 Task: Find connections with filter location Medianeira with filter topic #Websitewith filter profile language English with filter current company Software Testing and QA Company | Testbytes with filter school Poornima University with filter industry Higher Education with filter service category Headshot Photography with filter keywords title Personal Assistant
Action: Mouse moved to (443, 166)
Screenshot: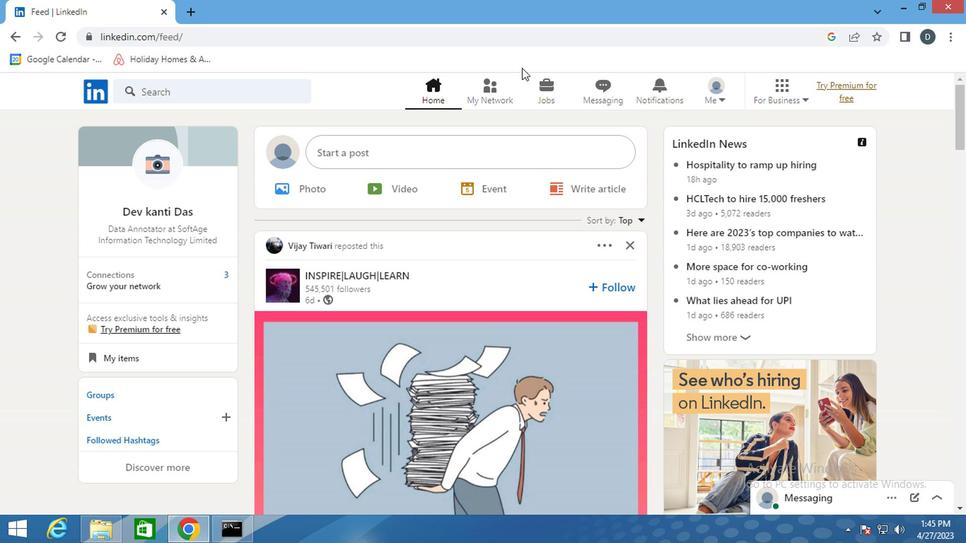 
Action: Mouse pressed left at (443, 166)
Screenshot: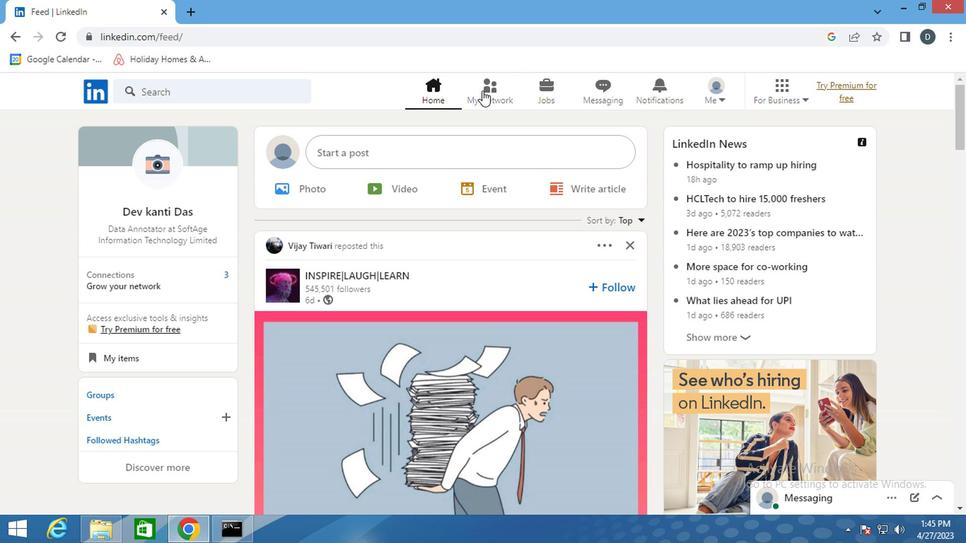 
Action: Mouse moved to (263, 215)
Screenshot: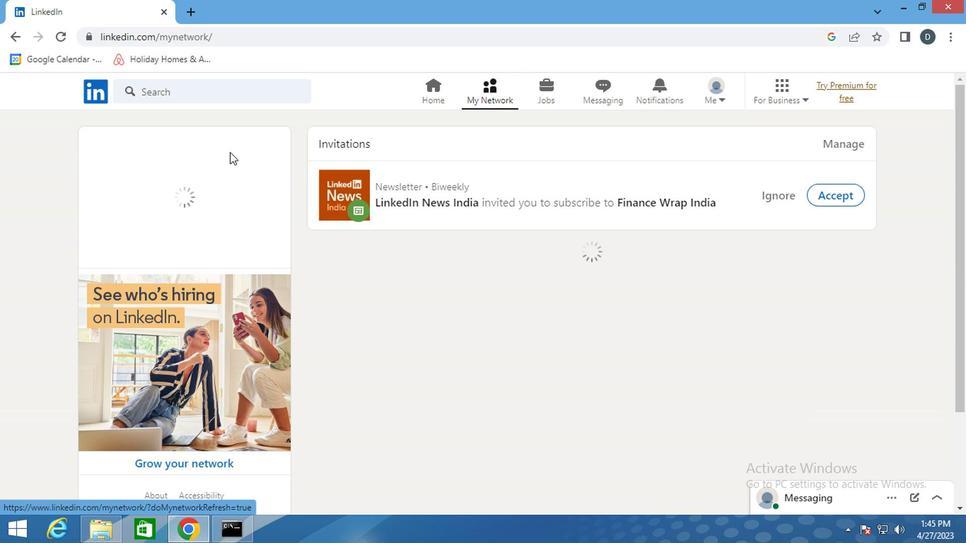 
Action: Mouse pressed left at (263, 215)
Screenshot: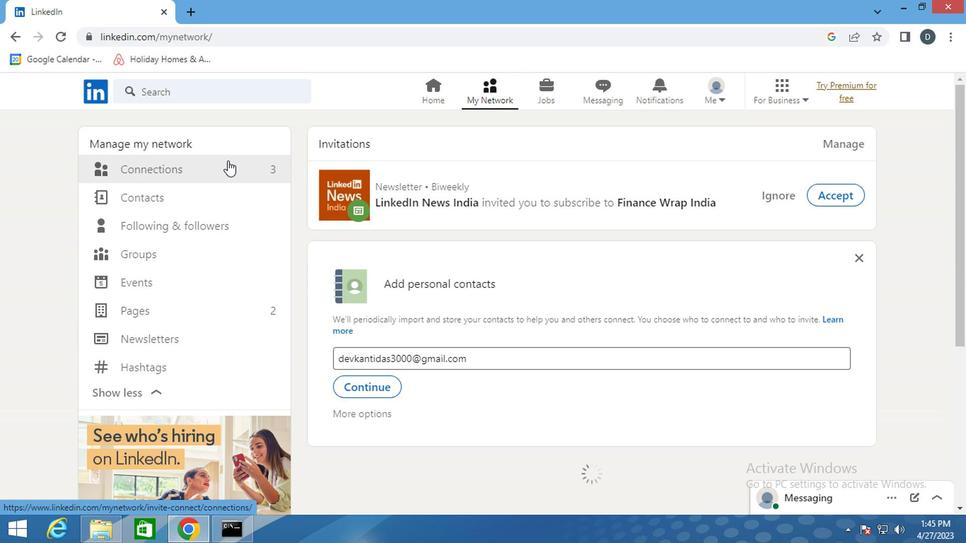 
Action: Mouse pressed left at (263, 215)
Screenshot: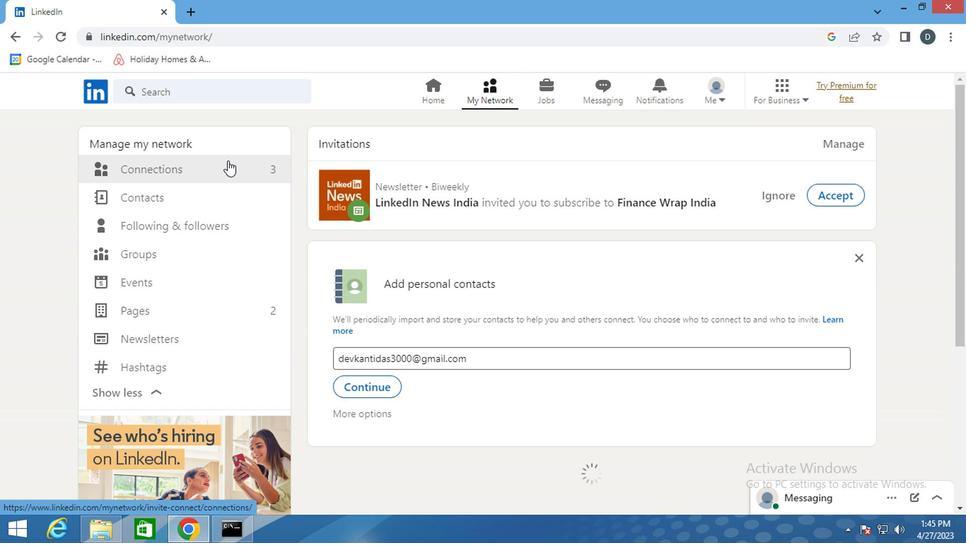 
Action: Mouse pressed left at (263, 215)
Screenshot: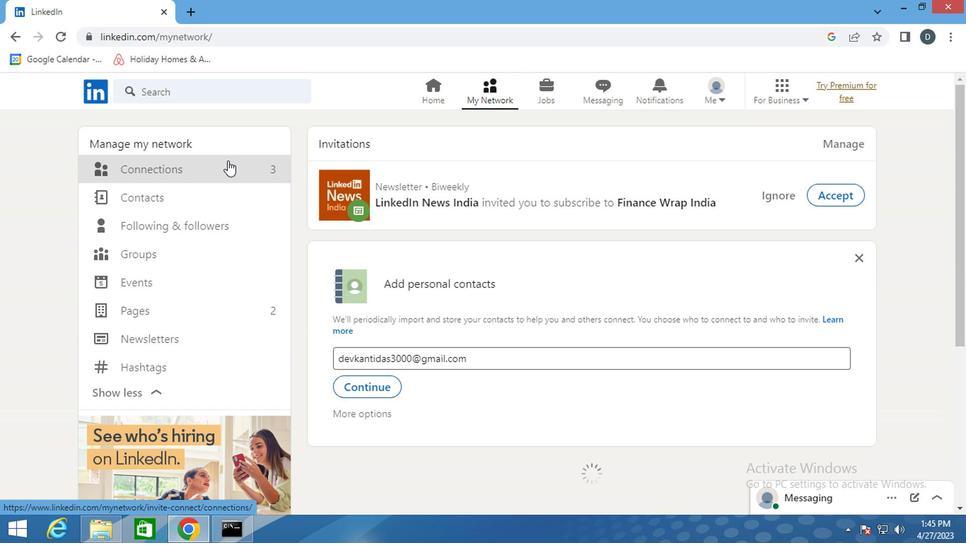 
Action: Mouse moved to (515, 218)
Screenshot: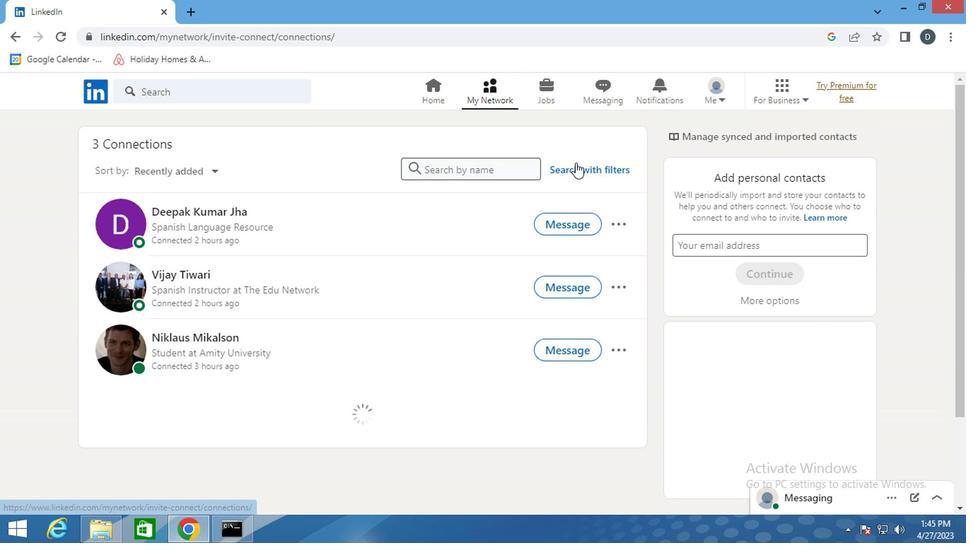 
Action: Mouse pressed left at (515, 218)
Screenshot: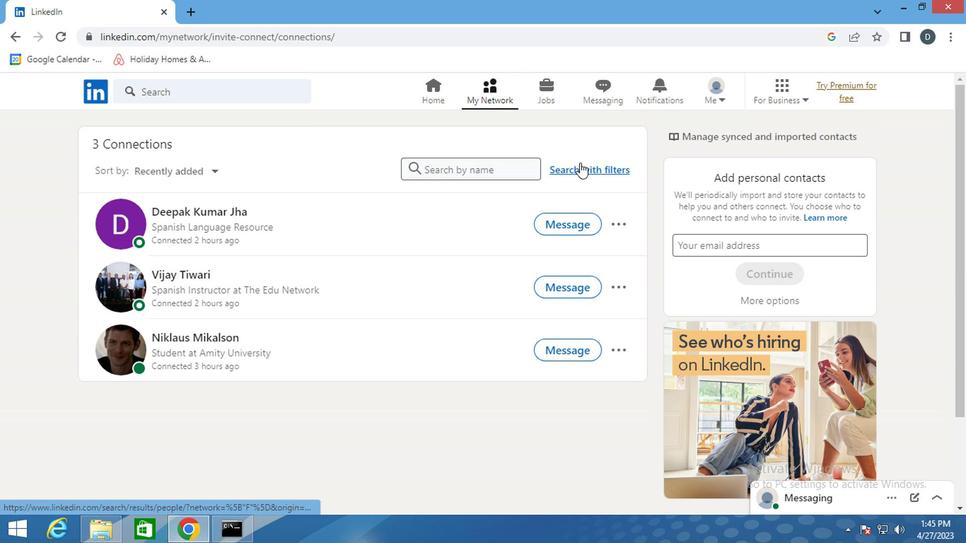 
Action: Mouse moved to (466, 196)
Screenshot: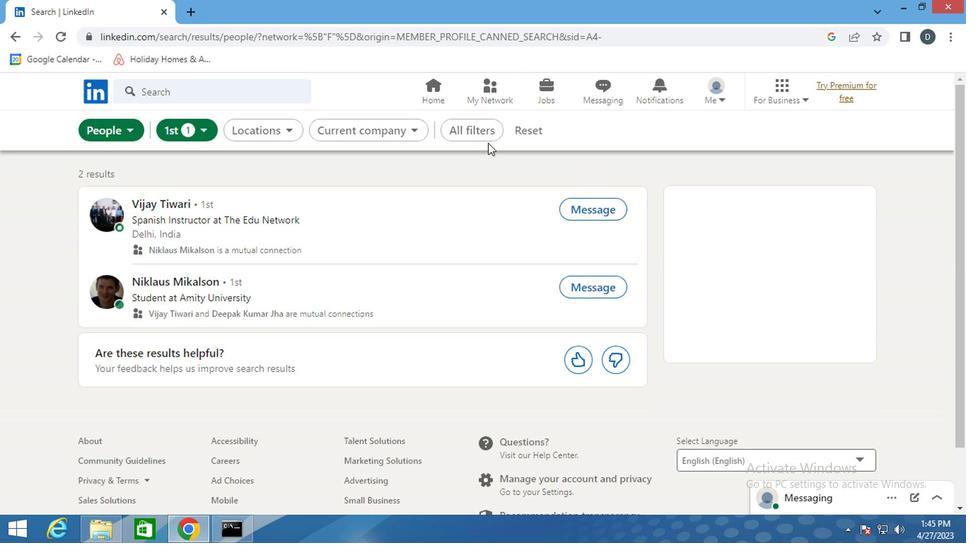 
Action: Mouse pressed left at (466, 196)
Screenshot: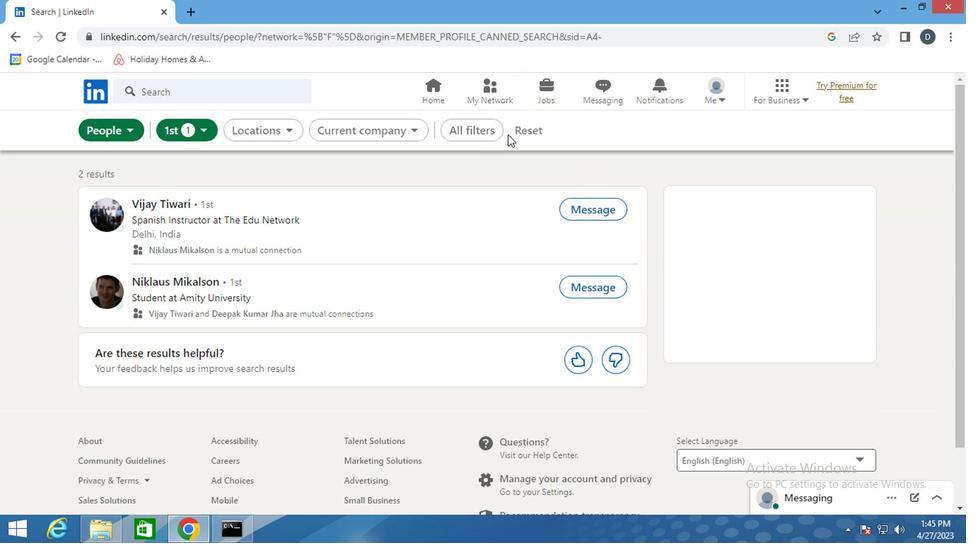 
Action: Mouse moved to (460, 193)
Screenshot: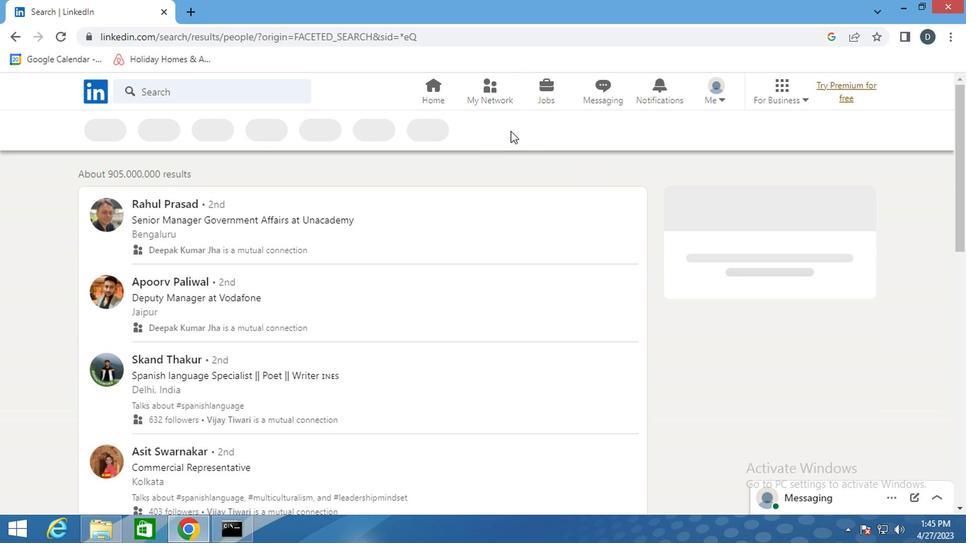 
Action: Mouse pressed left at (460, 193)
Screenshot: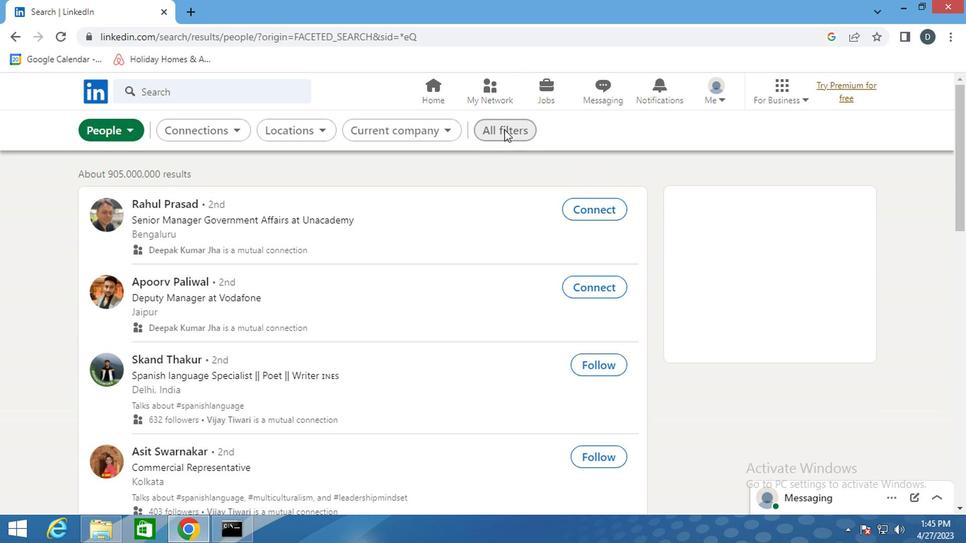 
Action: Mouse moved to (627, 320)
Screenshot: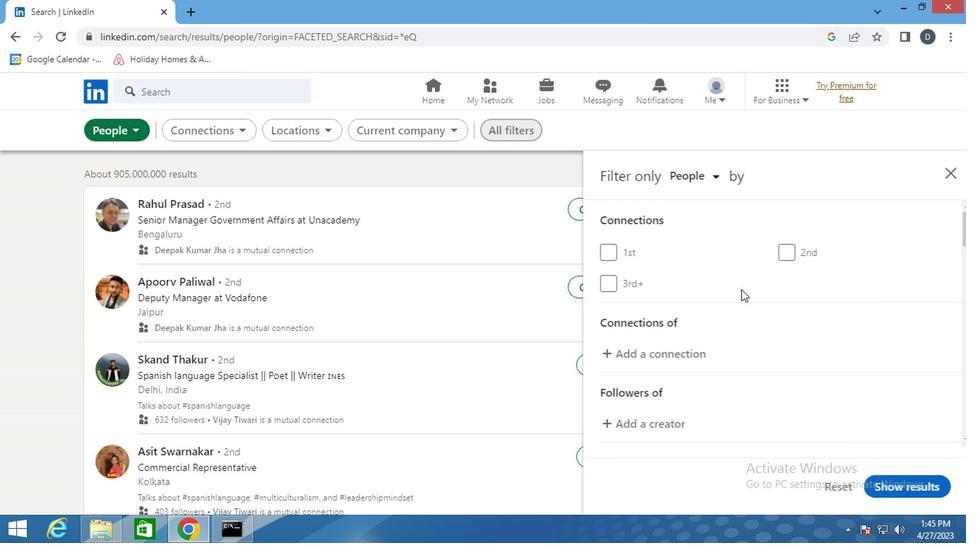 
Action: Mouse scrolled (627, 319) with delta (0, 0)
Screenshot: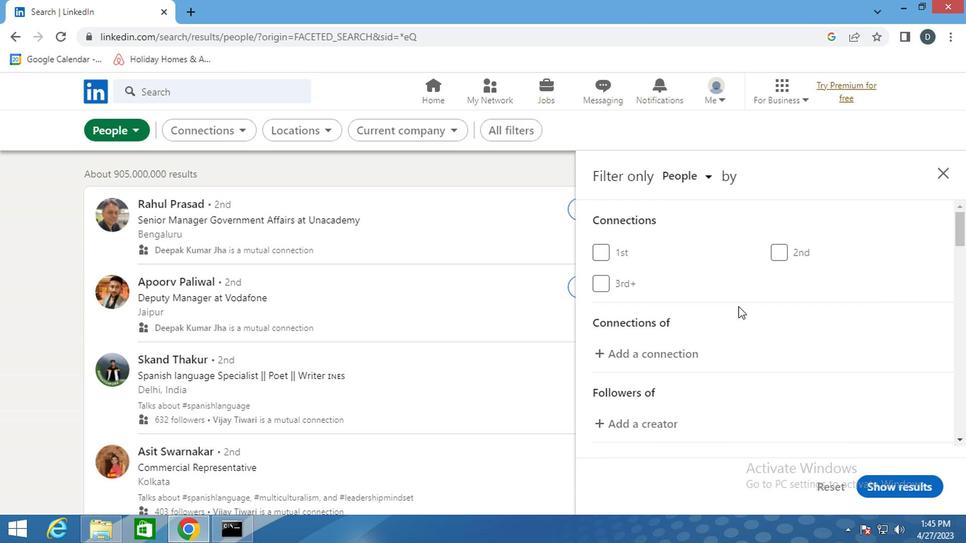 
Action: Mouse moved to (628, 320)
Screenshot: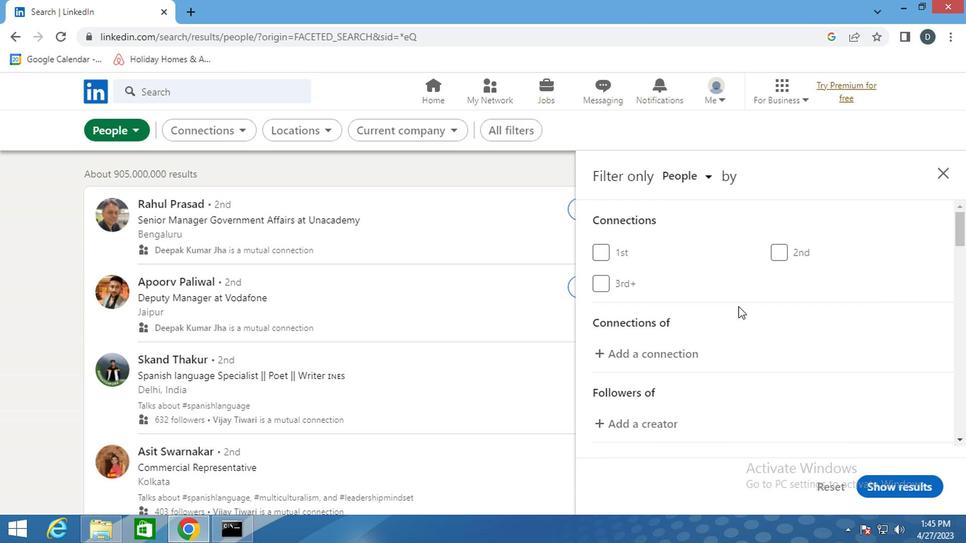 
Action: Mouse scrolled (628, 320) with delta (0, 0)
Screenshot: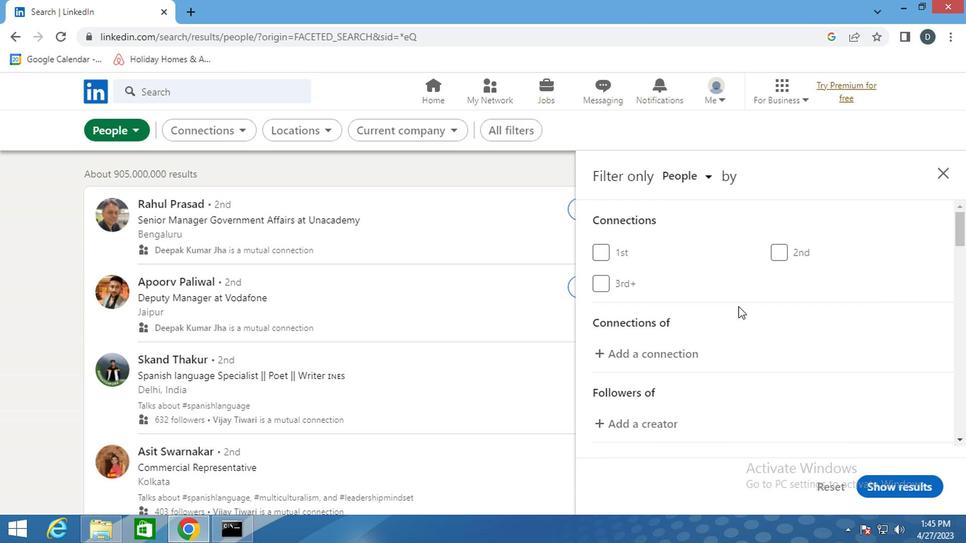 
Action: Mouse moved to (628, 320)
Screenshot: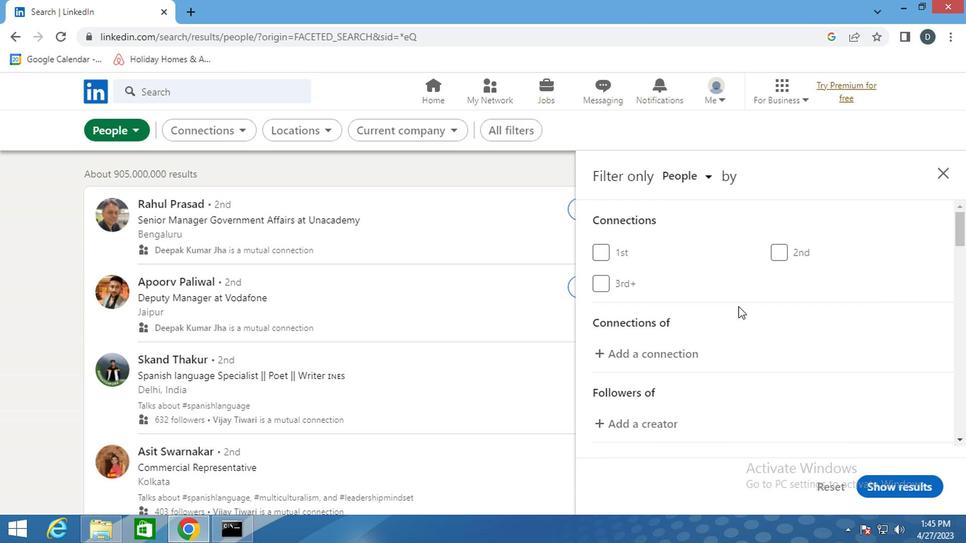 
Action: Mouse scrolled (628, 320) with delta (0, 0)
Screenshot: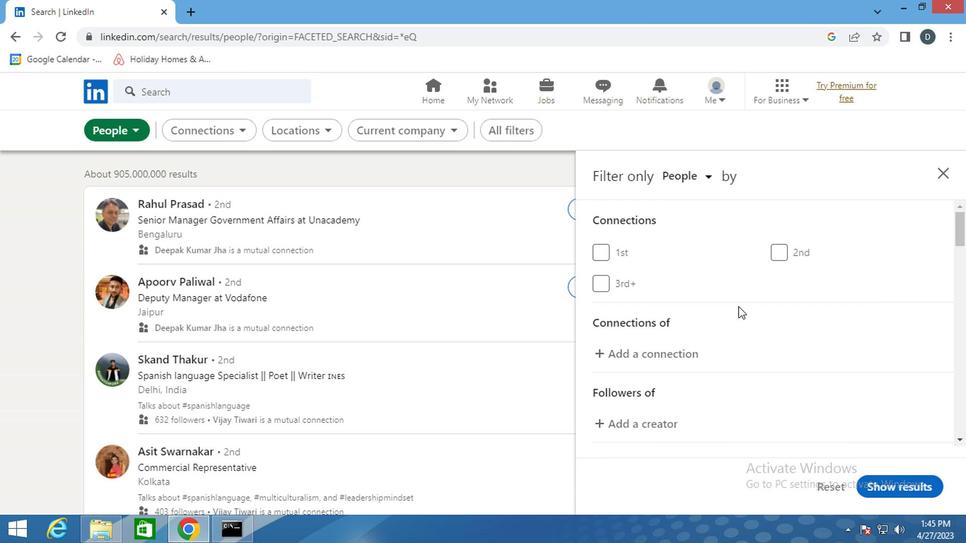
Action: Mouse moved to (628, 321)
Screenshot: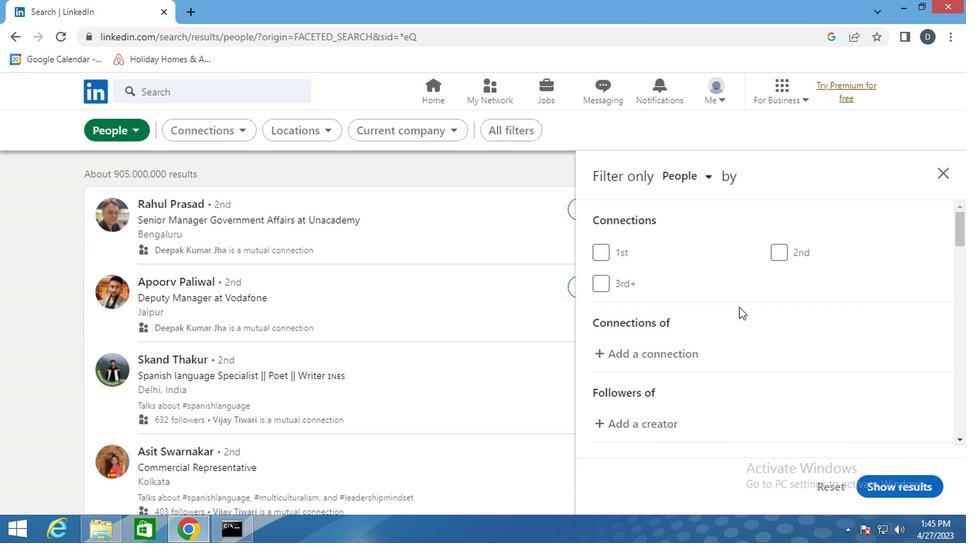 
Action: Mouse scrolled (628, 321) with delta (0, 0)
Screenshot: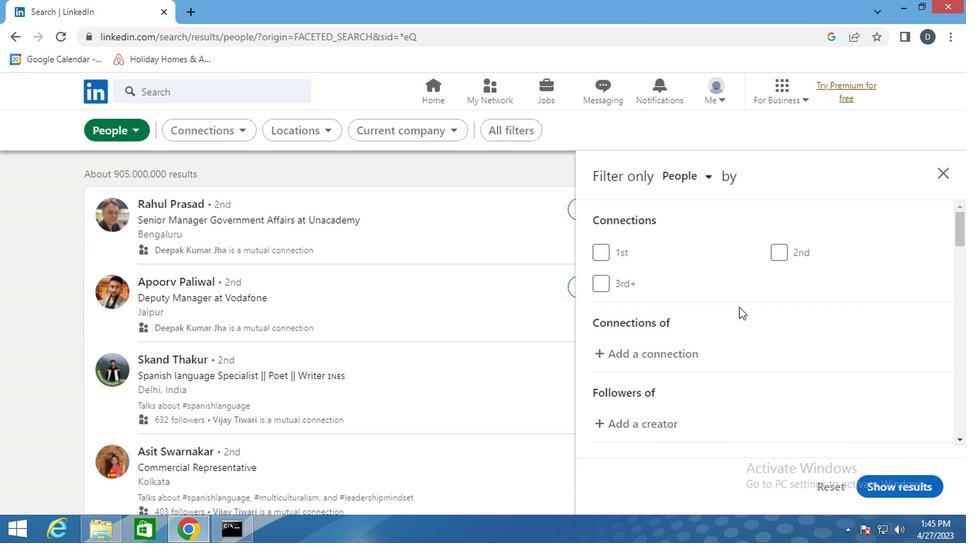 
Action: Mouse moved to (676, 307)
Screenshot: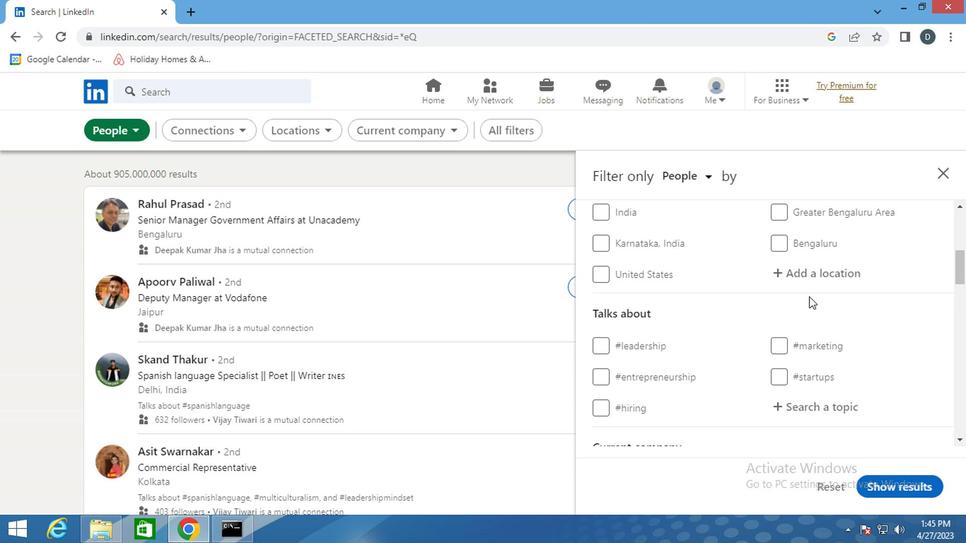 
Action: Mouse scrolled (676, 307) with delta (0, 0)
Screenshot: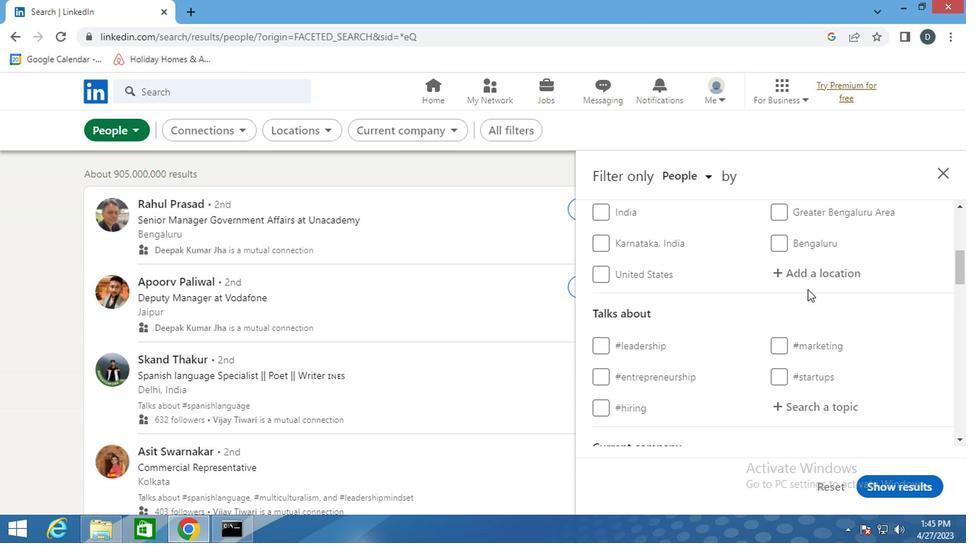 
Action: Mouse moved to (680, 343)
Screenshot: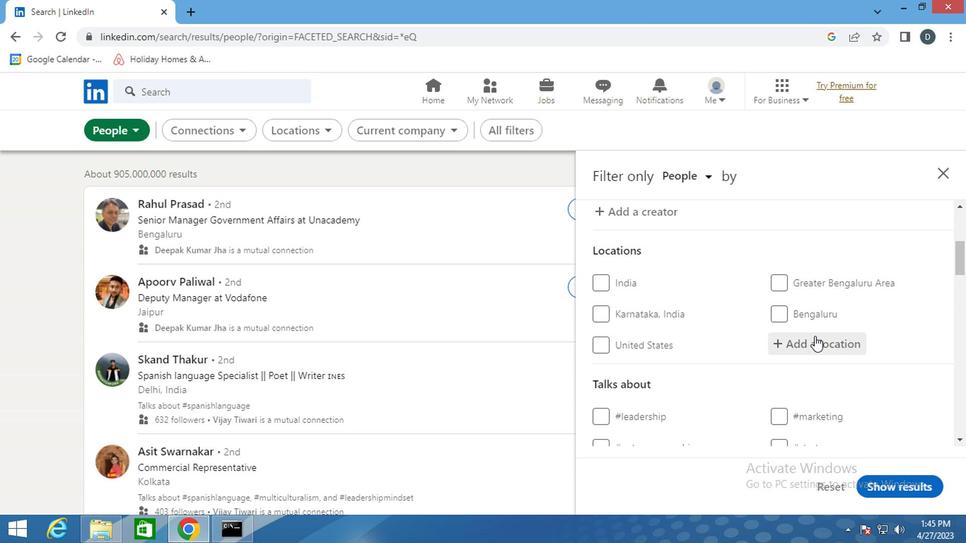 
Action: Mouse pressed left at (680, 343)
Screenshot: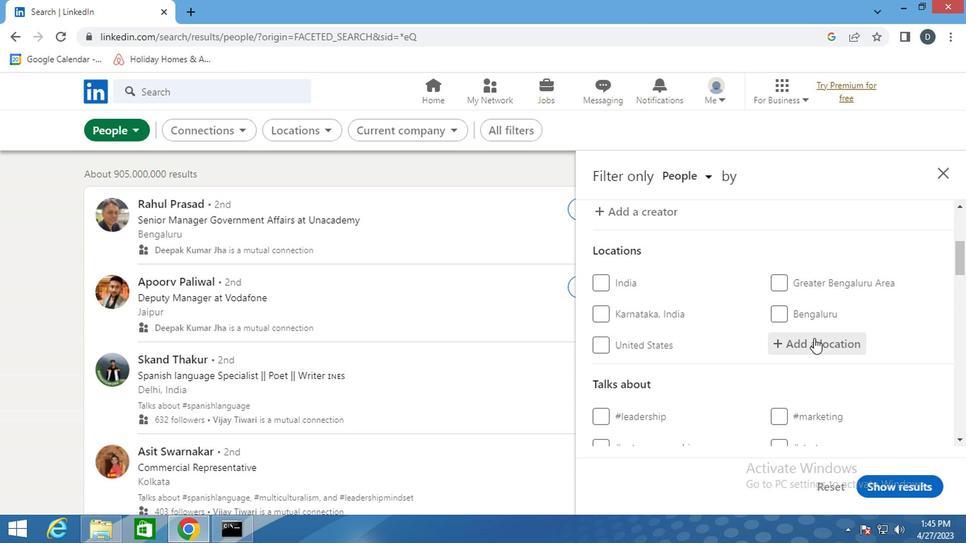 
Action: Mouse moved to (651, 348)
Screenshot: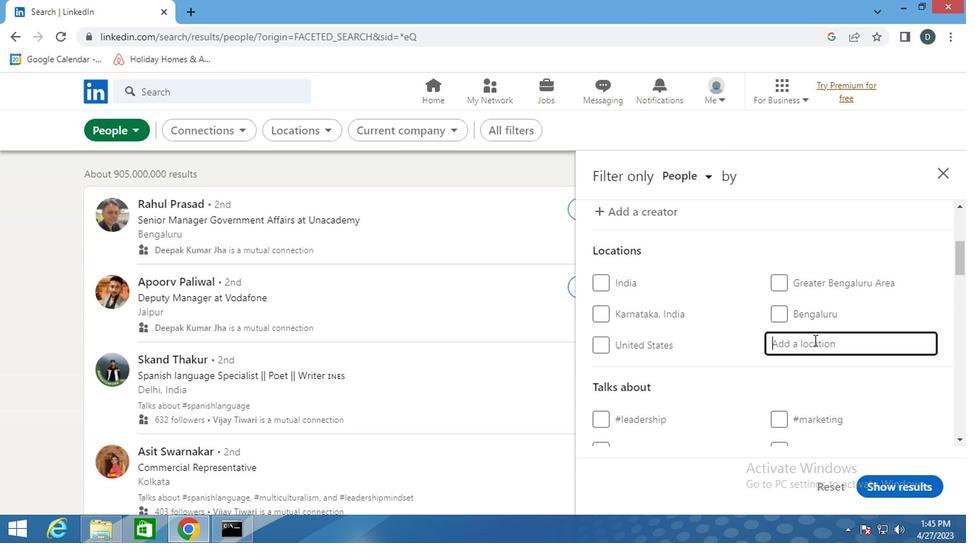 
Action: Key pressed <Key.shift_r>
Screenshot: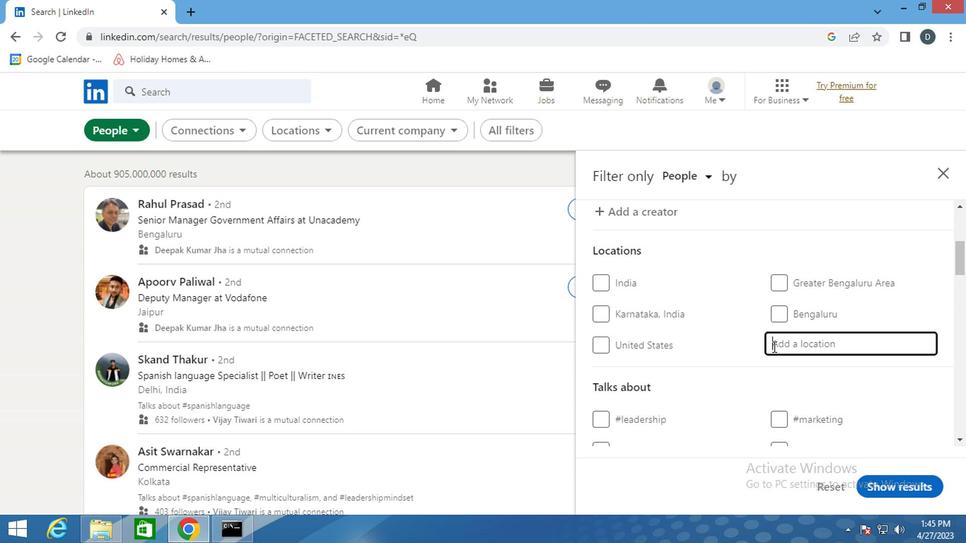 
Action: Mouse moved to (651, 348)
Screenshot: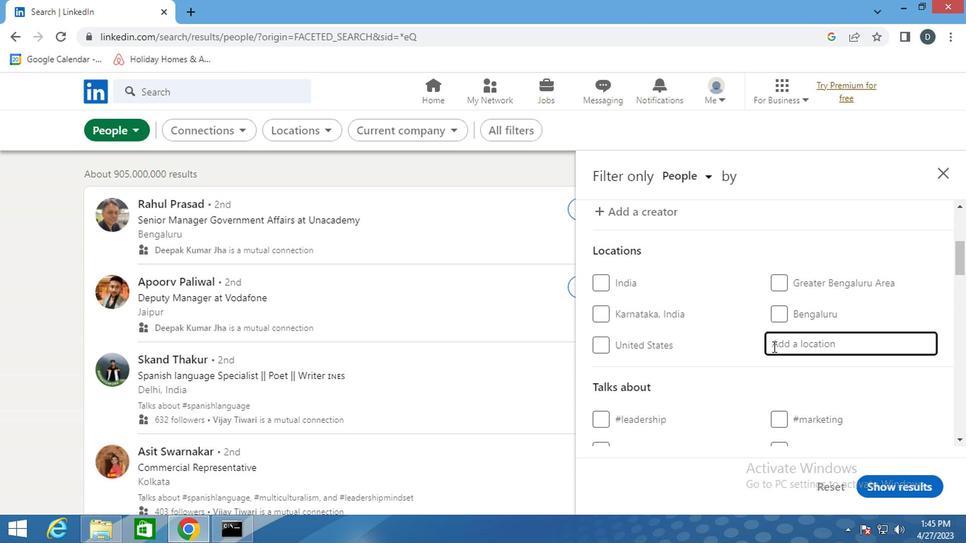 
Action: Key pressed Medianeria
Screenshot: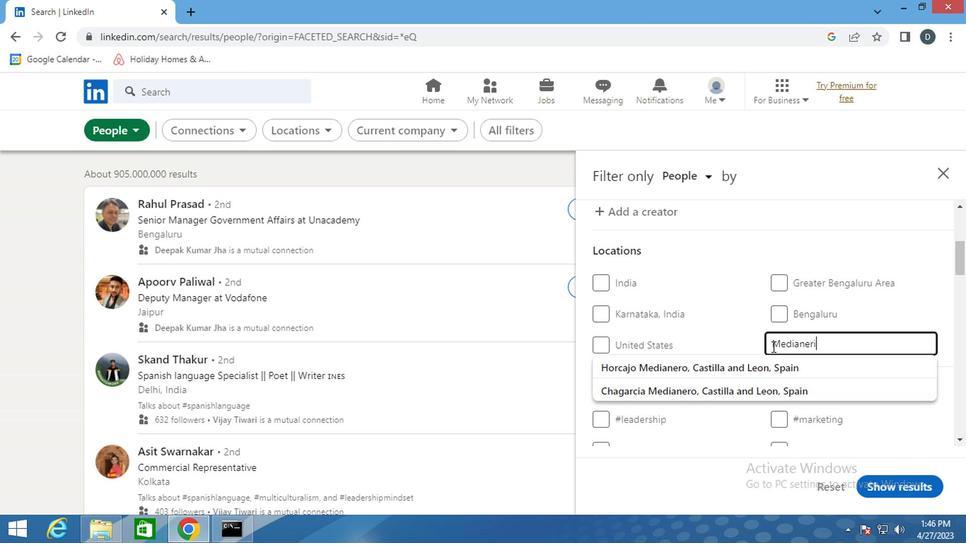 
Action: Mouse moved to (686, 353)
Screenshot: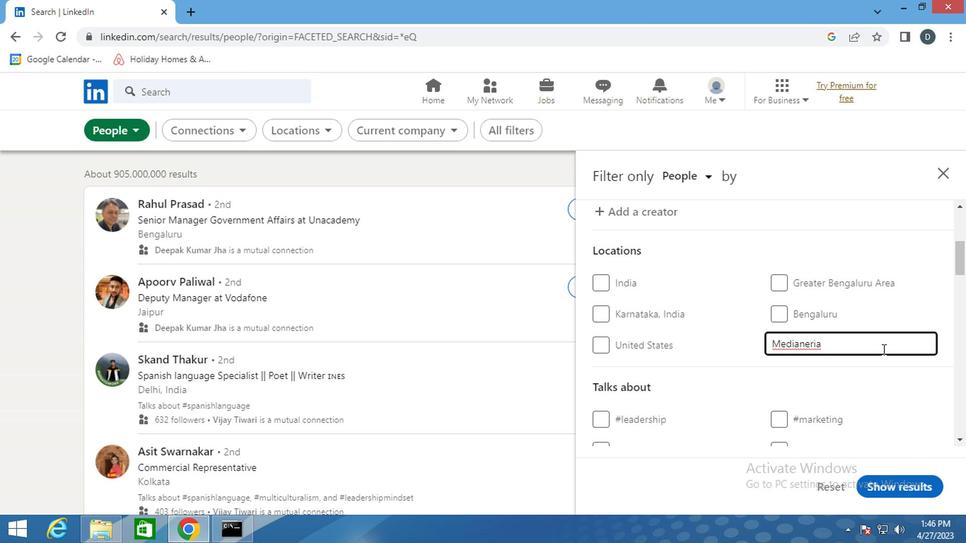 
Action: Key pressed <Key.backspace><Key.backspace><Key.backspace>i
Screenshot: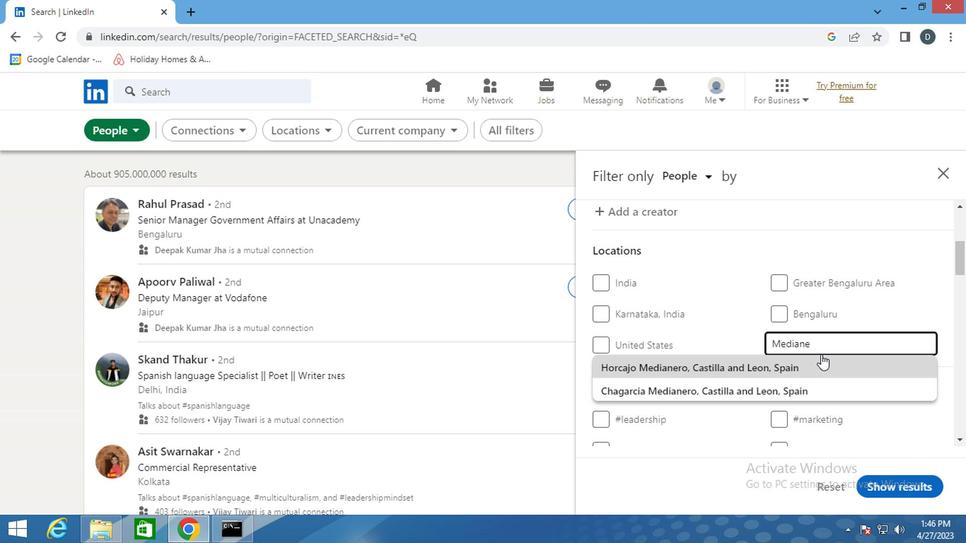 
Action: Mouse pressed left at (686, 353)
Screenshot: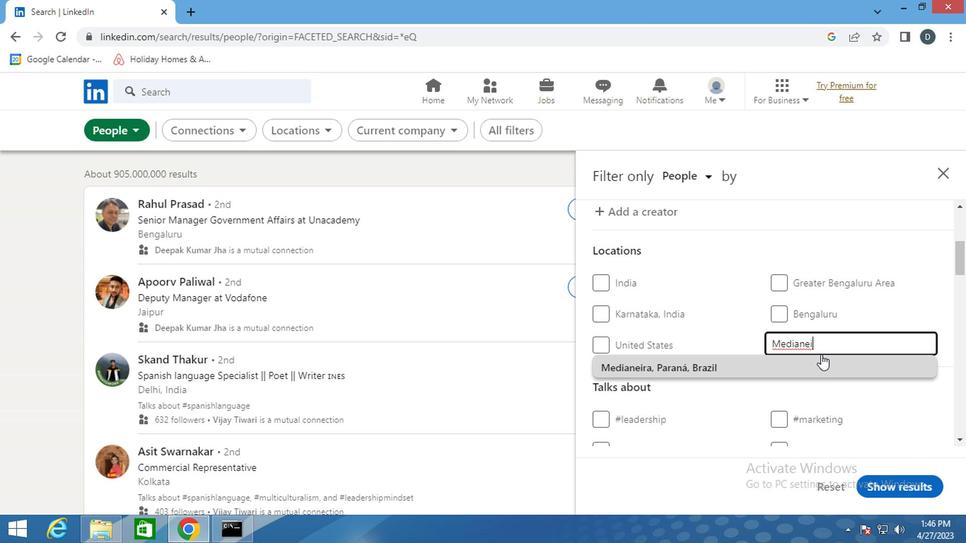 
Action: Mouse moved to (674, 347)
Screenshot: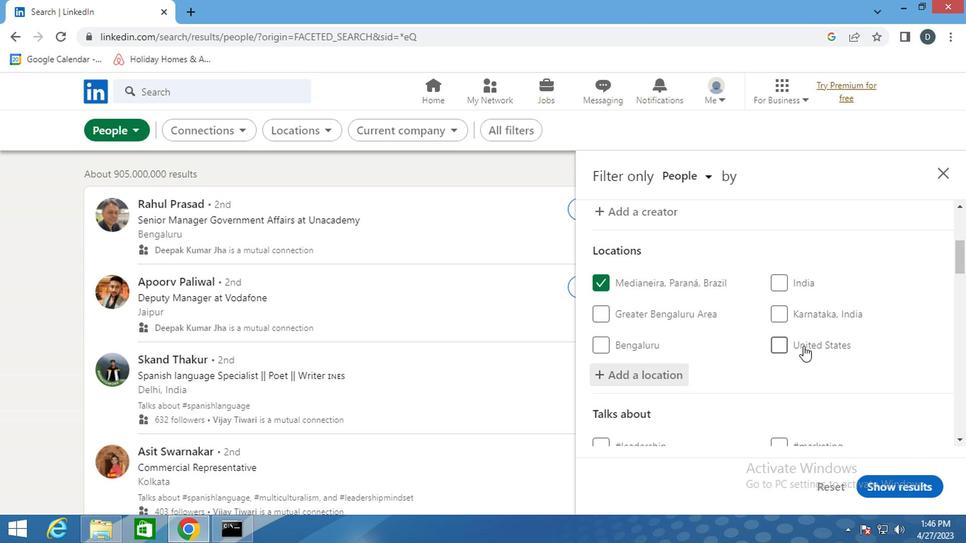 
Action: Mouse scrolled (674, 346) with delta (0, 0)
Screenshot: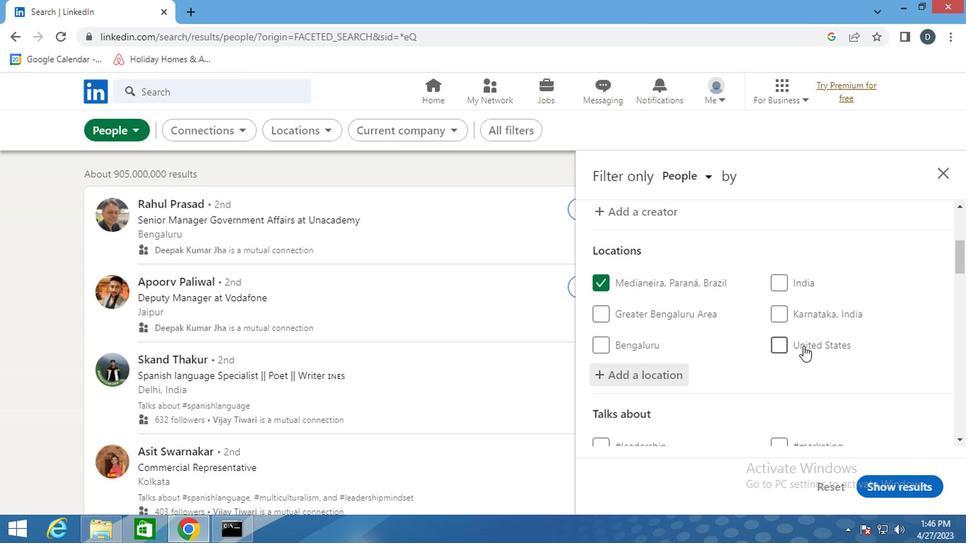 
Action: Mouse moved to (673, 345)
Screenshot: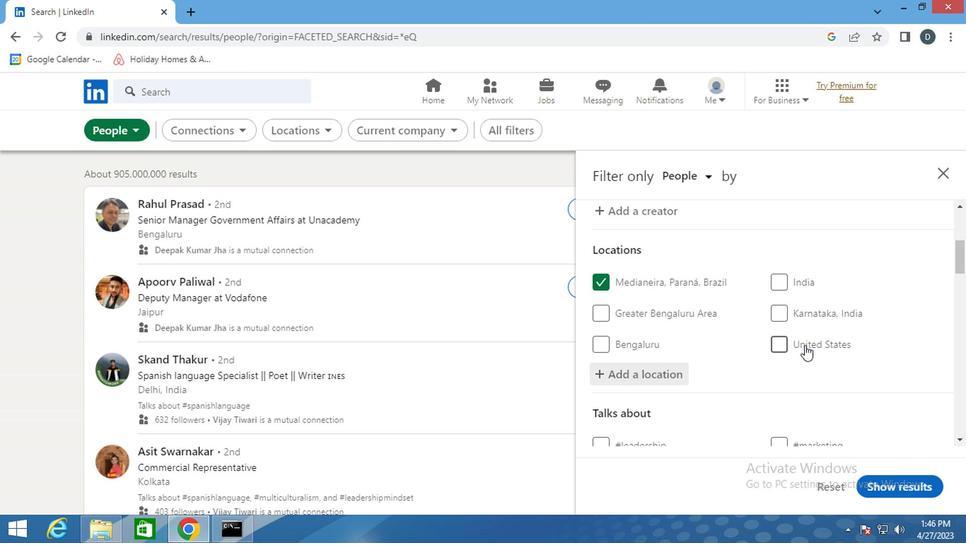 
Action: Mouse scrolled (673, 345) with delta (0, 0)
Screenshot: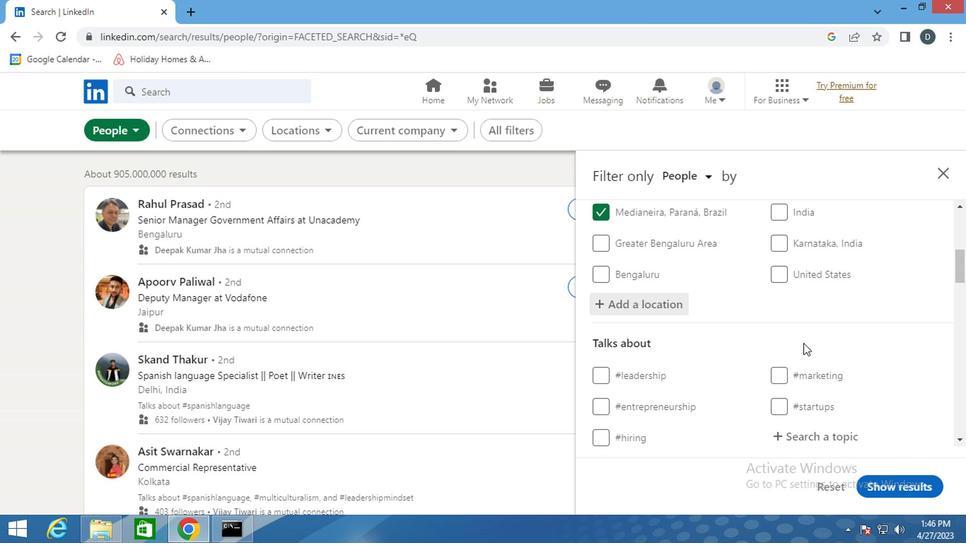 
Action: Mouse scrolled (673, 345) with delta (0, 0)
Screenshot: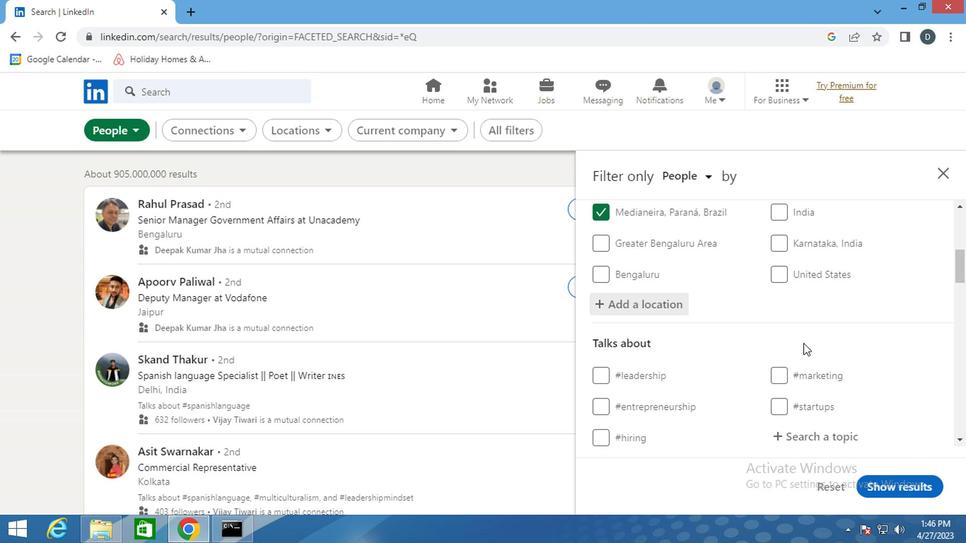 
Action: Mouse moved to (690, 317)
Screenshot: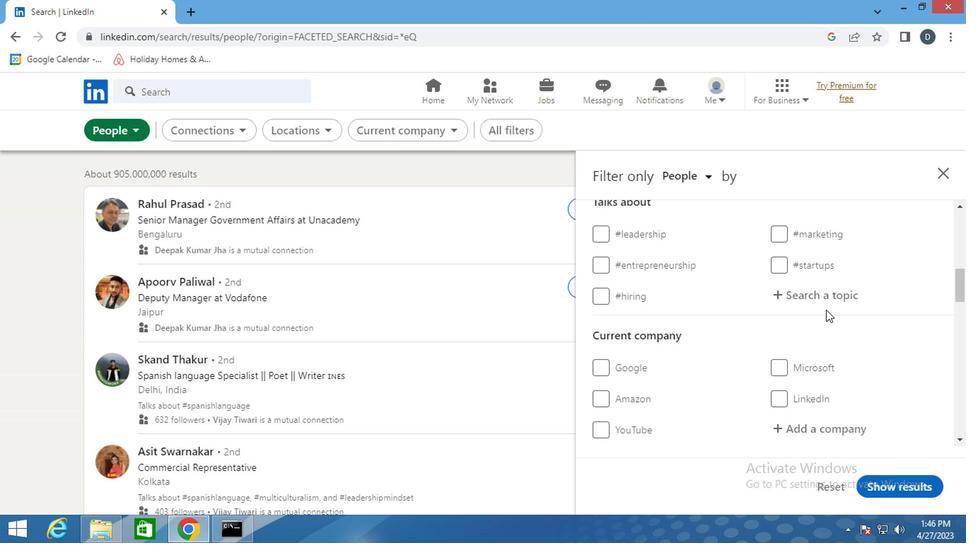 
Action: Mouse pressed left at (690, 317)
Screenshot: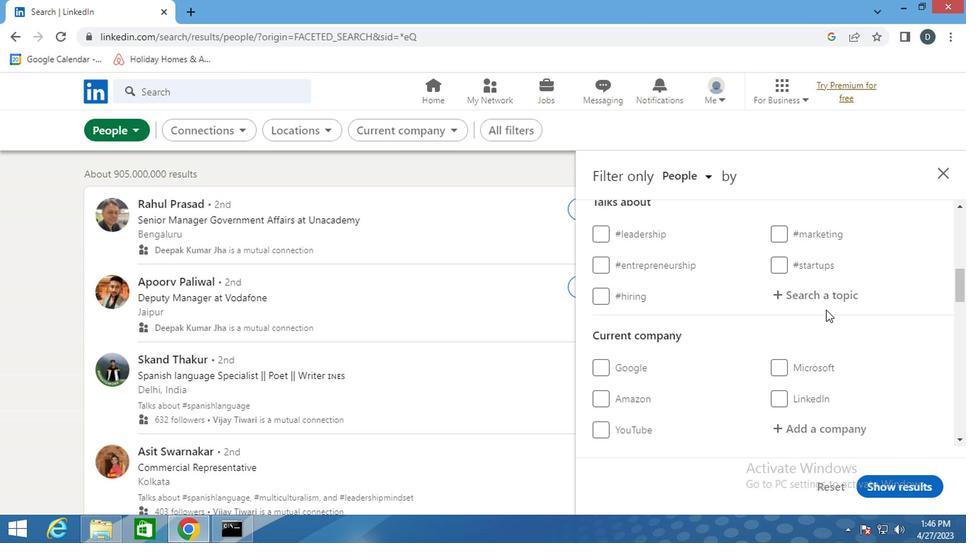 
Action: Key pressed <Key.shift_r><Key.shift_r>#<Key.shift>WEBSITE
Screenshot: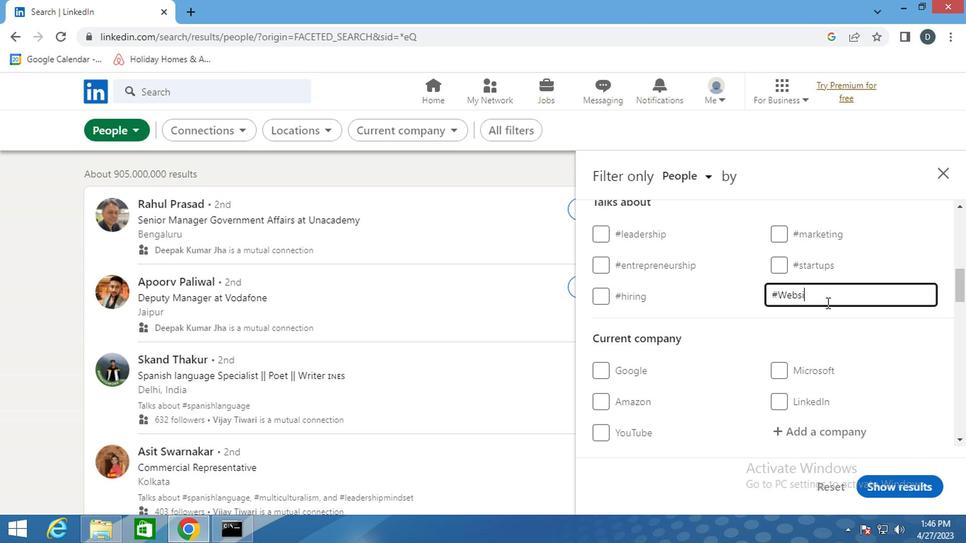 
Action: Mouse moved to (660, 288)
Screenshot: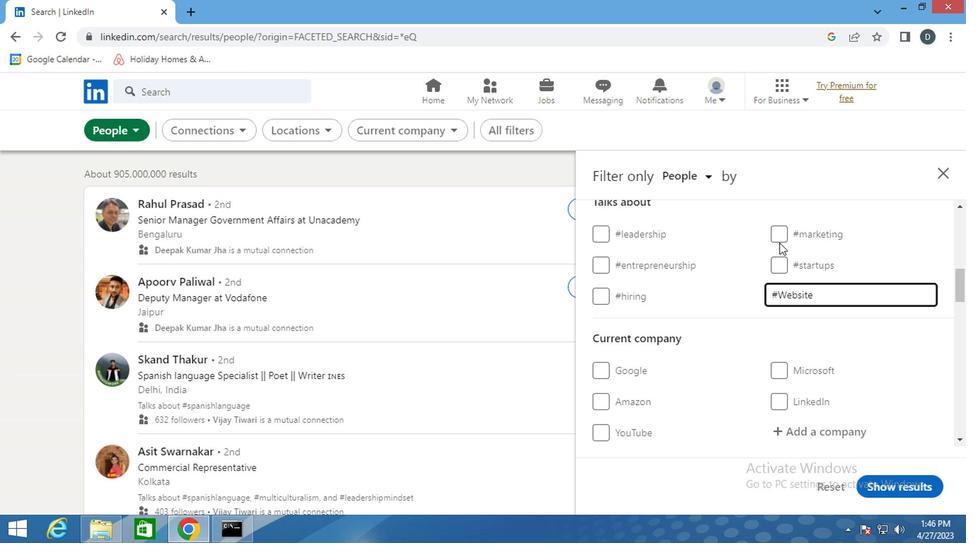 
Action: Mouse scrolled (660, 287) with delta (0, 0)
Screenshot: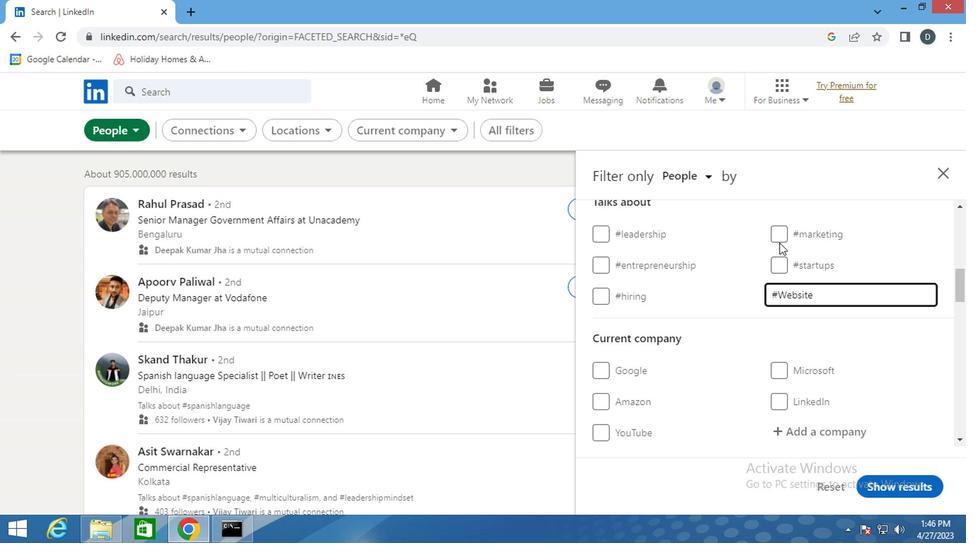 
Action: Mouse moved to (664, 298)
Screenshot: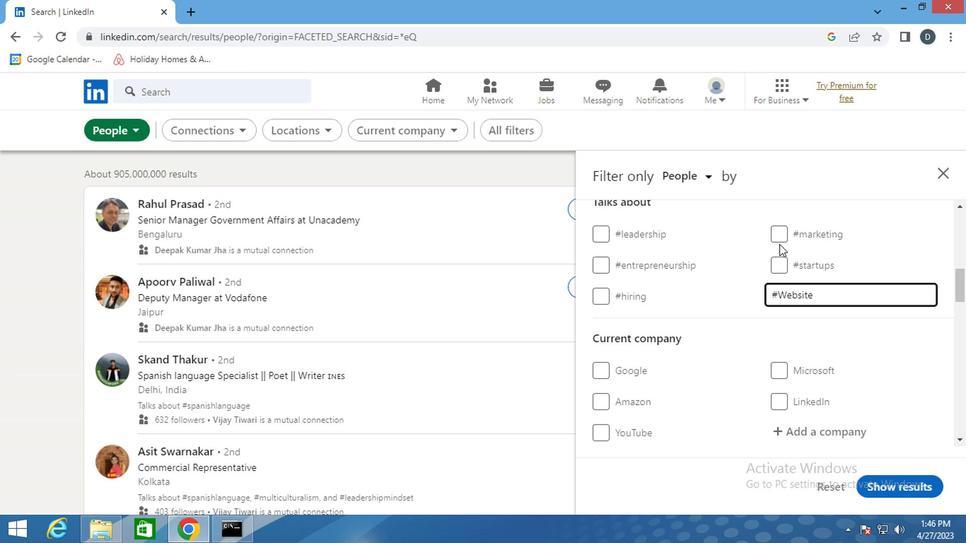 
Action: Mouse scrolled (664, 297) with delta (0, 0)
Screenshot: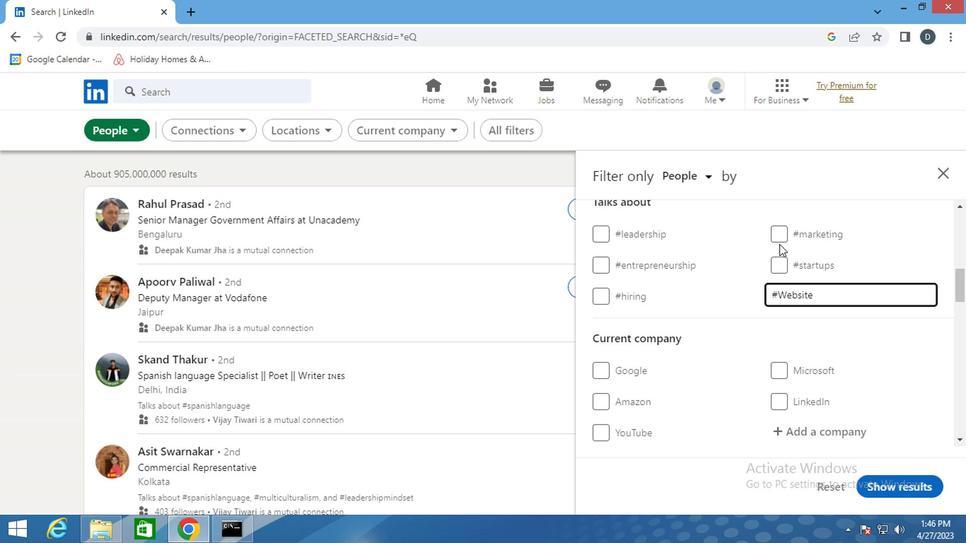 
Action: Mouse moved to (667, 302)
Screenshot: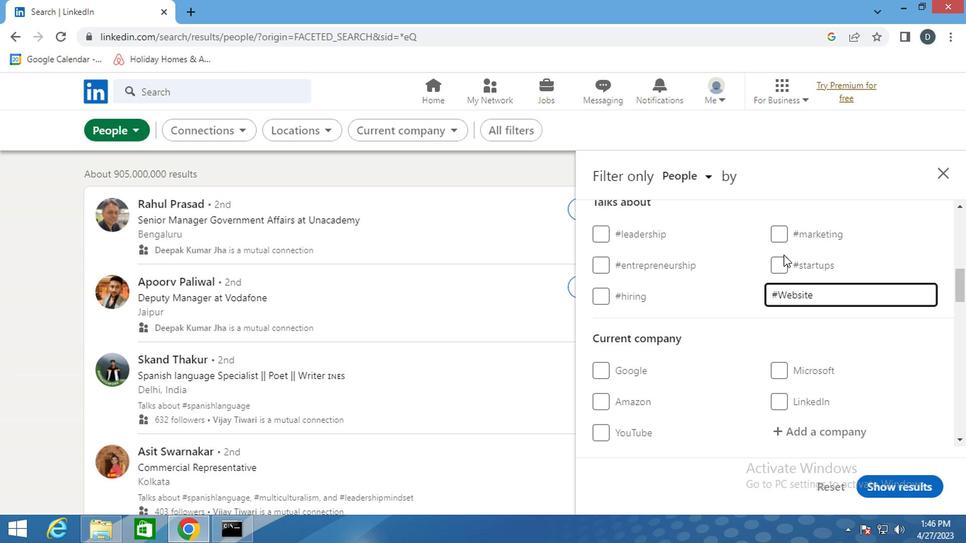 
Action: Mouse scrolled (667, 302) with delta (0, 0)
Screenshot: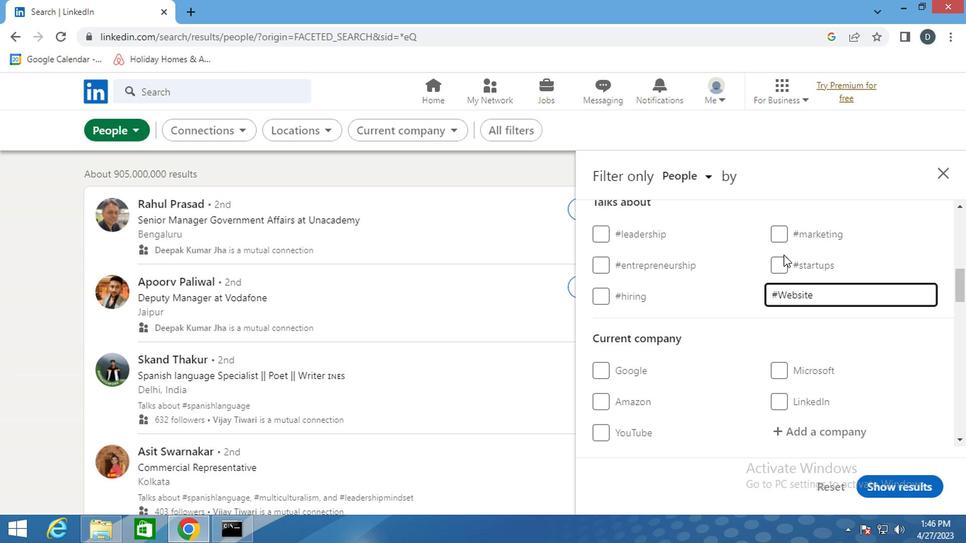 
Action: Mouse moved to (672, 309)
Screenshot: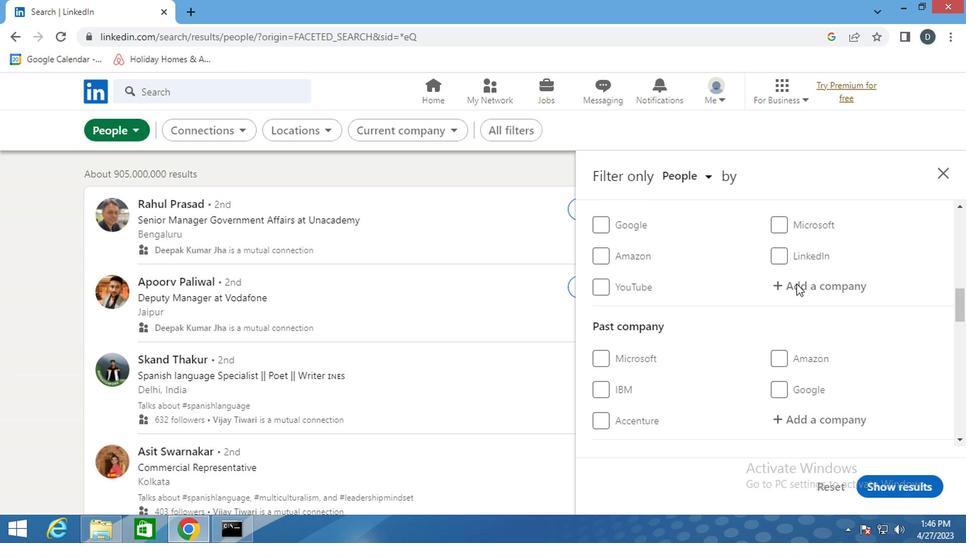 
Action: Mouse scrolled (672, 309) with delta (0, 0)
Screenshot: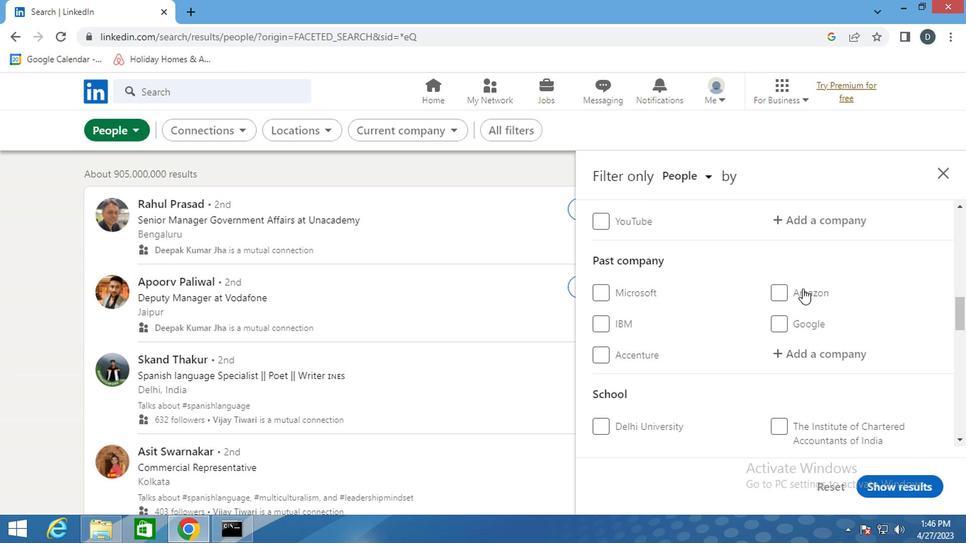 
Action: Mouse scrolled (672, 309) with delta (0, 0)
Screenshot: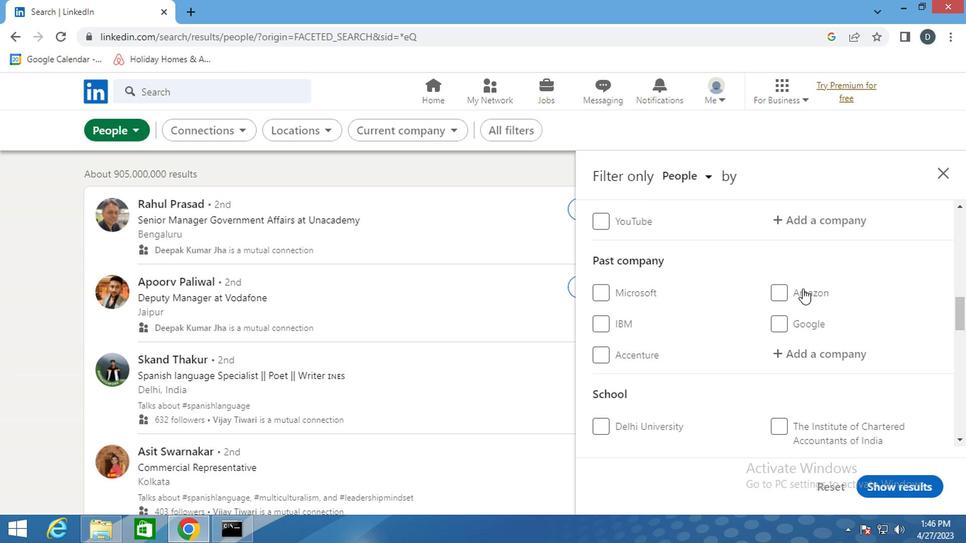 
Action: Mouse moved to (672, 310)
Screenshot: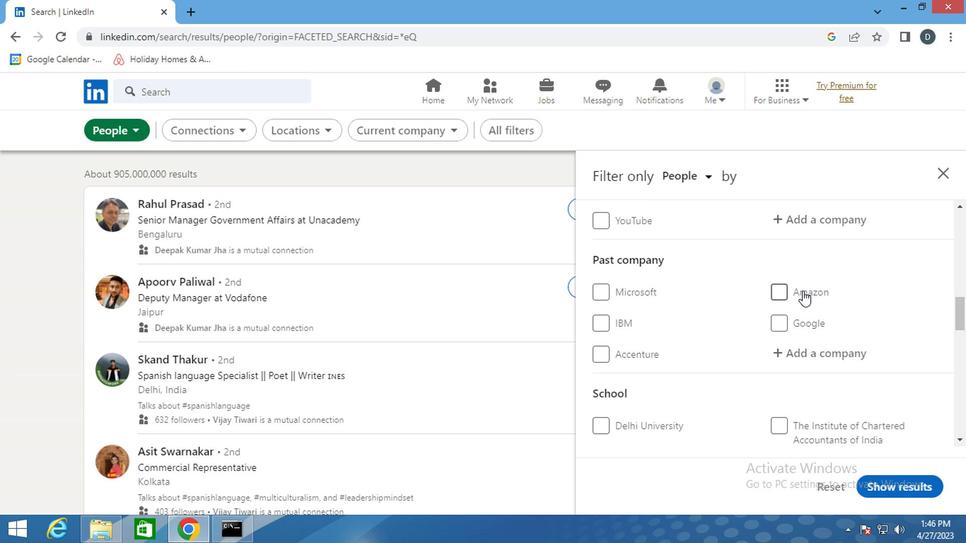
Action: Mouse scrolled (672, 309) with delta (0, 0)
Screenshot: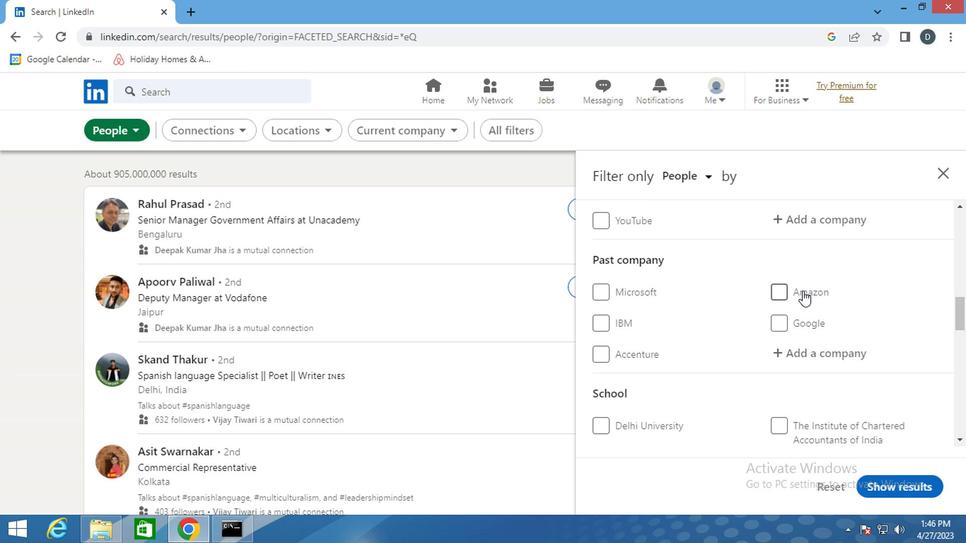 
Action: Mouse scrolled (672, 309) with delta (0, 0)
Screenshot: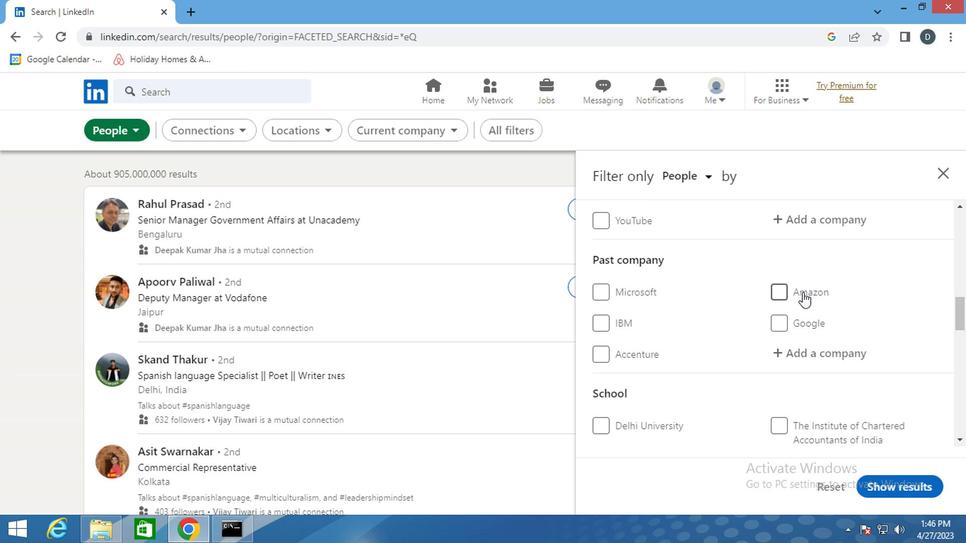 
Action: Mouse moved to (673, 311)
Screenshot: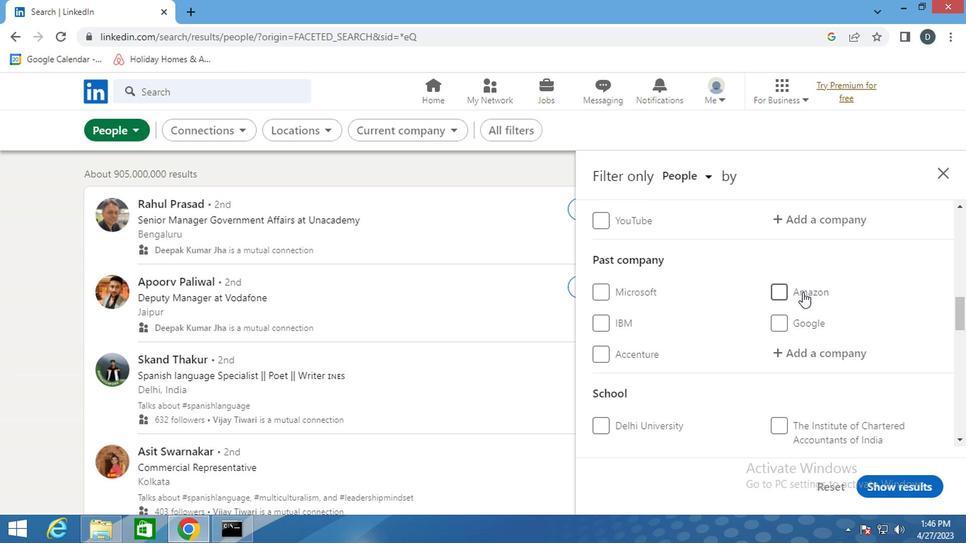 
Action: Mouse scrolled (673, 310) with delta (0, 0)
Screenshot: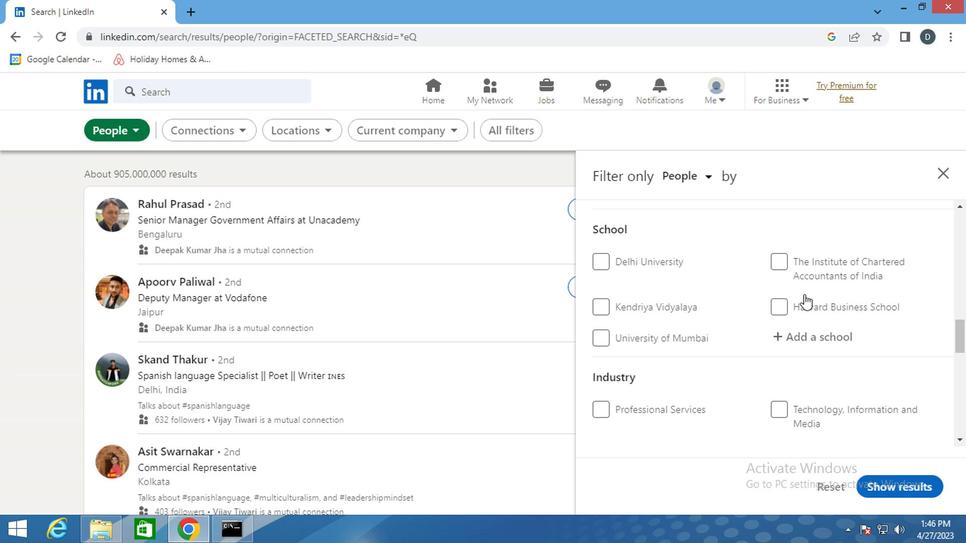 
Action: Mouse scrolled (673, 310) with delta (0, 0)
Screenshot: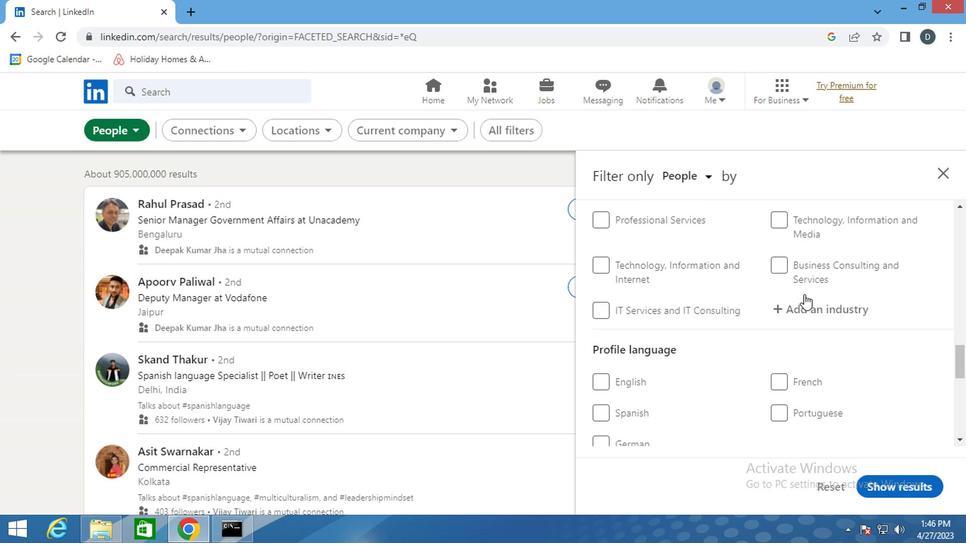 
Action: Mouse scrolled (673, 310) with delta (0, 0)
Screenshot: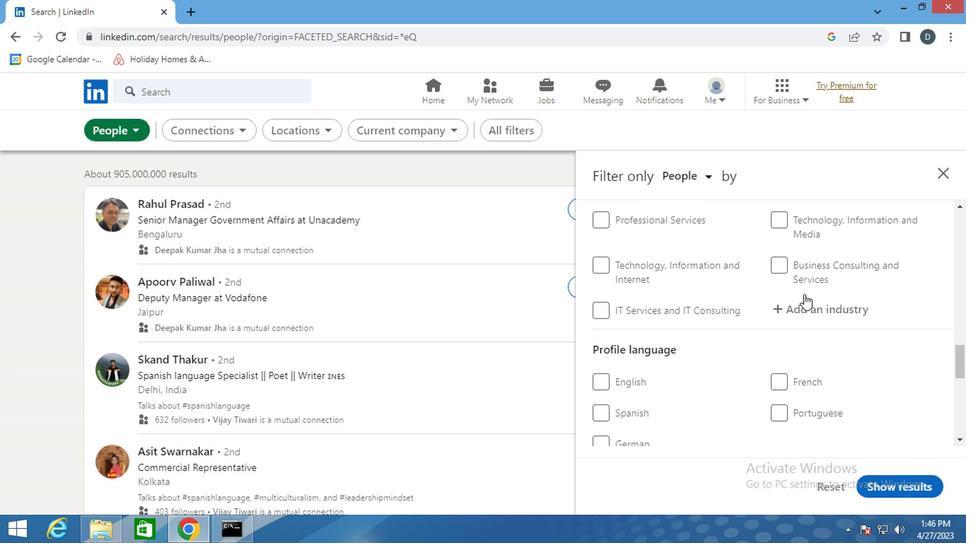
Action: Mouse moved to (676, 311)
Screenshot: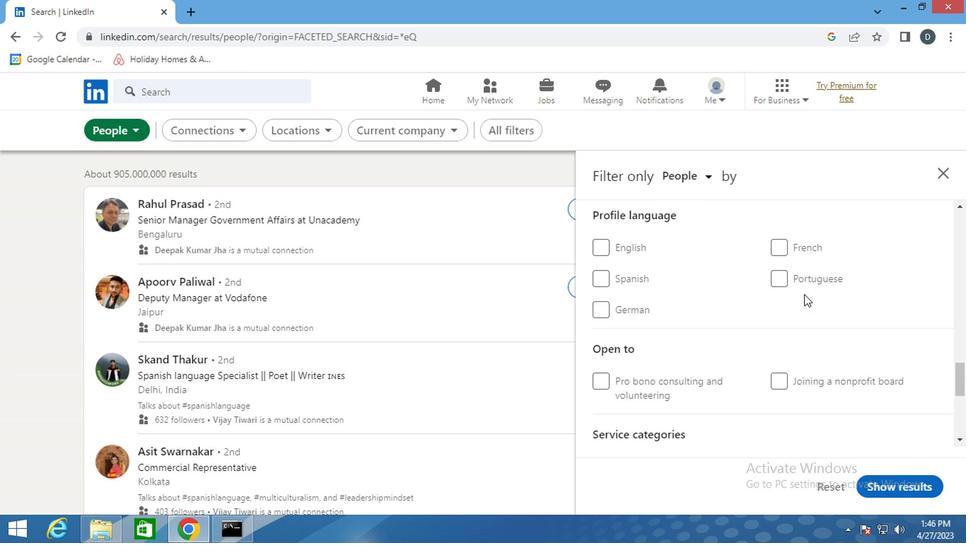 
Action: Mouse scrolled (676, 312) with delta (0, 0)
Screenshot: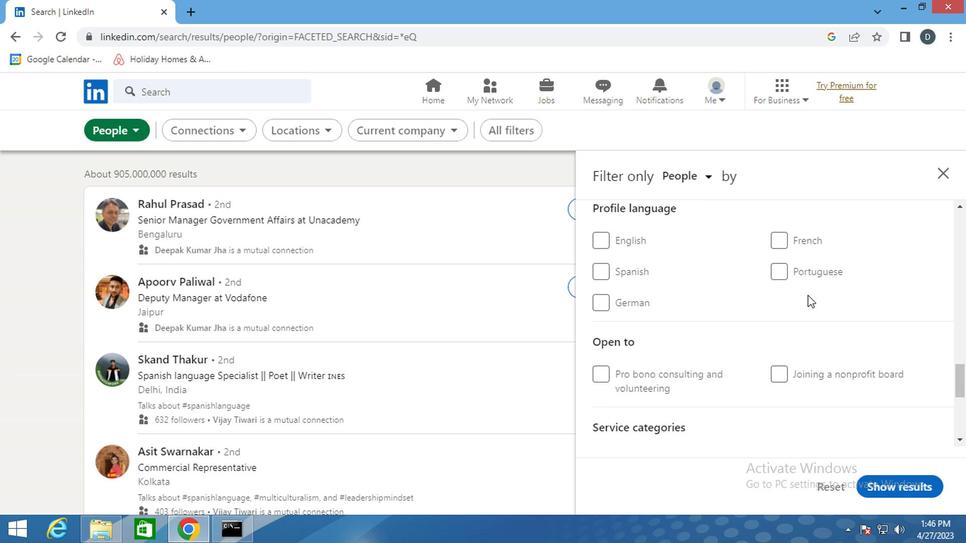 
Action: Mouse moved to (552, 323)
Screenshot: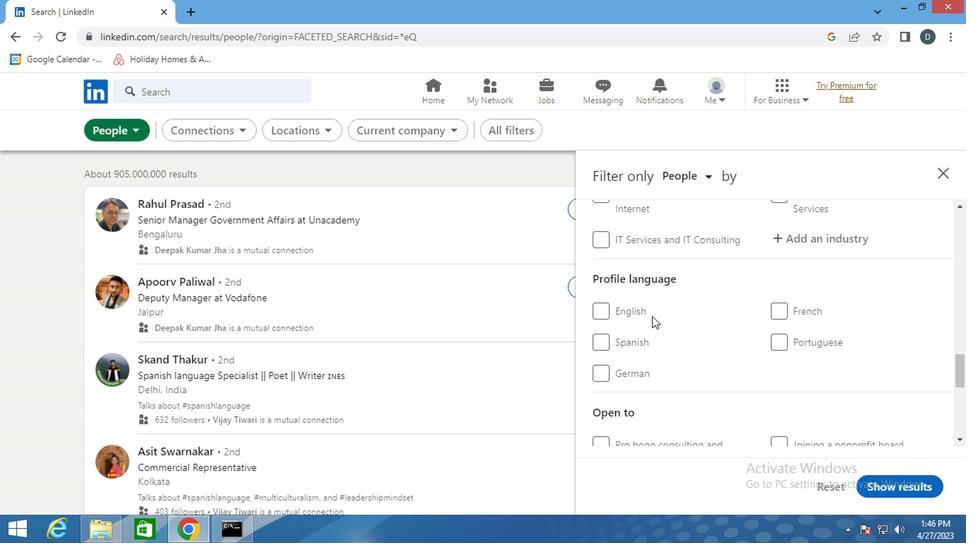 
Action: Mouse pressed left at (552, 323)
Screenshot: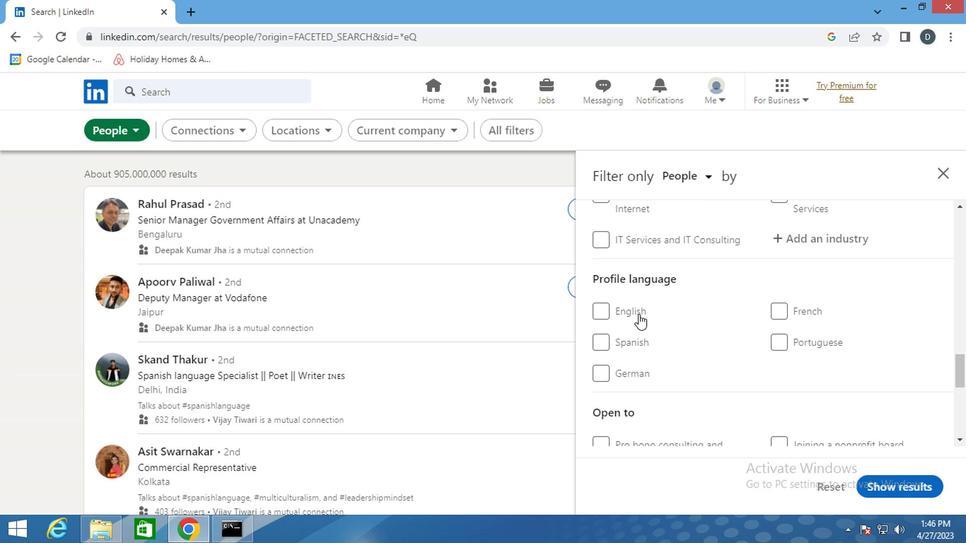 
Action: Mouse moved to (664, 381)
Screenshot: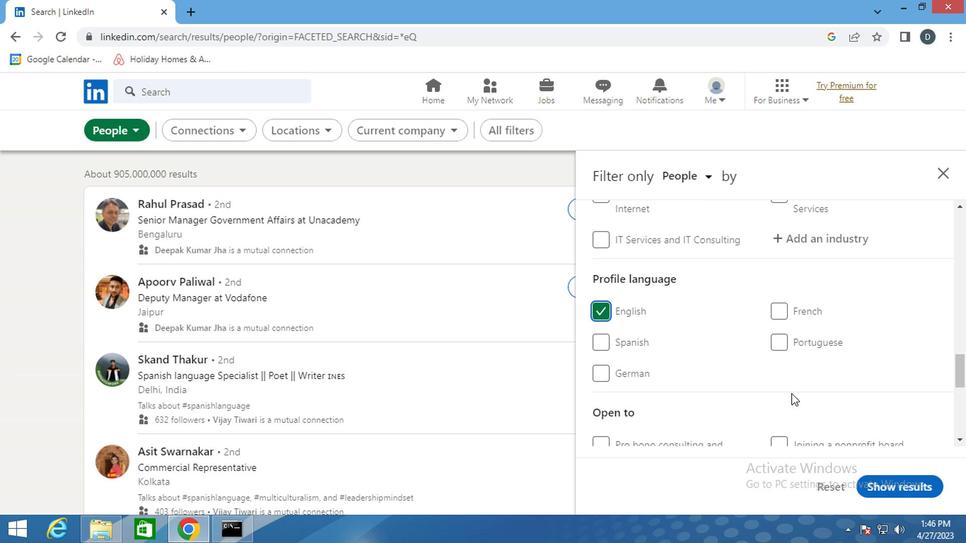 
Action: Mouse scrolled (664, 381) with delta (0, 0)
Screenshot: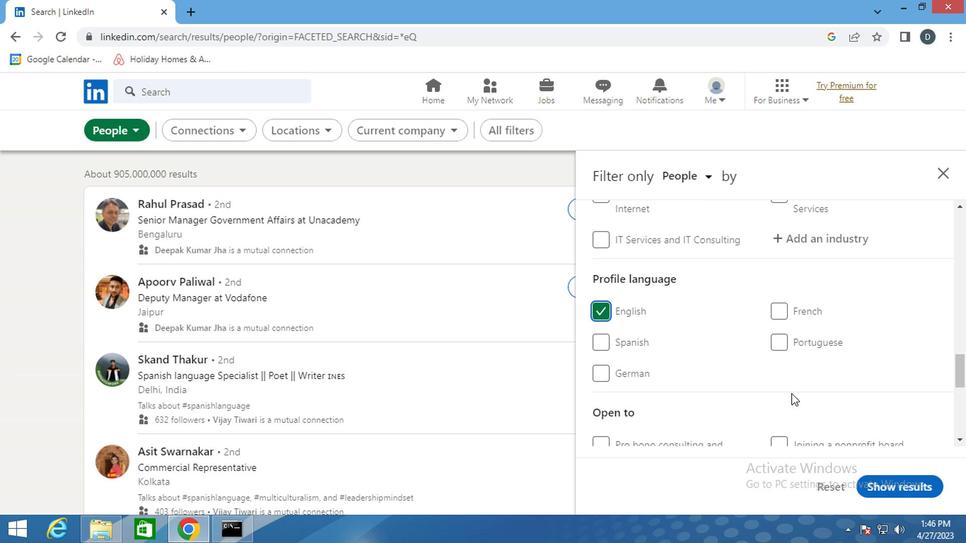
Action: Mouse scrolled (664, 381) with delta (0, 0)
Screenshot: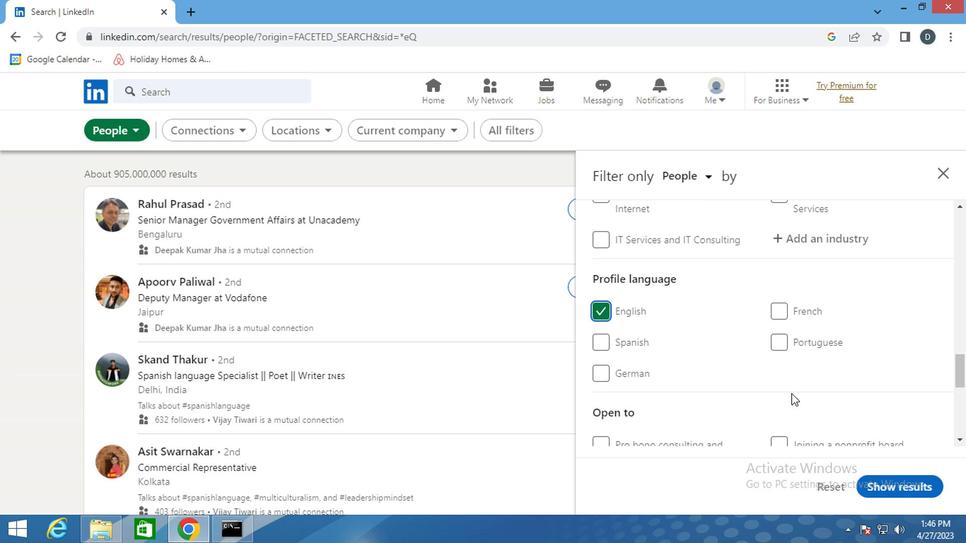 
Action: Mouse scrolled (664, 381) with delta (0, 0)
Screenshot: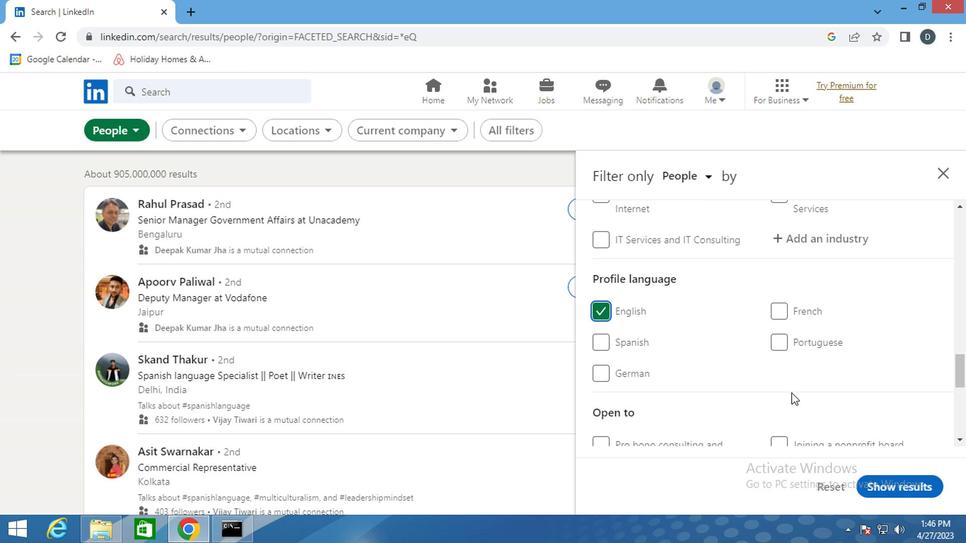 
Action: Mouse scrolled (664, 381) with delta (0, 0)
Screenshot: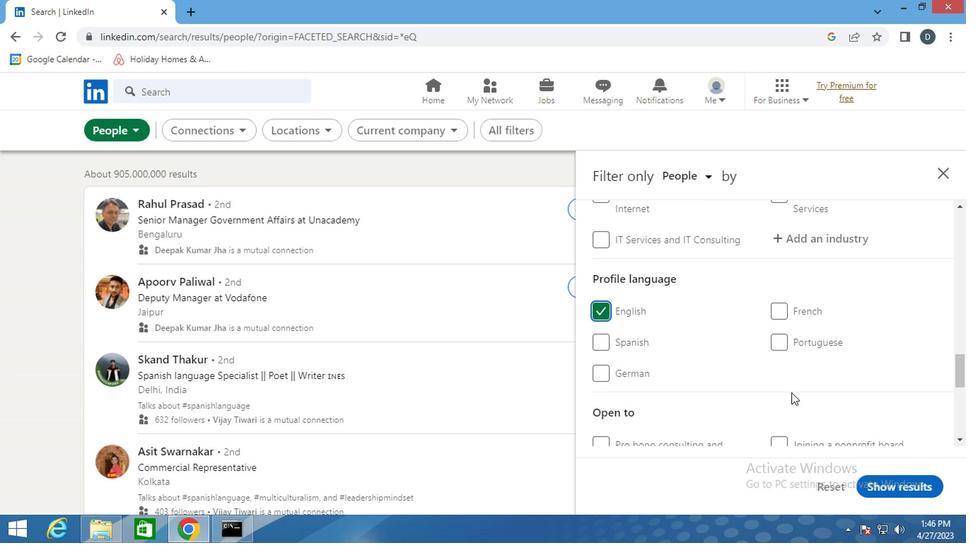
Action: Mouse scrolled (664, 381) with delta (0, 0)
Screenshot: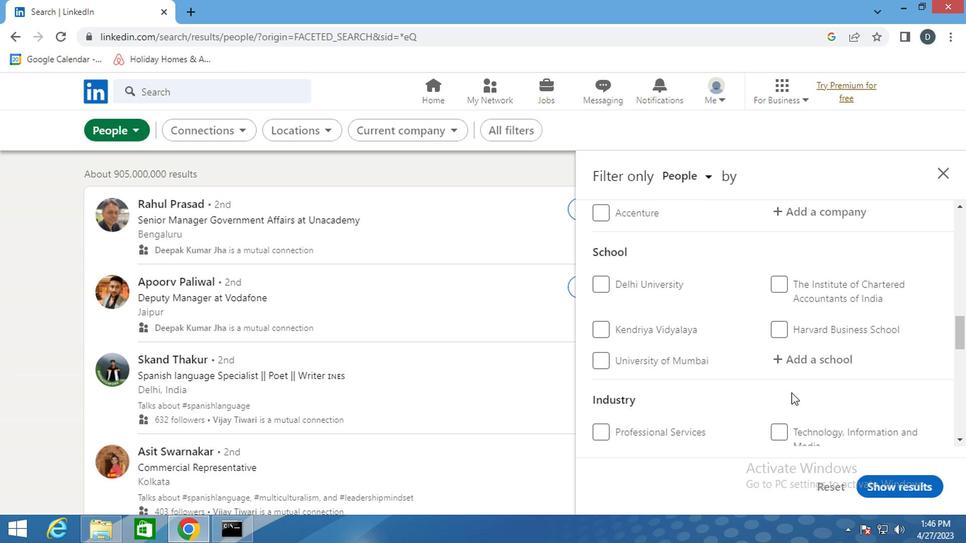 
Action: Mouse scrolled (664, 381) with delta (0, 0)
Screenshot: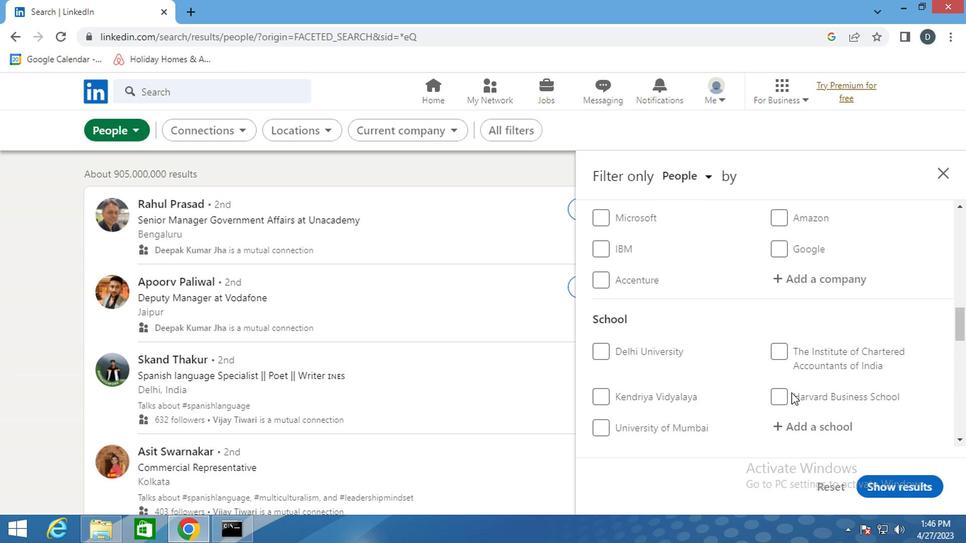 
Action: Mouse scrolled (664, 381) with delta (0, 0)
Screenshot: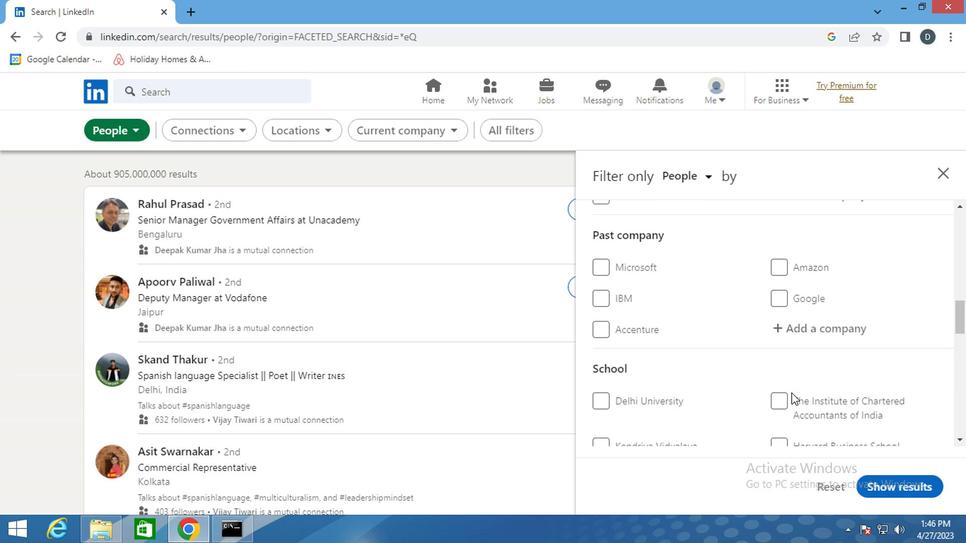 
Action: Mouse scrolled (664, 381) with delta (0, 0)
Screenshot: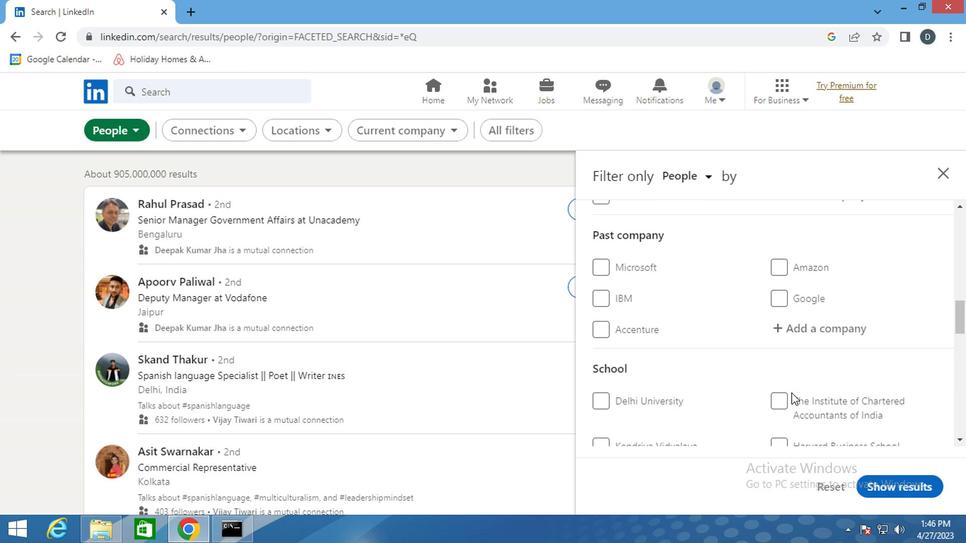 
Action: Mouse moved to (681, 363)
Screenshot: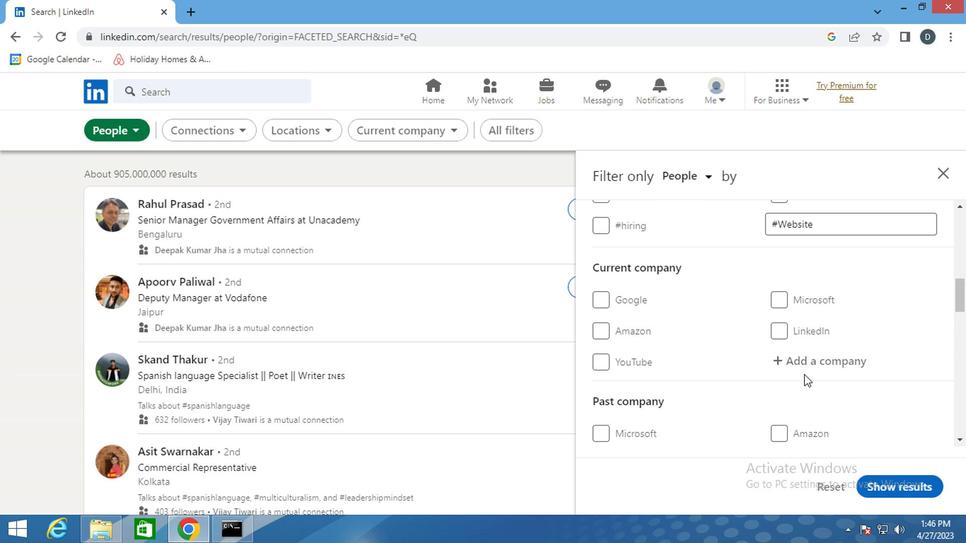 
Action: Mouse pressed left at (681, 363)
Screenshot: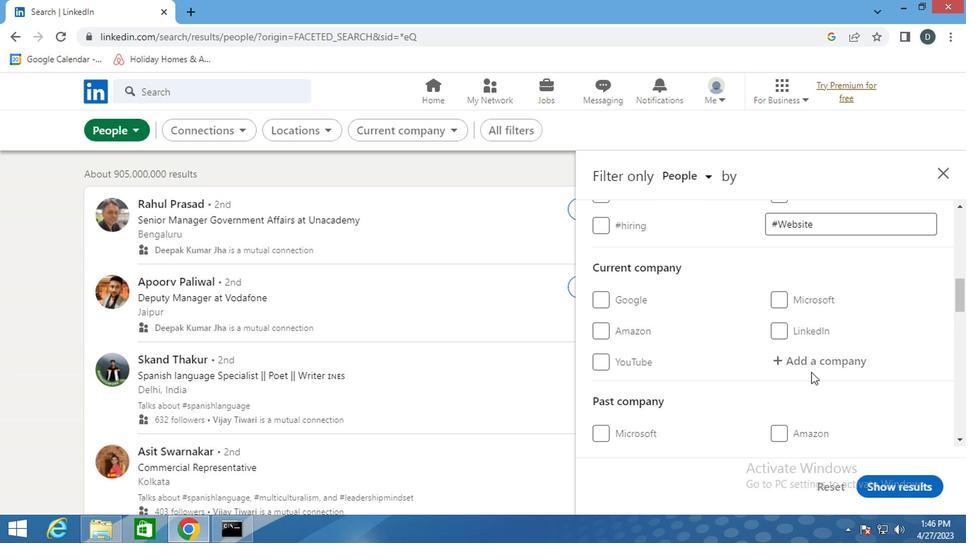 
Action: Mouse moved to (671, 369)
Screenshot: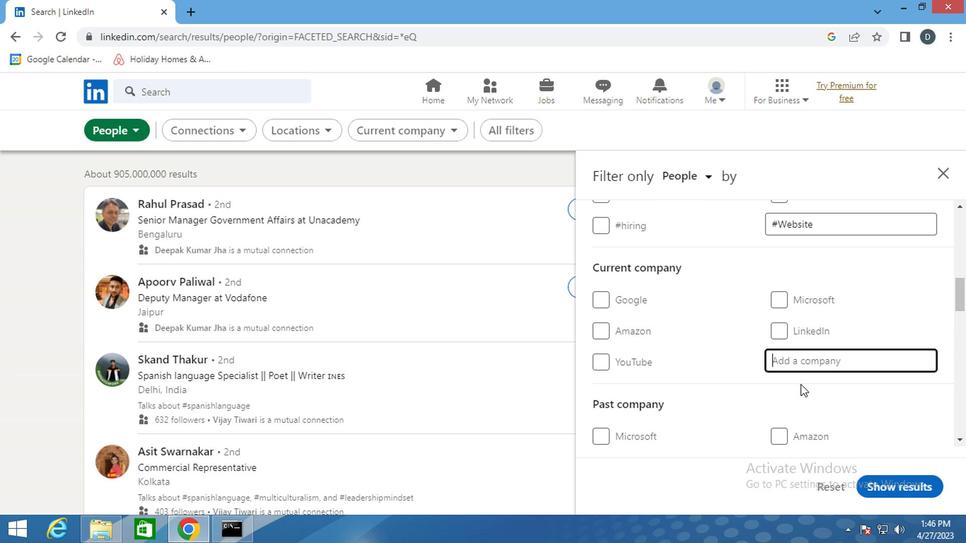 
Action: Key pressed <Key.shift>SOFTWARE<Key.space><Key.shift><Key.shift><Key.shift><Key.shift><Key.shift><Key.shift><Key.shift><Key.shift>TESTING
Screenshot: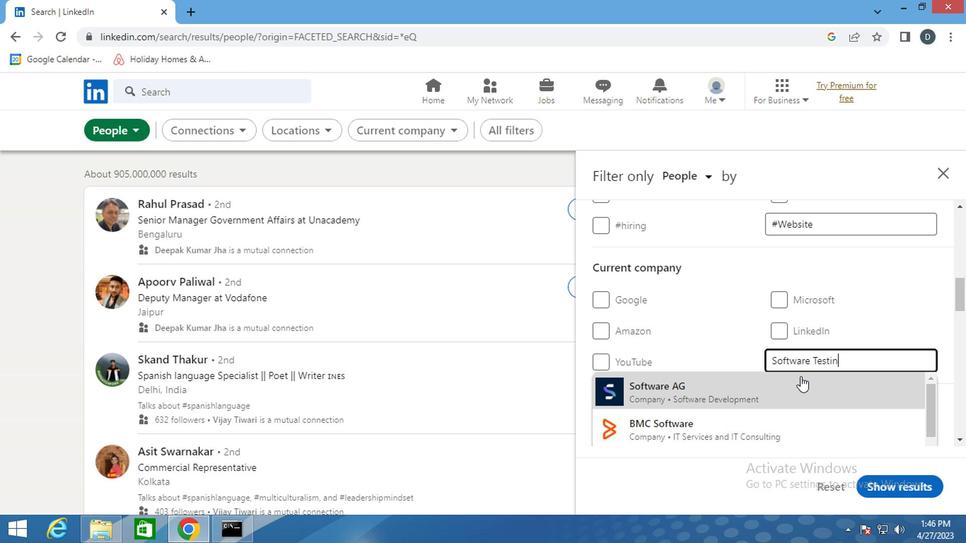 
Action: Mouse moved to (674, 404)
Screenshot: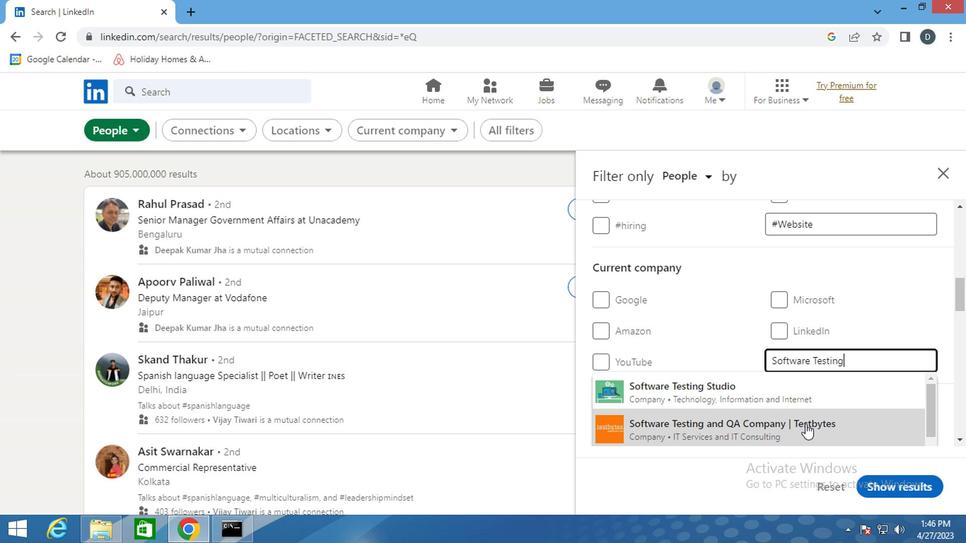 
Action: Mouse pressed left at (674, 404)
Screenshot: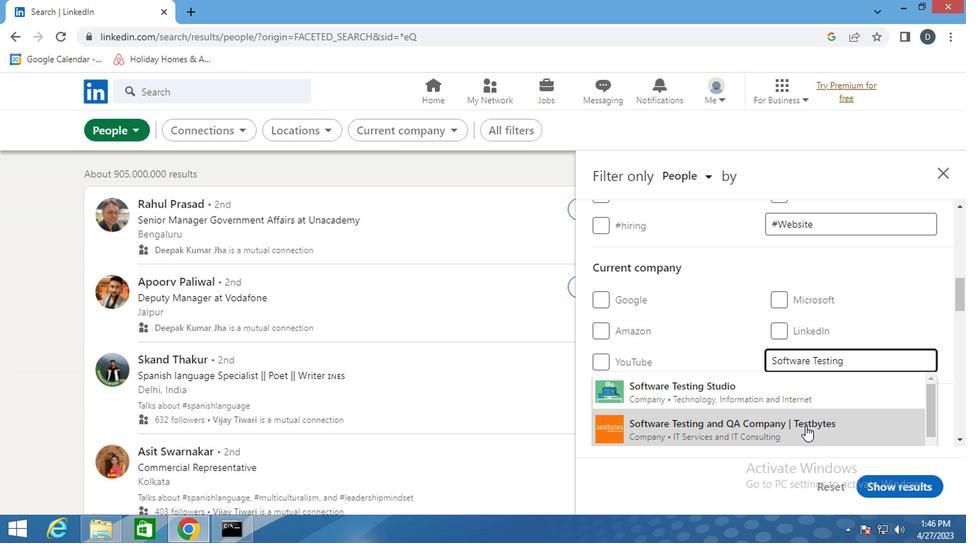 
Action: Mouse moved to (676, 385)
Screenshot: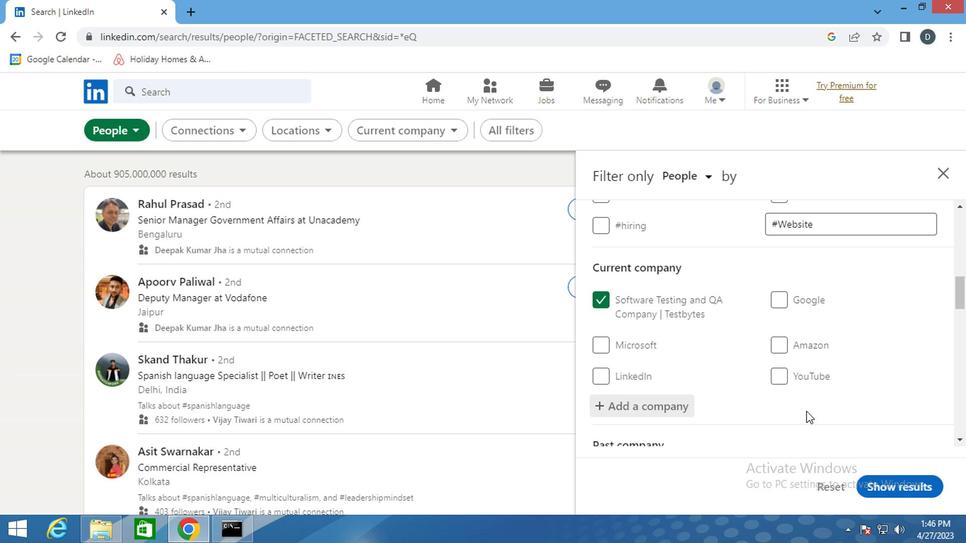 
Action: Mouse scrolled (676, 385) with delta (0, 0)
Screenshot: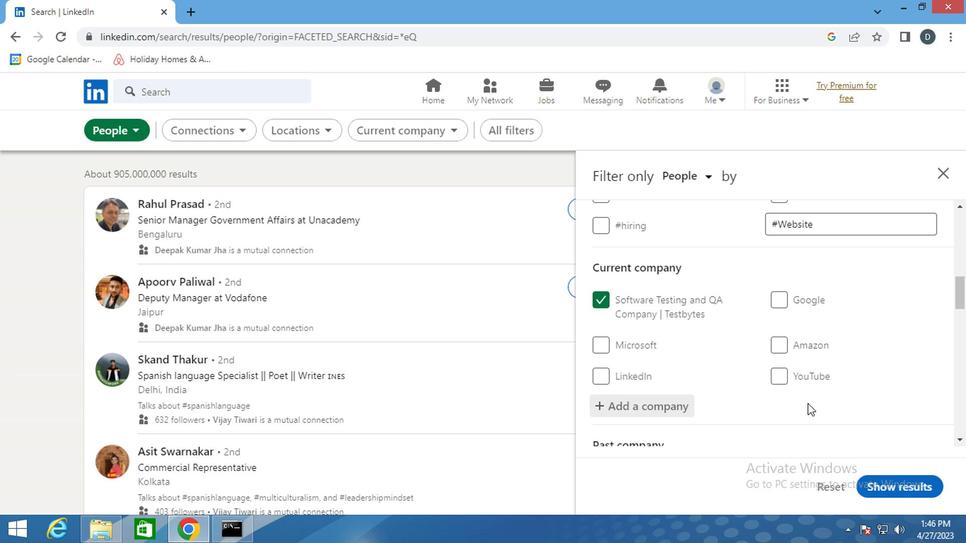 
Action: Mouse scrolled (676, 385) with delta (0, 0)
Screenshot: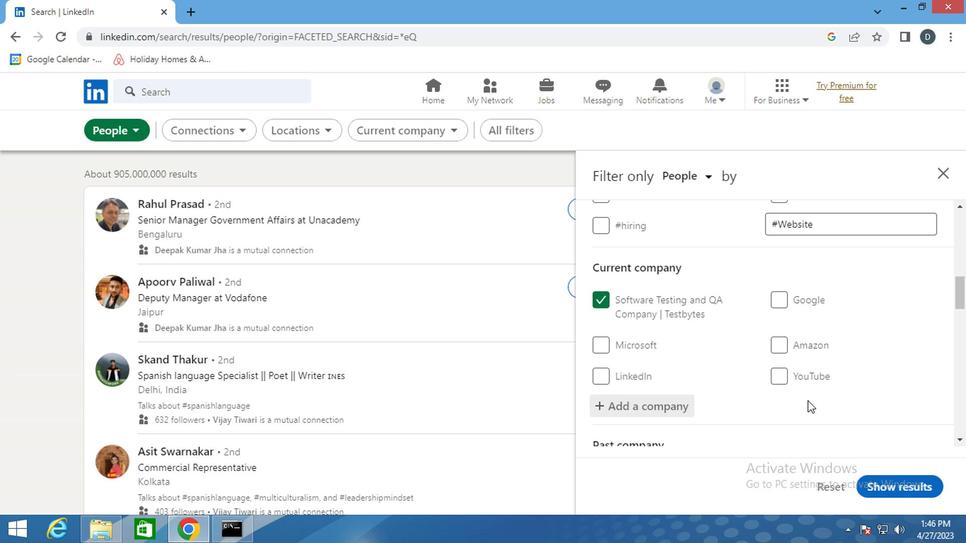 
Action: Mouse scrolled (676, 385) with delta (0, 0)
Screenshot: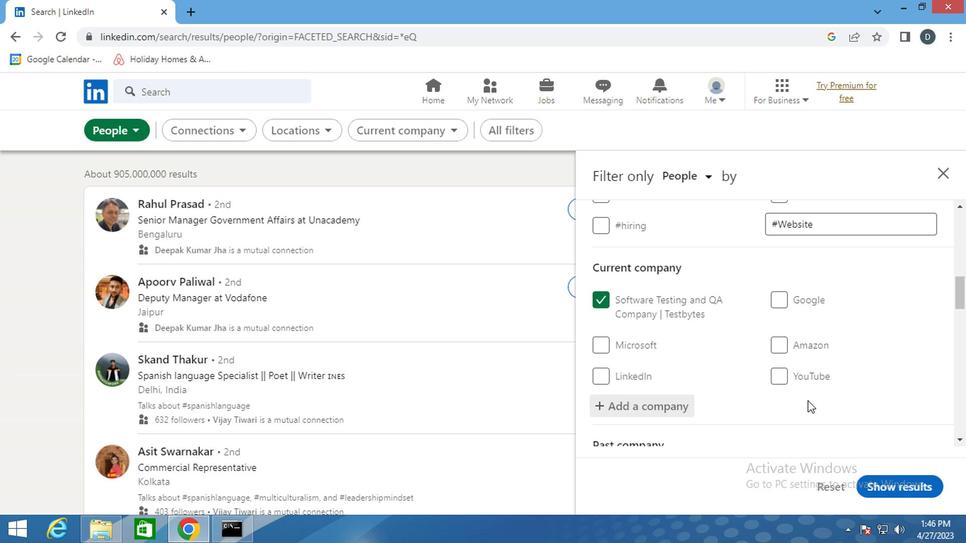 
Action: Mouse moved to (676, 348)
Screenshot: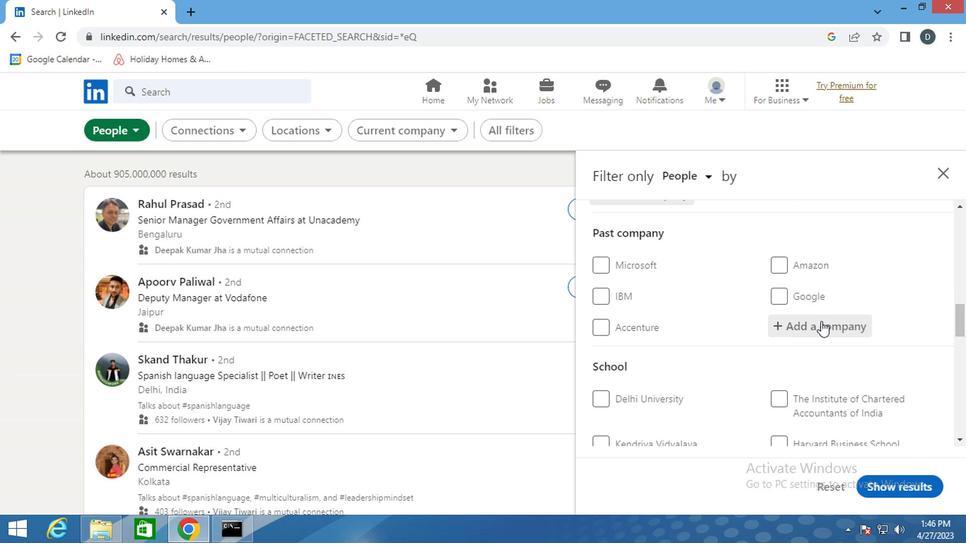 
Action: Mouse scrolled (676, 348) with delta (0, 0)
Screenshot: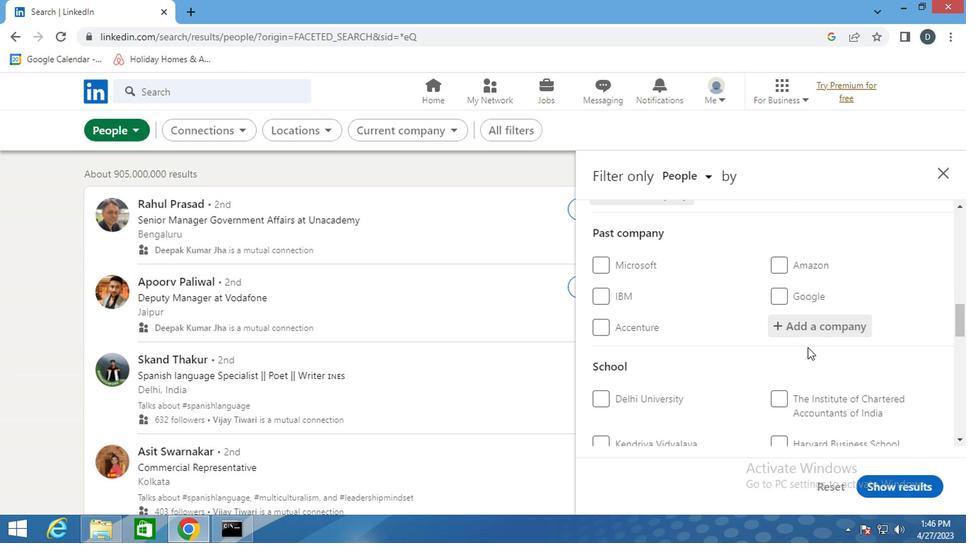 
Action: Mouse moved to (683, 388)
Screenshot: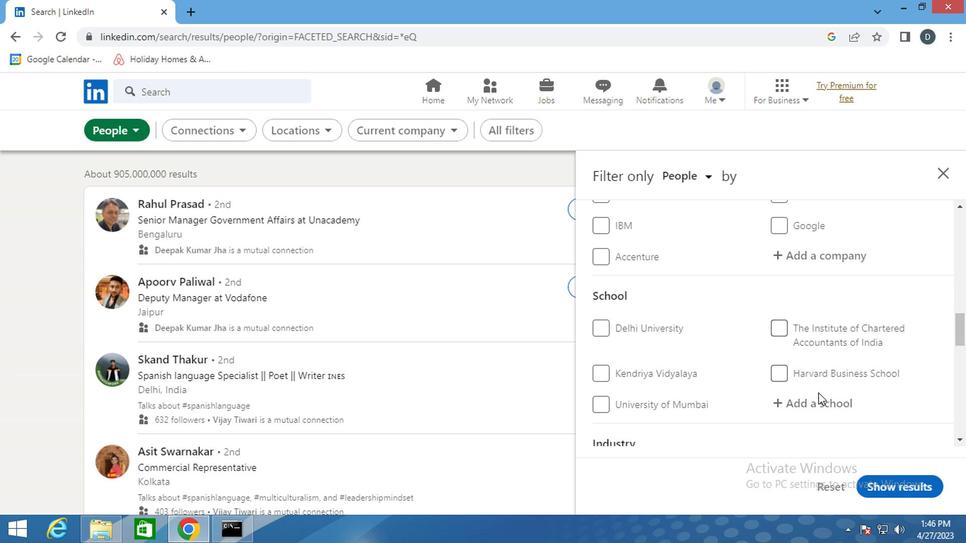 
Action: Mouse pressed left at (683, 388)
Screenshot: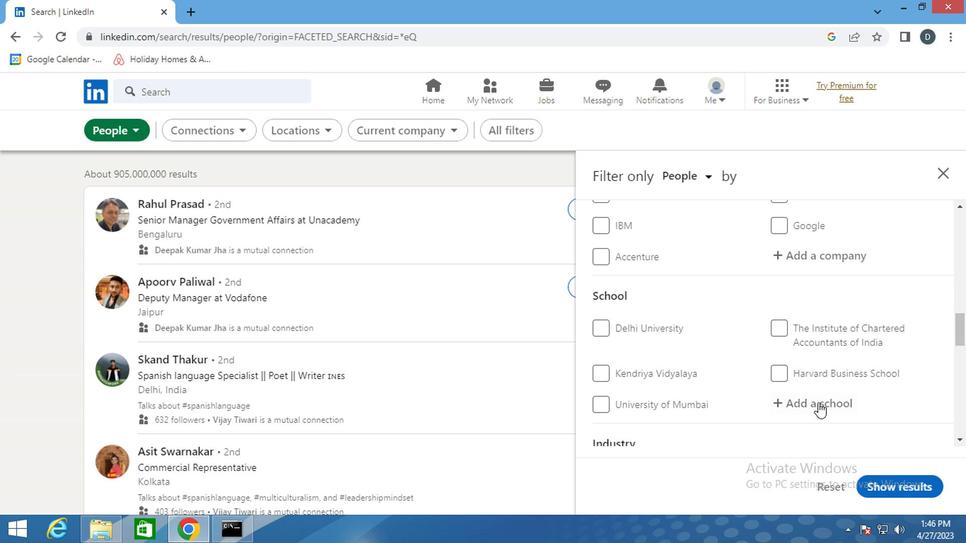 
Action: Mouse moved to (689, 390)
Screenshot: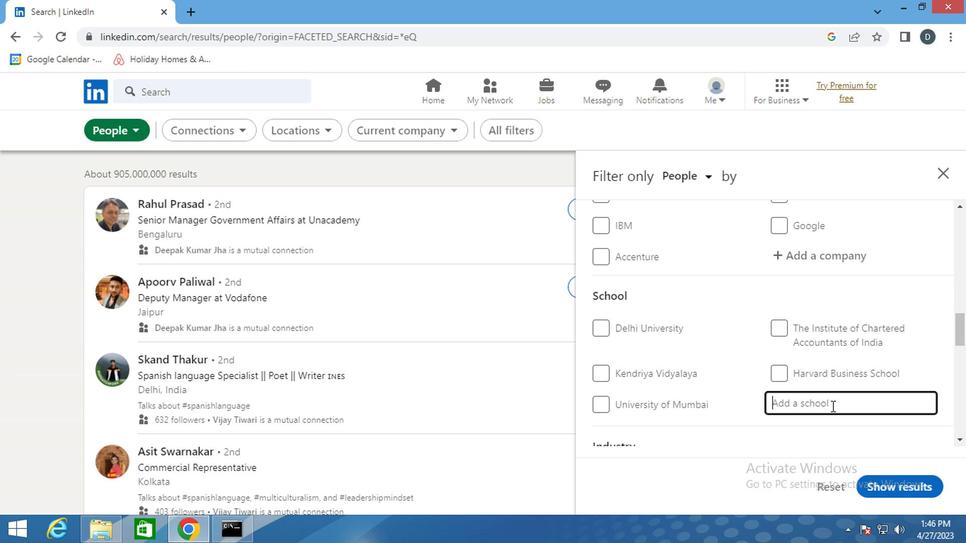 
Action: Key pressed <Key.shift><Key.shift><Key.shift>POORNIMA
Screenshot: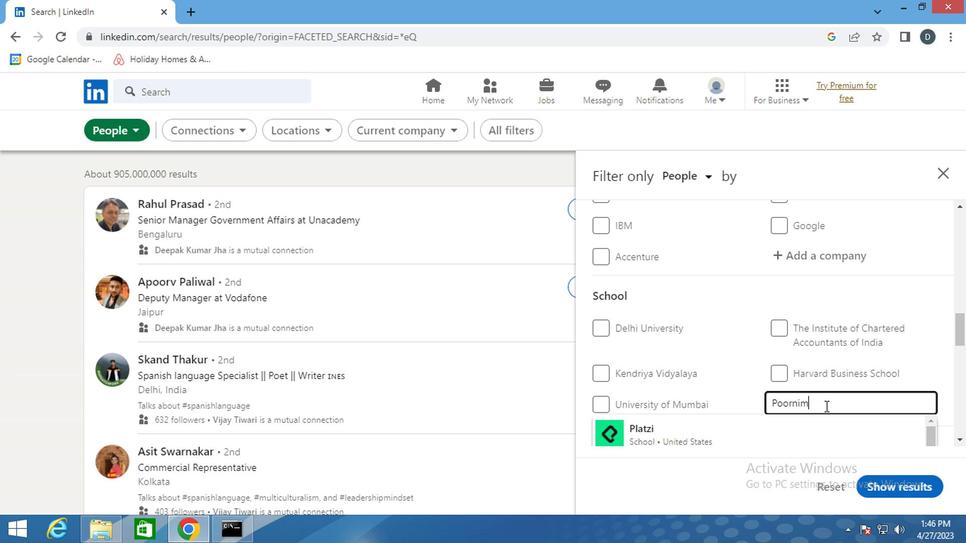 
Action: Mouse moved to (673, 400)
Screenshot: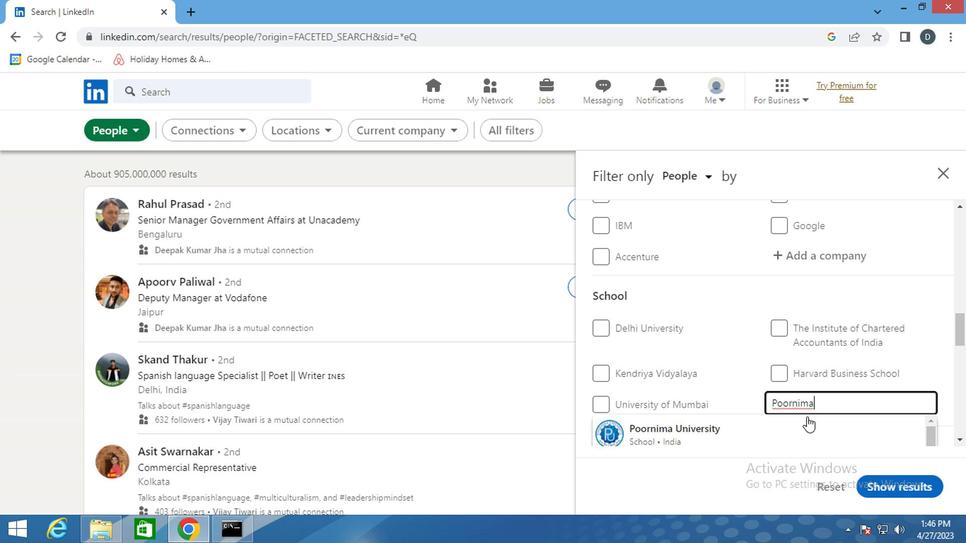 
Action: Mouse pressed left at (673, 400)
Screenshot: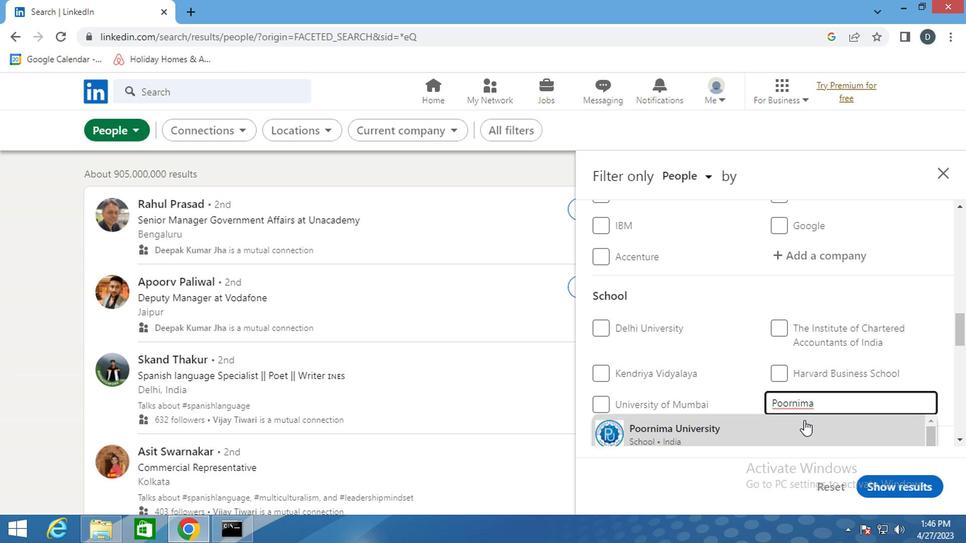 
Action: Mouse moved to (675, 383)
Screenshot: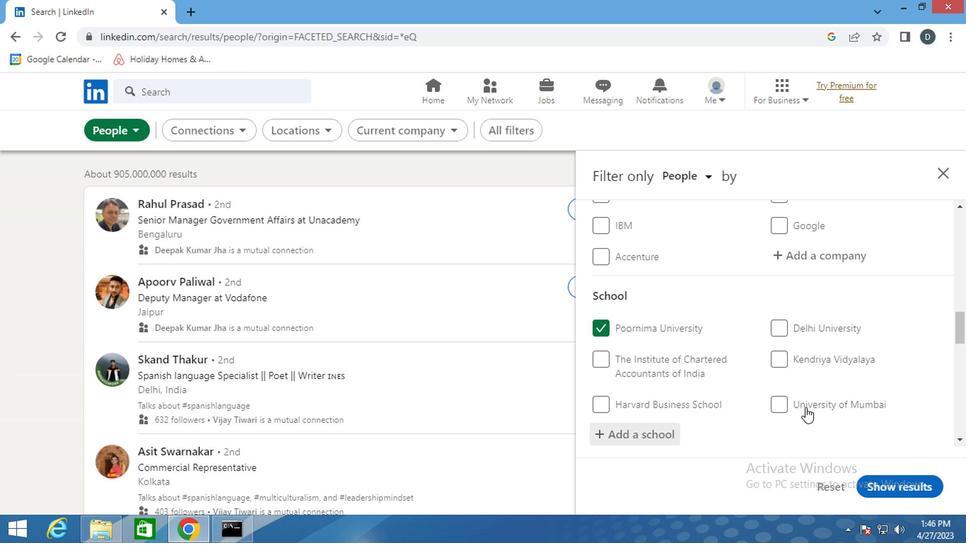 
Action: Mouse scrolled (675, 383) with delta (0, 0)
Screenshot: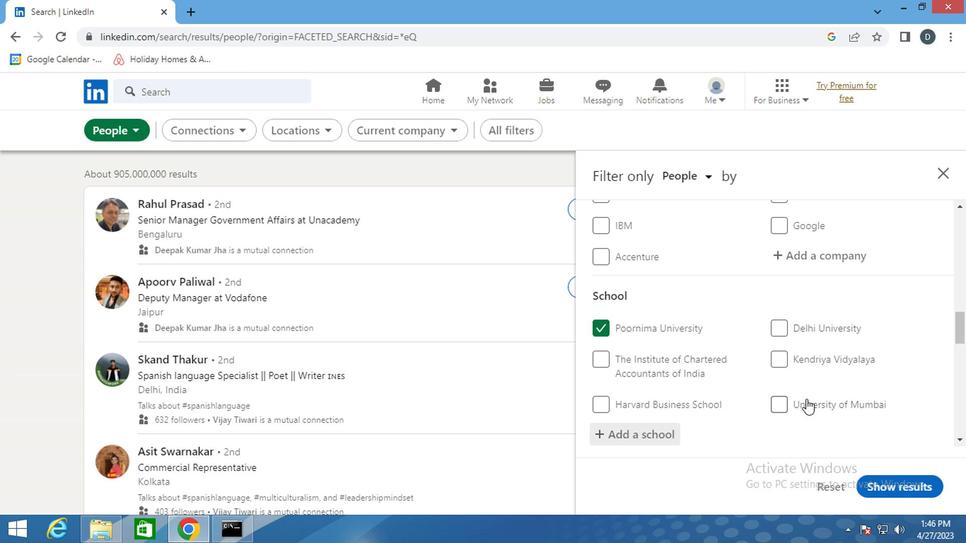 
Action: Mouse scrolled (675, 383) with delta (0, 0)
Screenshot: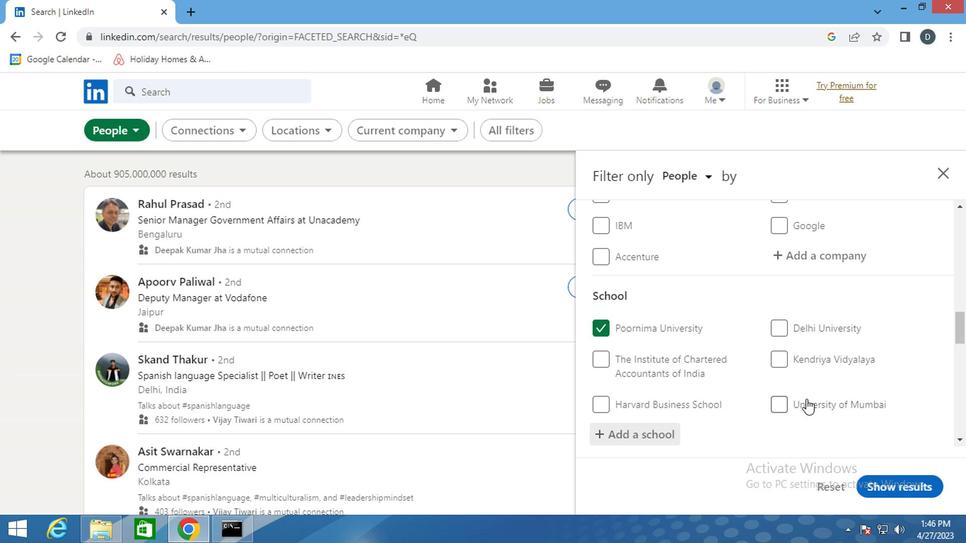 
Action: Mouse scrolled (675, 383) with delta (0, 0)
Screenshot: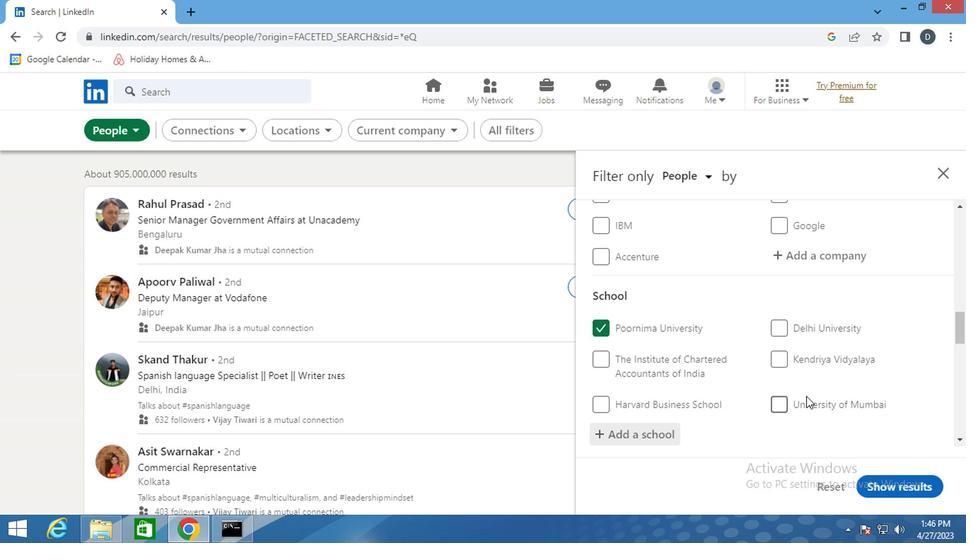 
Action: Mouse moved to (680, 344)
Screenshot: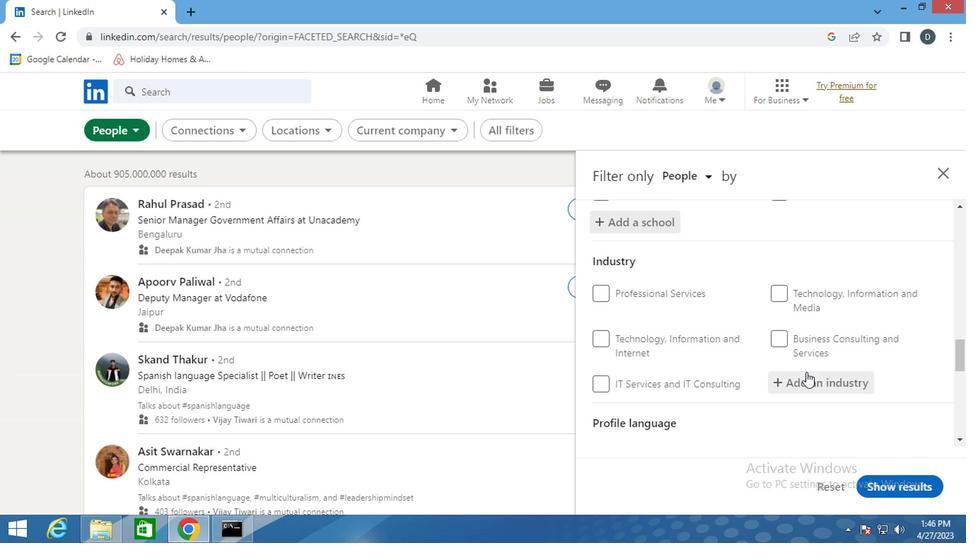 
Action: Mouse scrolled (680, 344) with delta (0, 0)
Screenshot: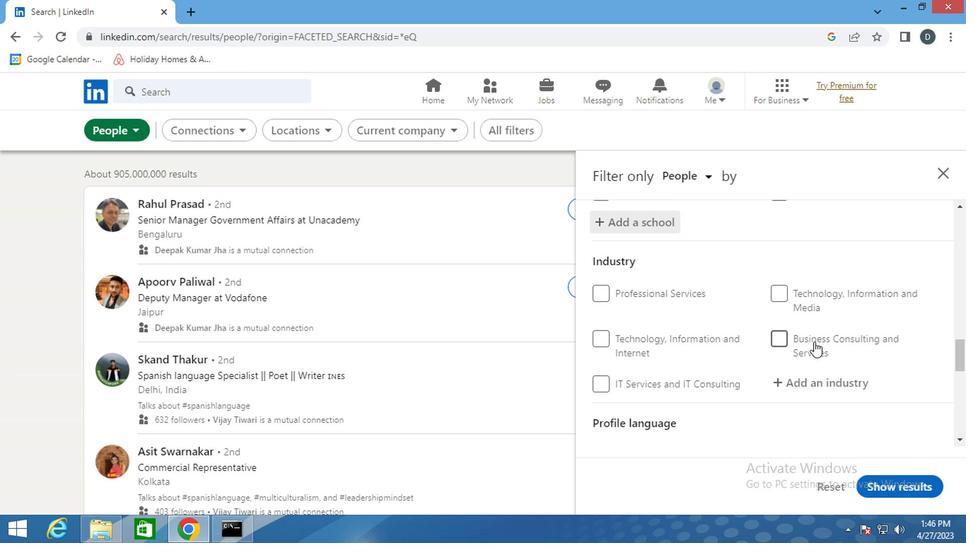 
Action: Mouse moved to (691, 316)
Screenshot: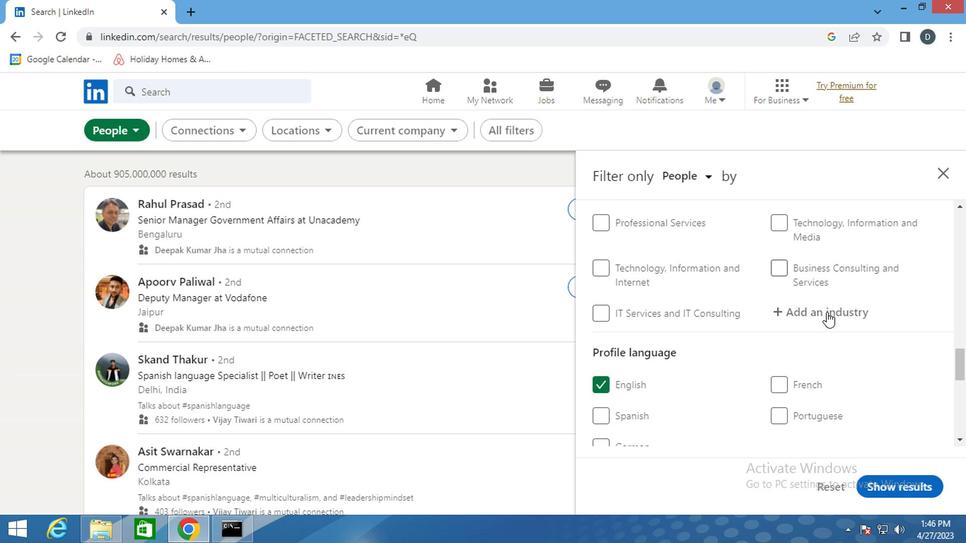 
Action: Mouse pressed left at (691, 316)
Screenshot: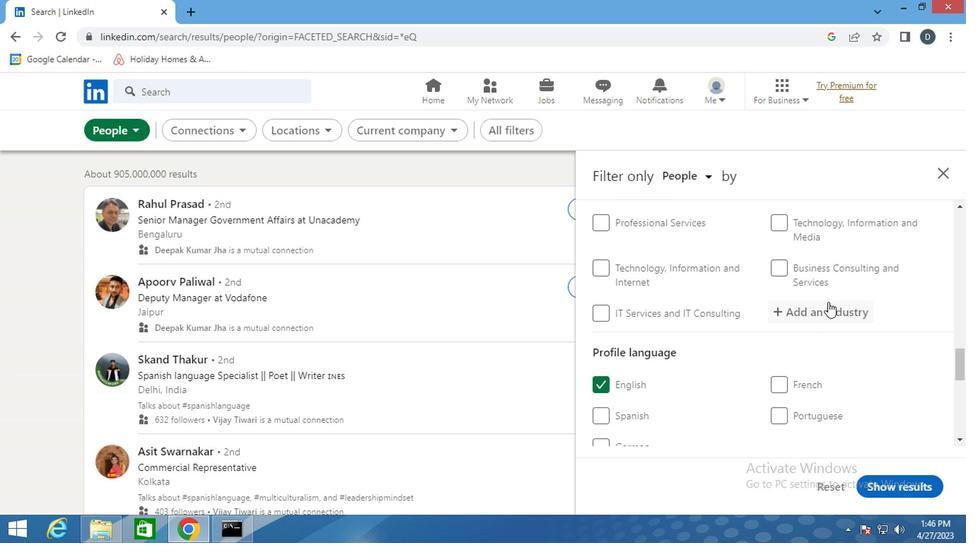 
Action: Mouse moved to (702, 371)
Screenshot: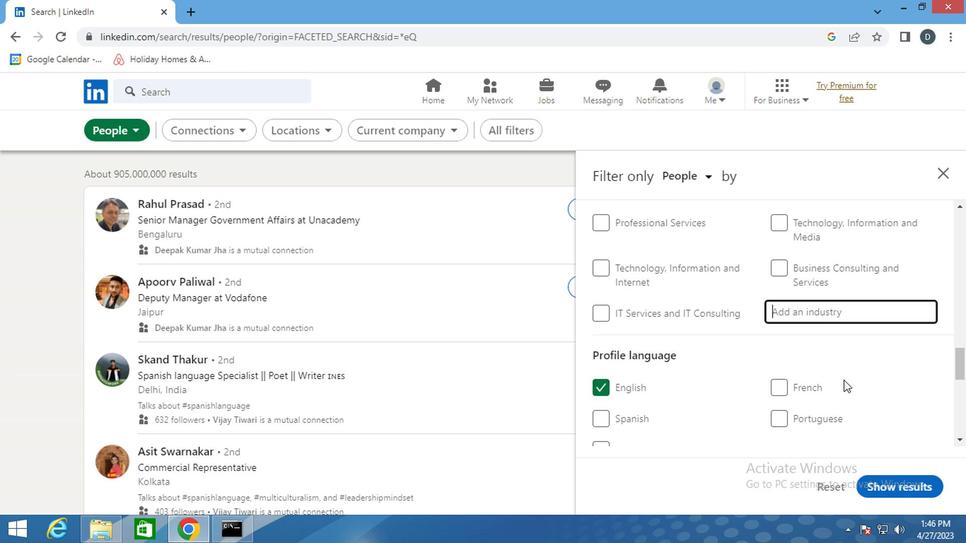 
Action: Key pressed <Key.shift>HIGHER<Key.space><Key.shift>EDUC
Screenshot: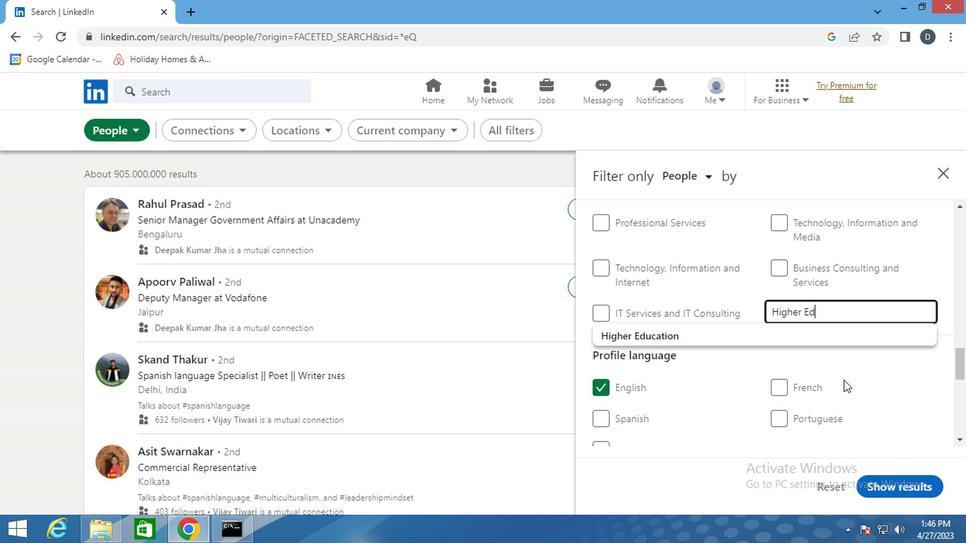 
Action: Mouse moved to (687, 338)
Screenshot: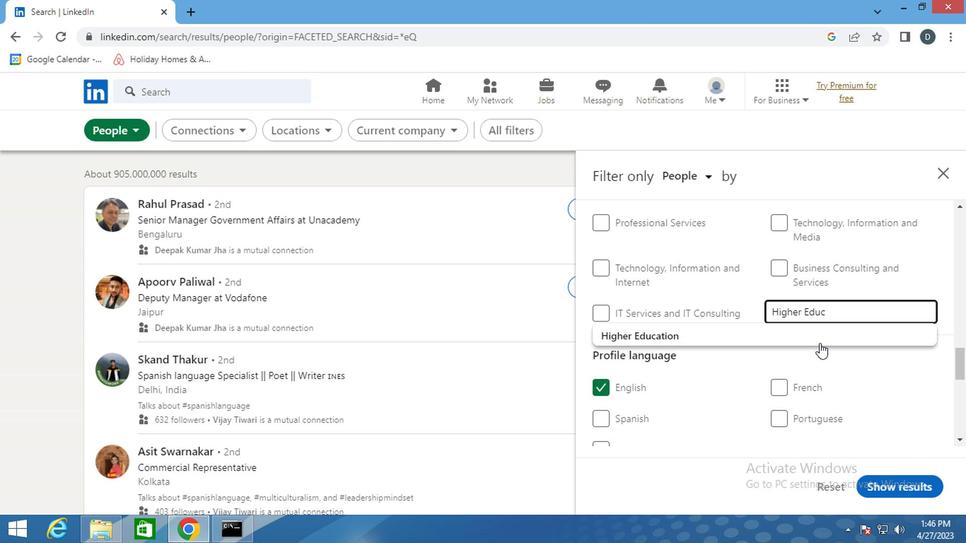 
Action: Mouse pressed left at (687, 338)
Screenshot: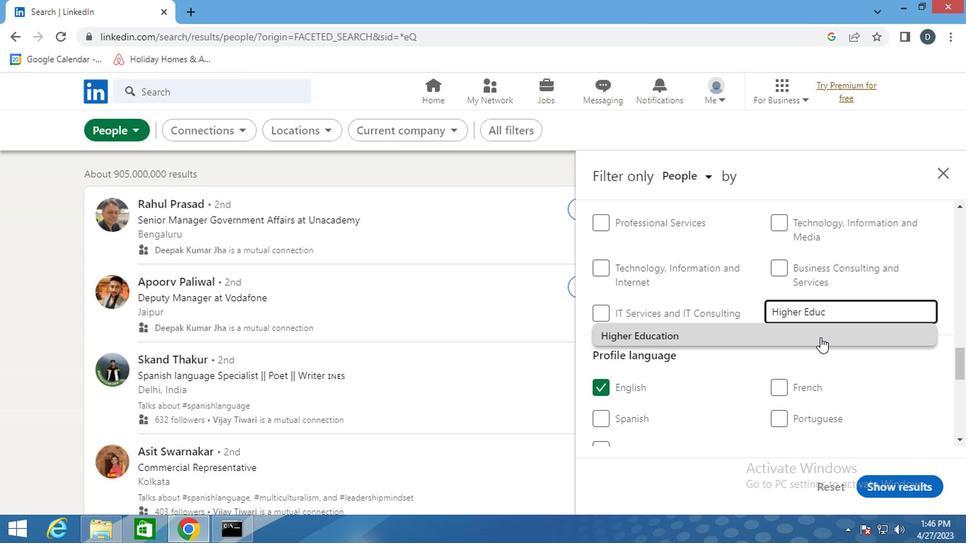 
Action: Mouse moved to (663, 351)
Screenshot: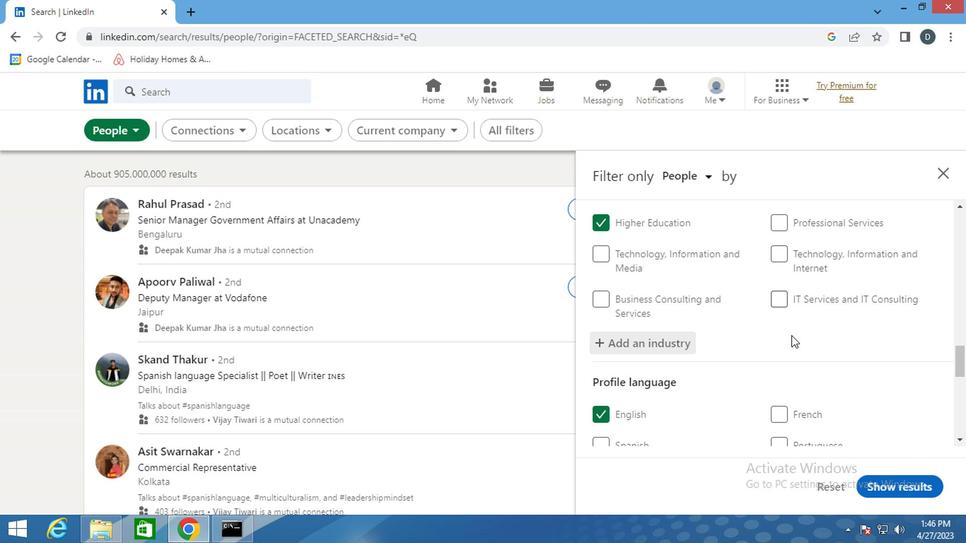 
Action: Mouse scrolled (663, 350) with delta (0, 0)
Screenshot: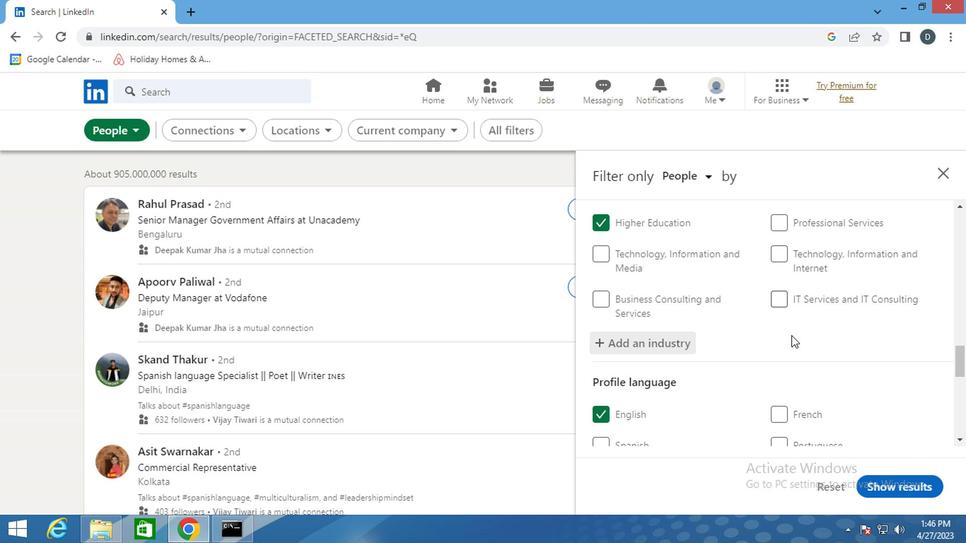 
Action: Mouse moved to (665, 352)
Screenshot: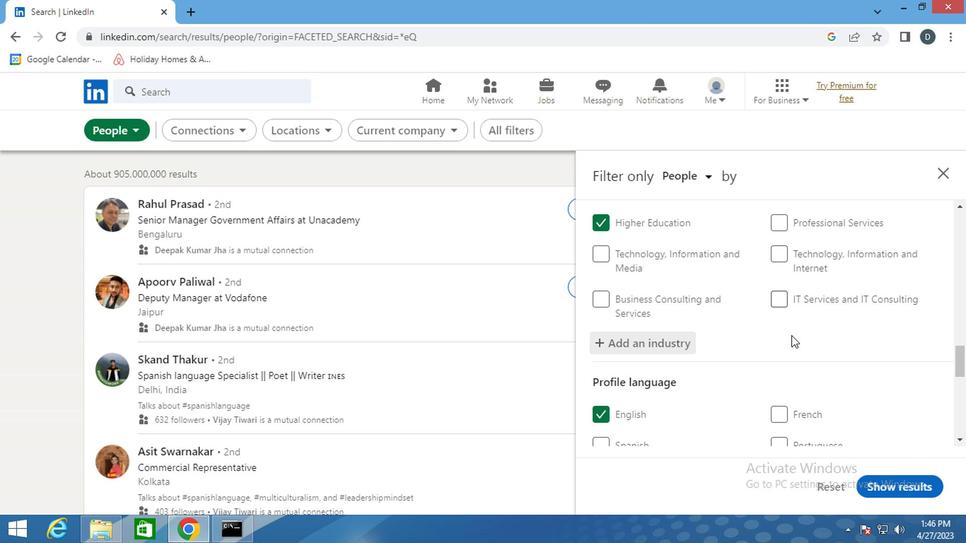 
Action: Mouse scrolled (665, 351) with delta (0, 0)
Screenshot: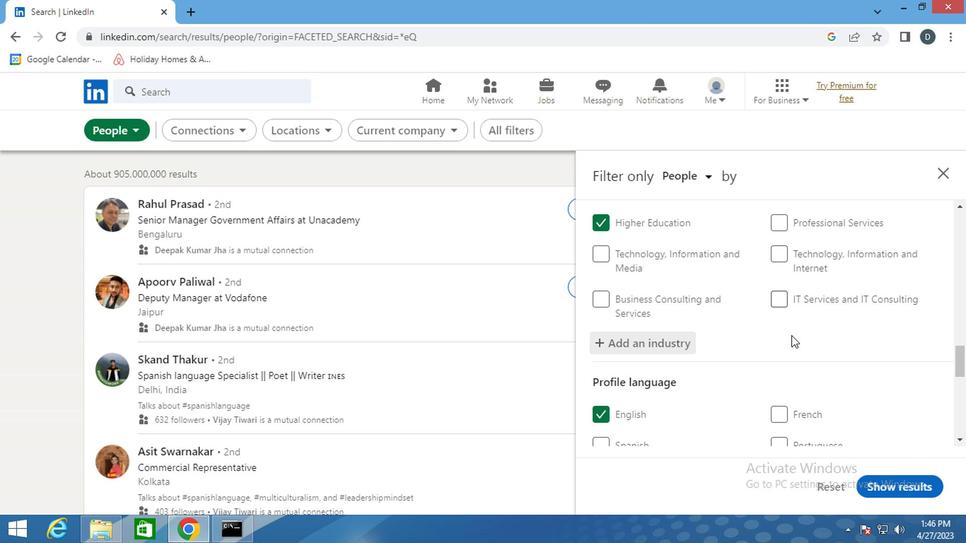 
Action: Mouse moved to (666, 352)
Screenshot: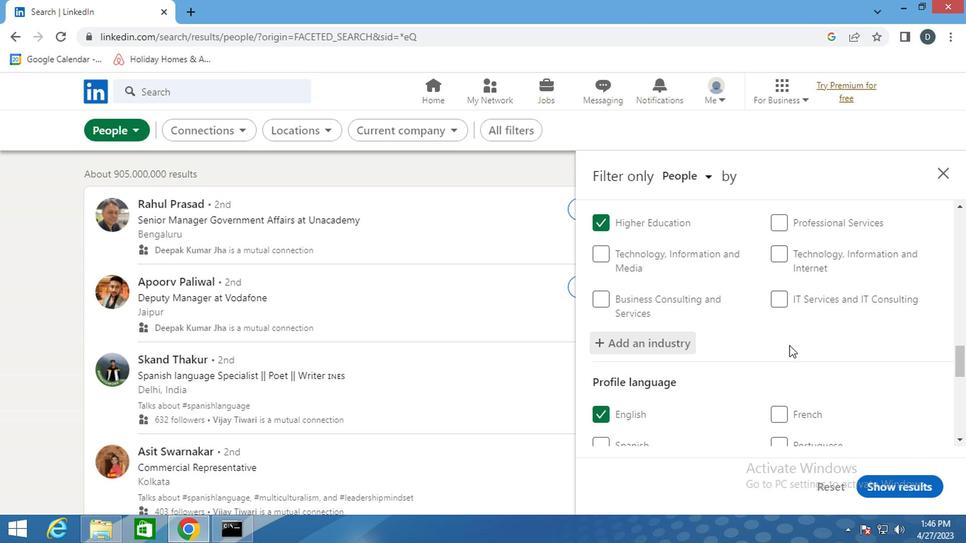 
Action: Mouse scrolled (666, 352) with delta (0, 0)
Screenshot: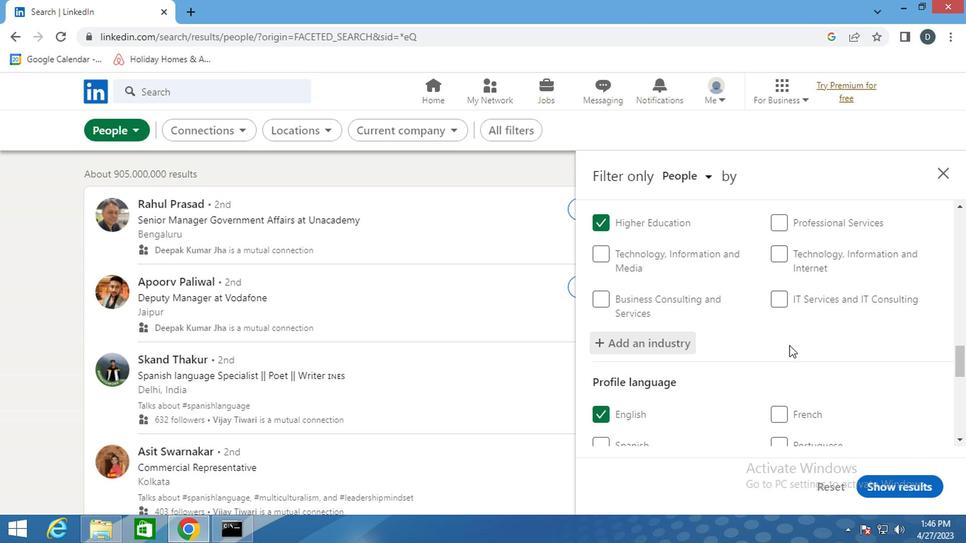 
Action: Mouse moved to (667, 339)
Screenshot: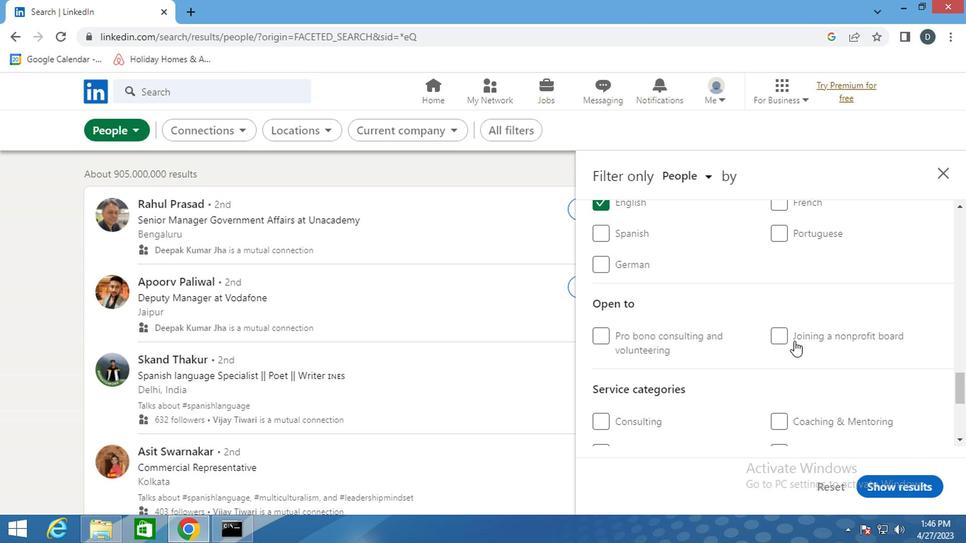 
Action: Mouse scrolled (667, 339) with delta (0, 0)
Screenshot: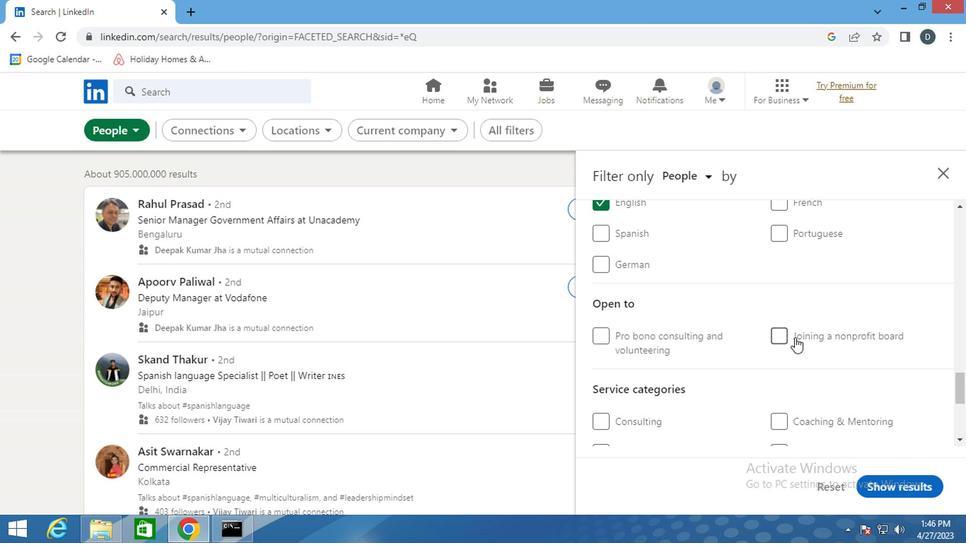 
Action: Mouse moved to (670, 337)
Screenshot: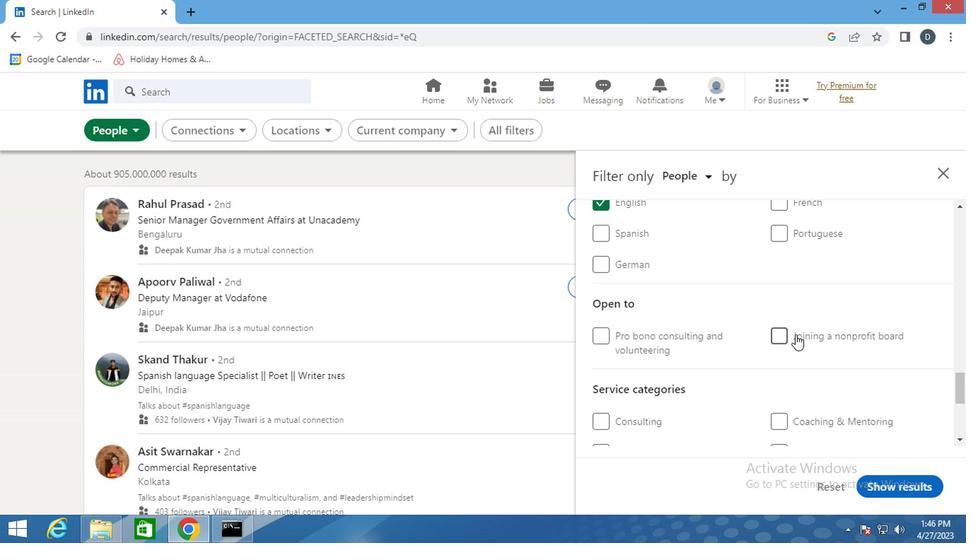 
Action: Mouse scrolled (670, 336) with delta (0, 0)
Screenshot: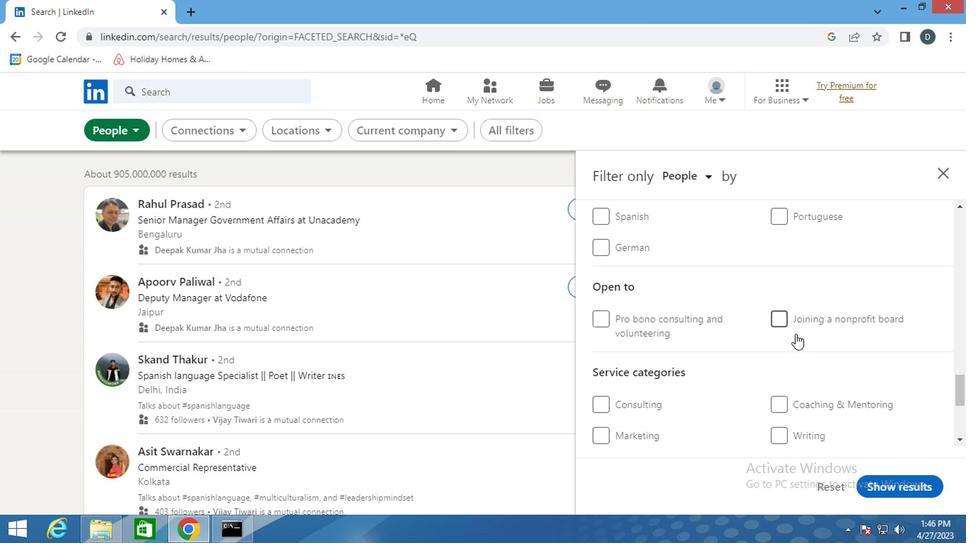 
Action: Mouse moved to (678, 344)
Screenshot: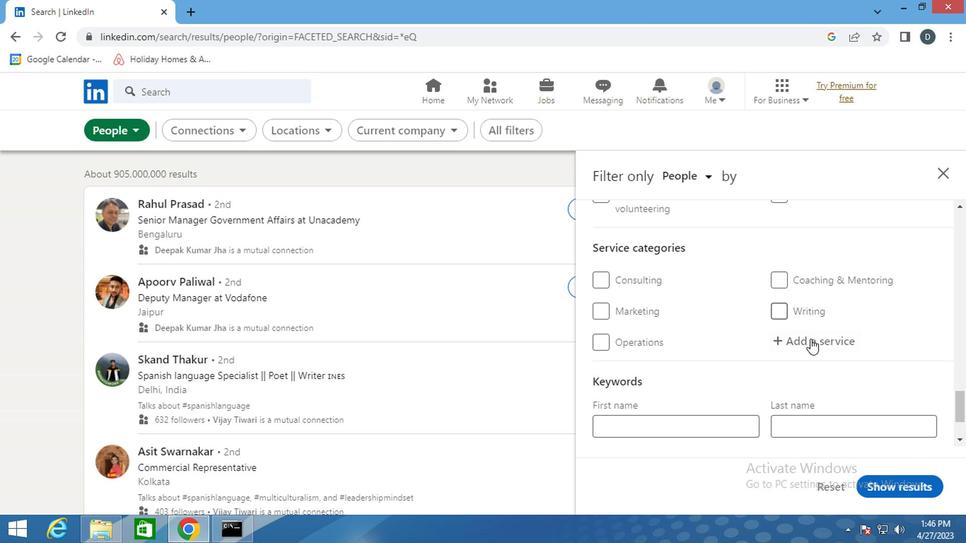 
Action: Mouse pressed left at (678, 344)
Screenshot: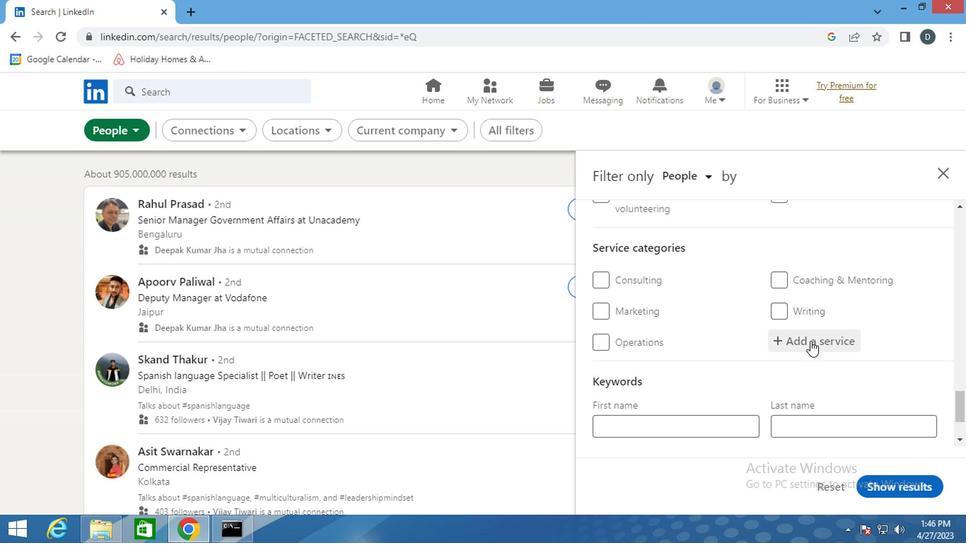
Action: Mouse moved to (681, 345)
Screenshot: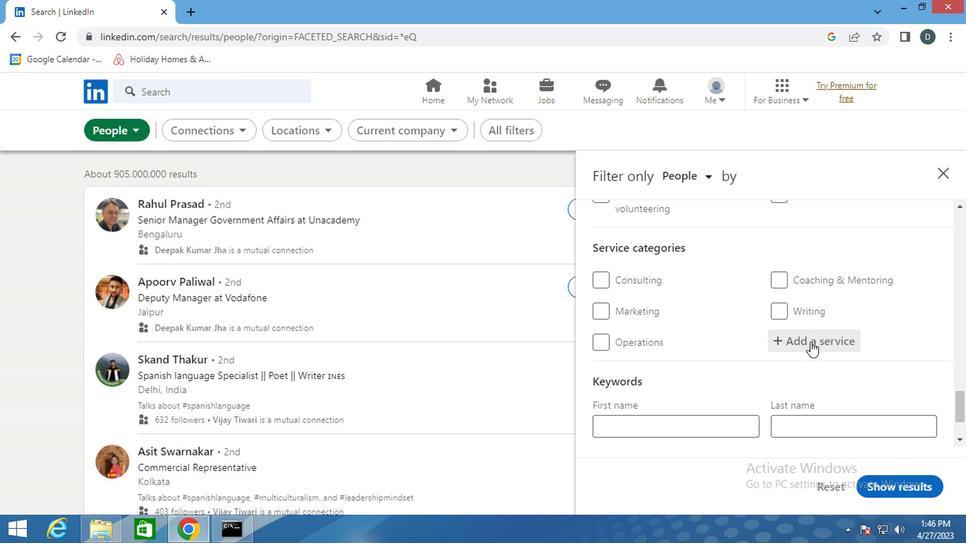
Action: Key pressed <Key.shift>HEADSHOT
Screenshot: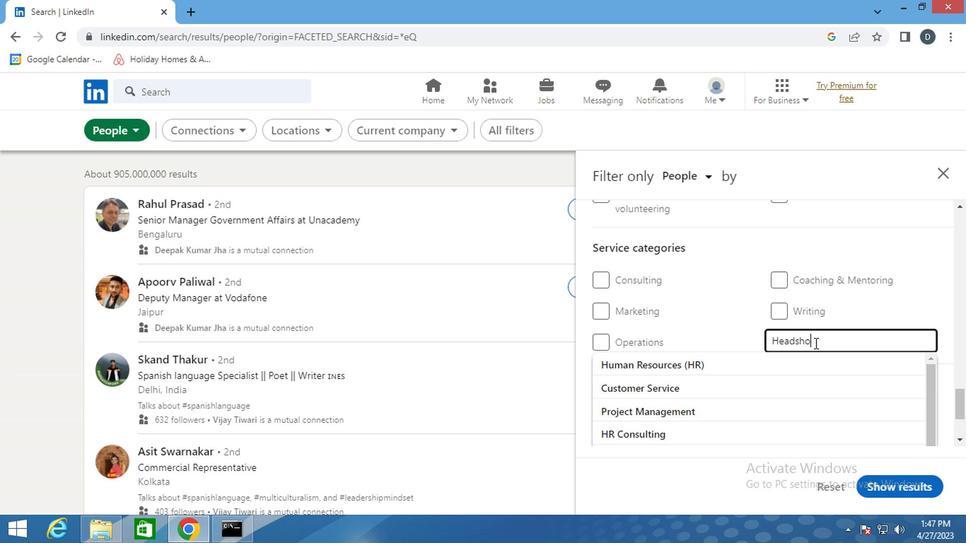 
Action: Mouse moved to (676, 357)
Screenshot: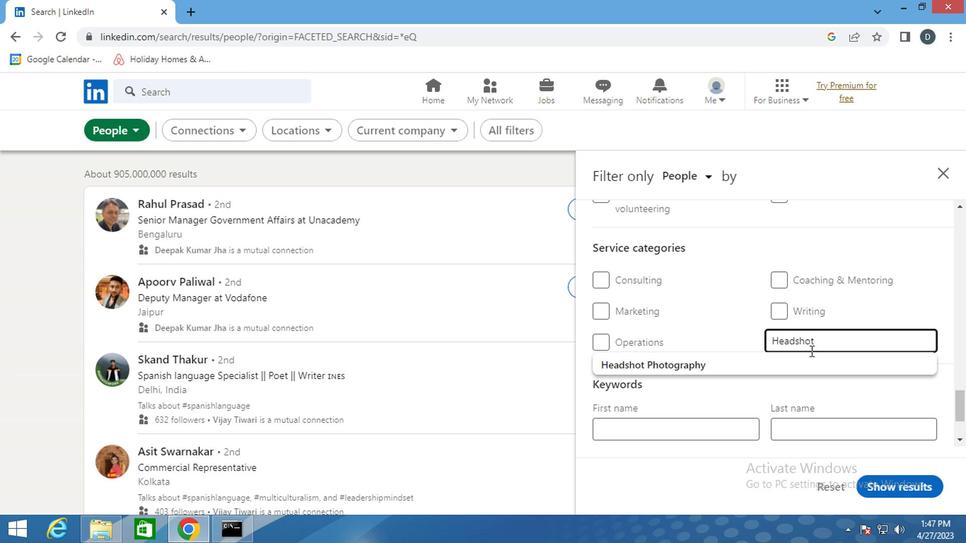 
Action: Mouse pressed left at (676, 357)
Screenshot: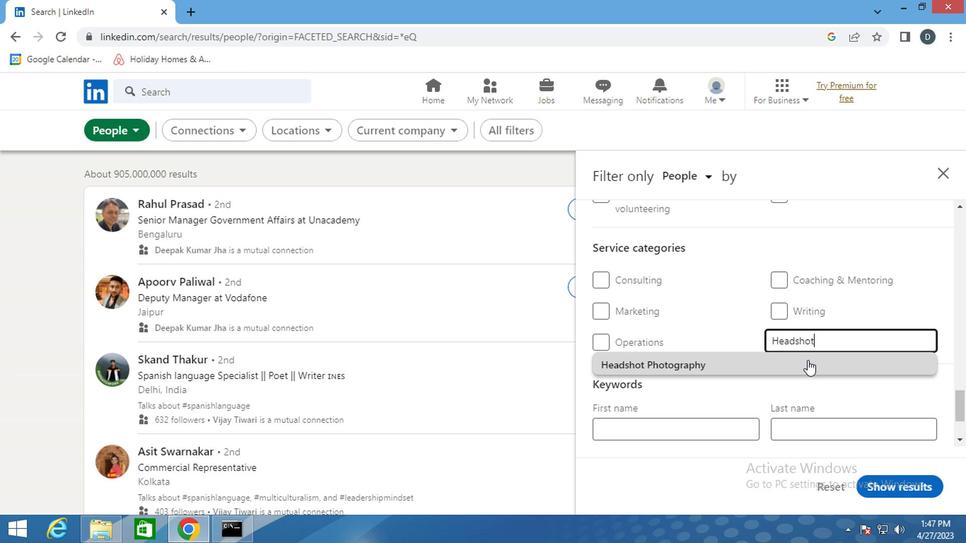 
Action: Mouse scrolled (676, 357) with delta (0, 0)
Screenshot: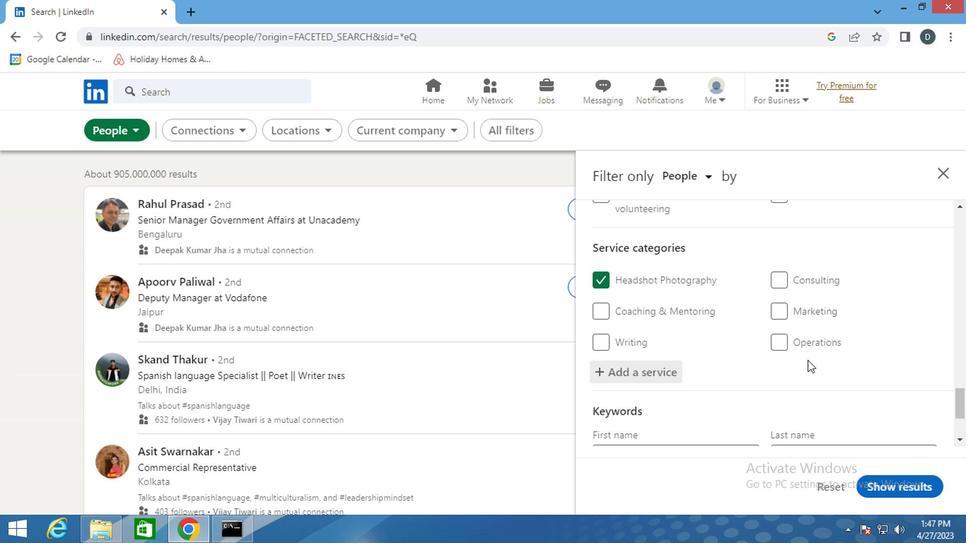 
Action: Mouse scrolled (676, 357) with delta (0, 0)
Screenshot: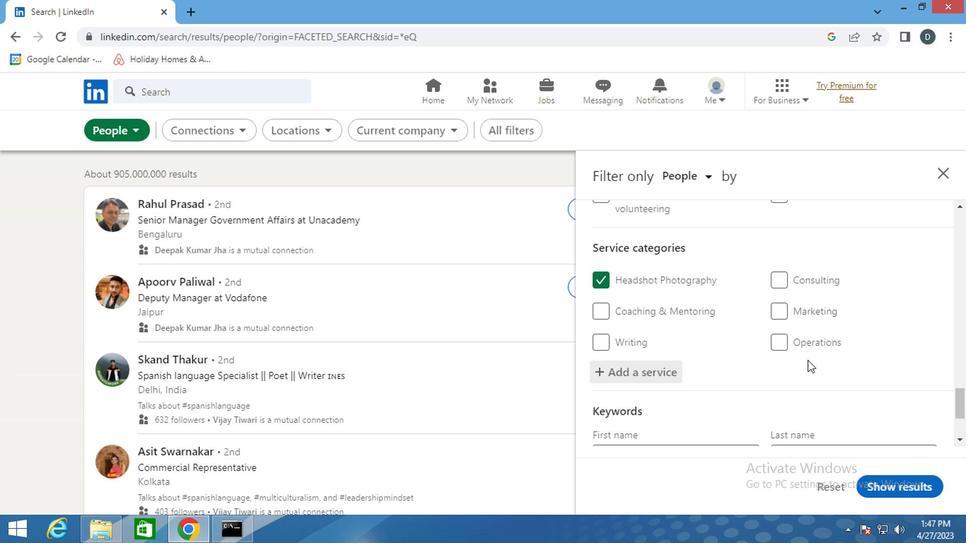 
Action: Mouse moved to (625, 332)
Screenshot: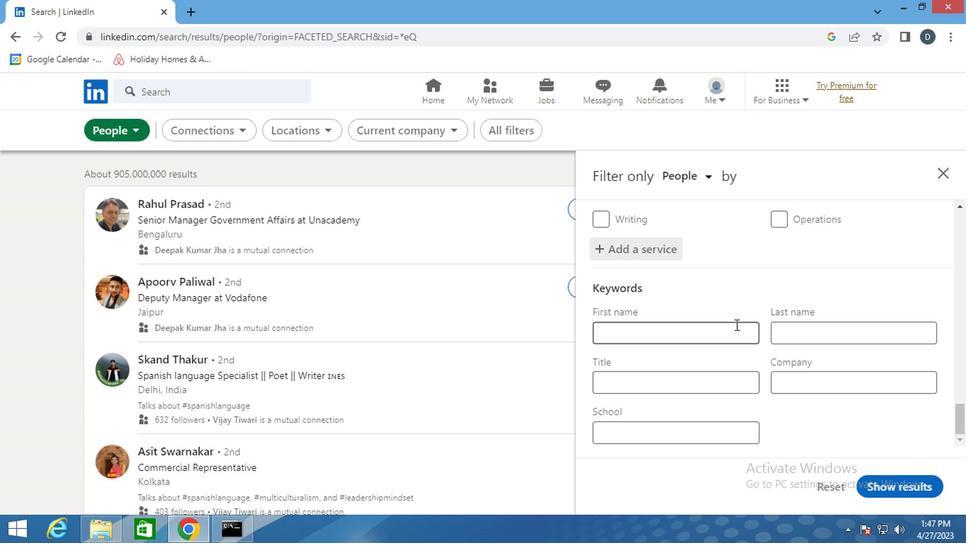 
Action: Mouse scrolled (625, 332) with delta (0, 0)
Screenshot: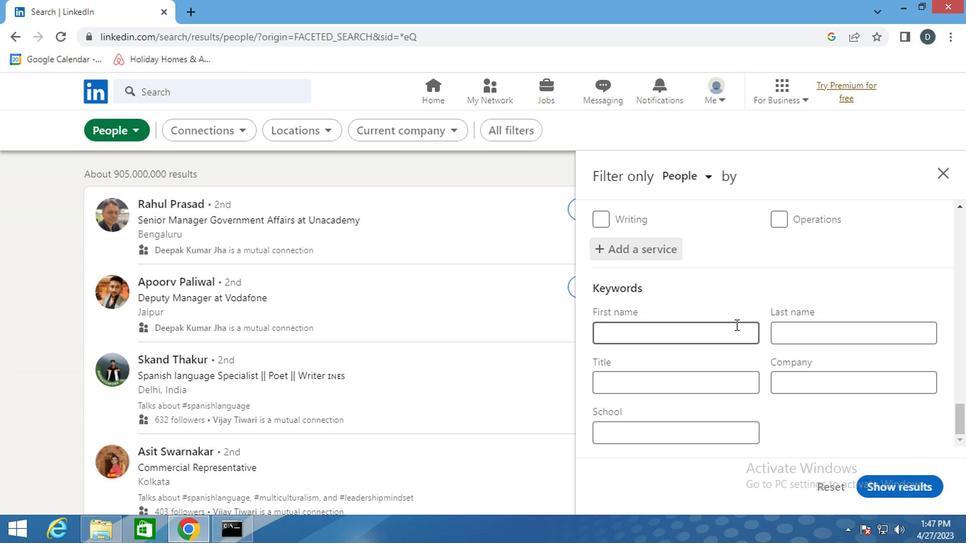 
Action: Mouse scrolled (625, 332) with delta (0, 0)
Screenshot: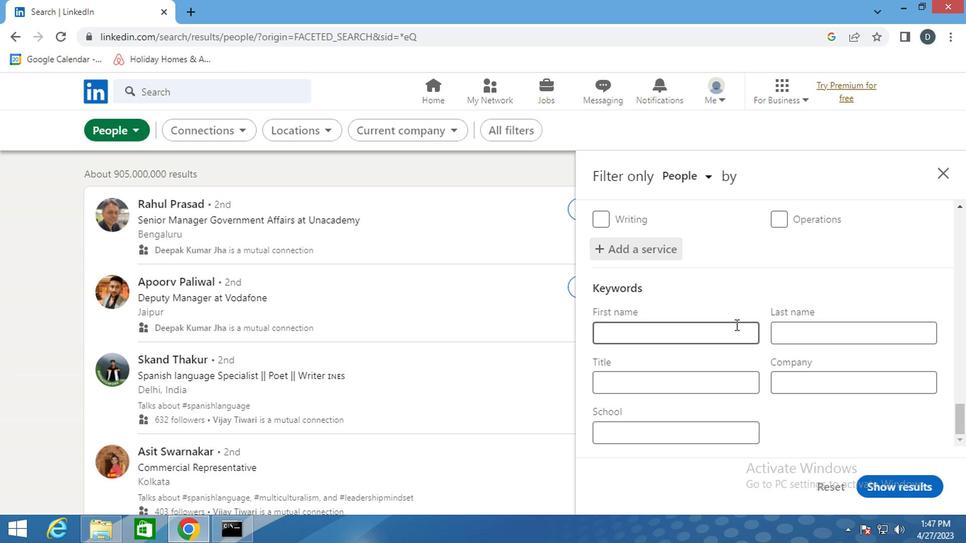 
Action: Mouse moved to (626, 332)
Screenshot: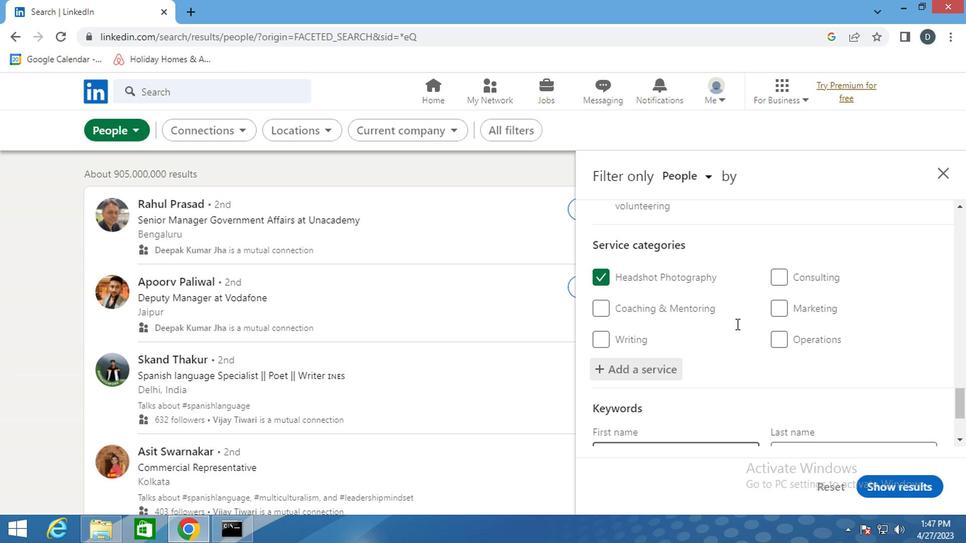 
Action: Mouse scrolled (626, 331) with delta (0, 0)
Screenshot: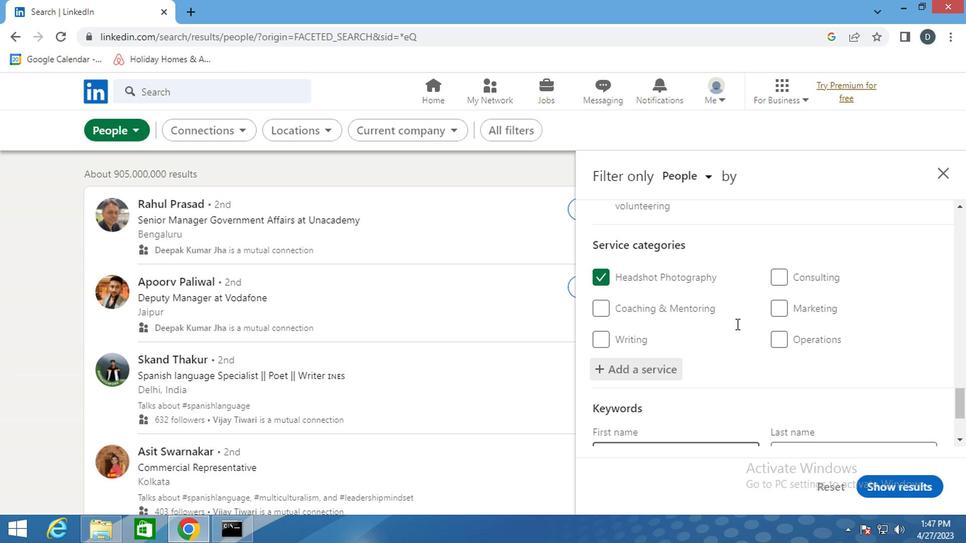 
Action: Mouse moved to (626, 332)
Screenshot: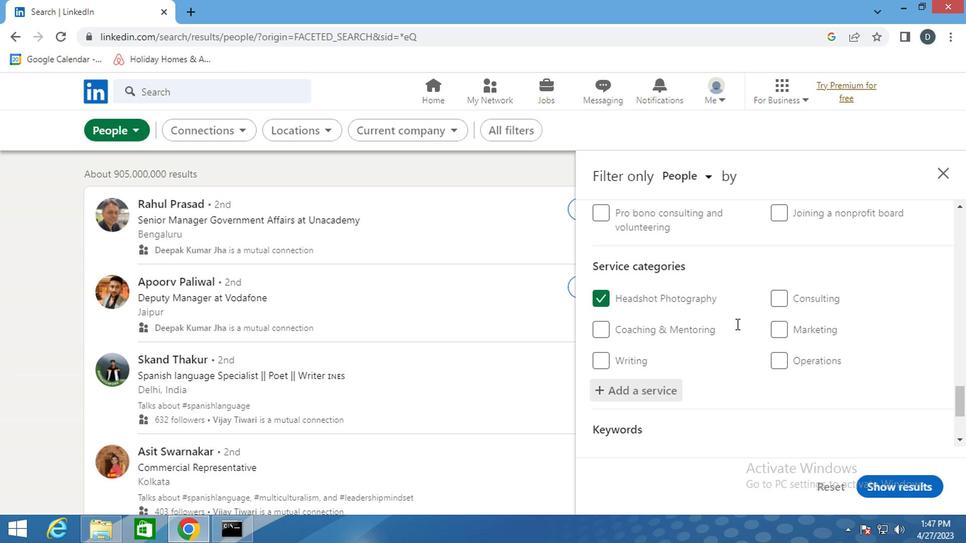 
Action: Mouse scrolled (626, 331) with delta (0, 0)
Screenshot: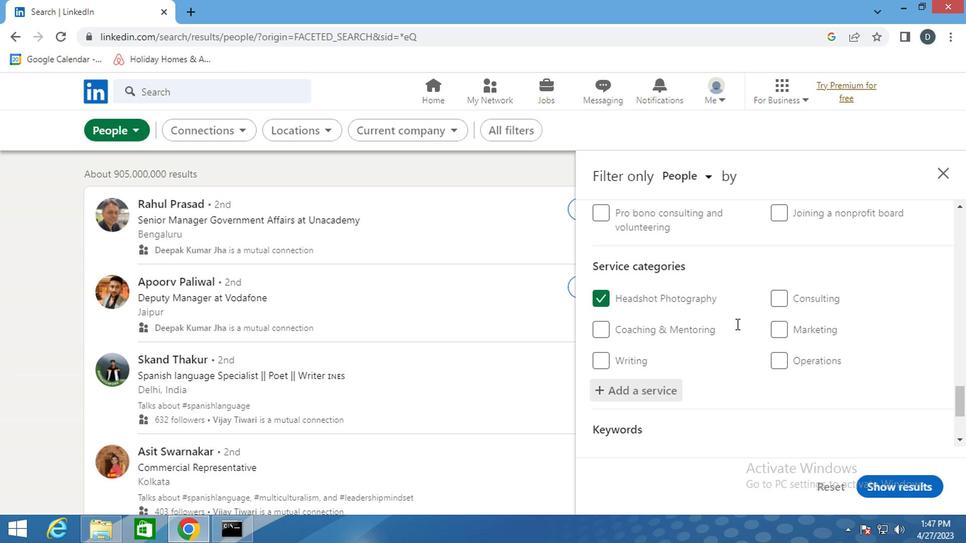 
Action: Mouse moved to (626, 332)
Screenshot: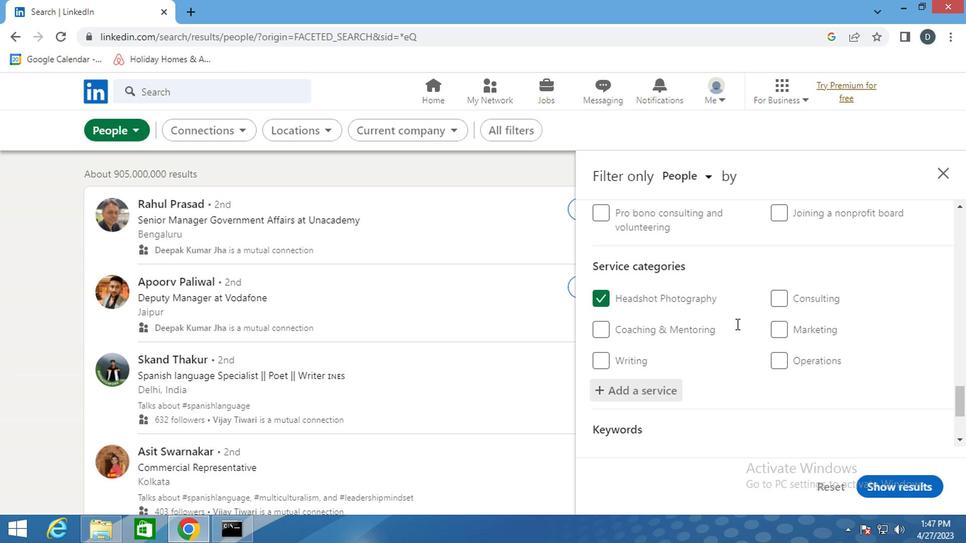 
Action: Mouse scrolled (626, 332) with delta (0, 0)
Screenshot: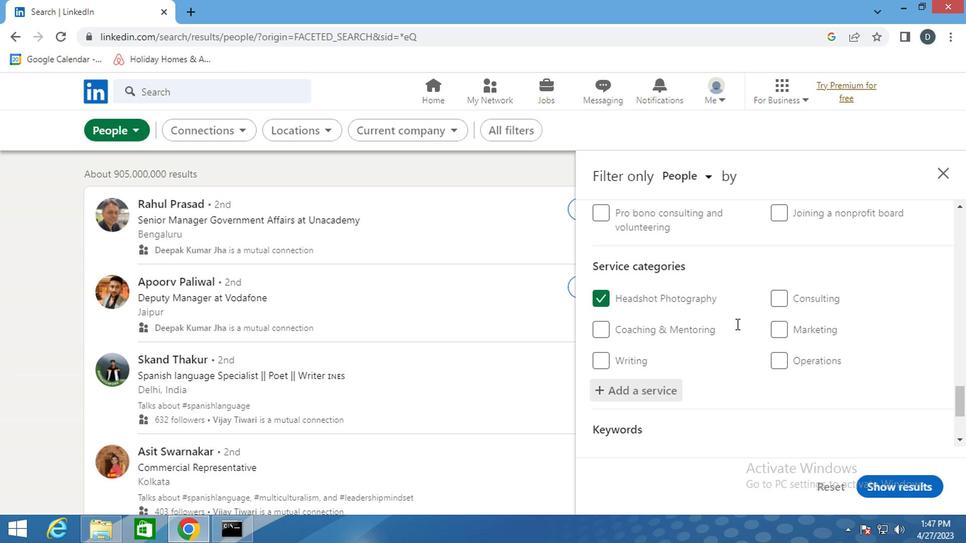
Action: Mouse scrolled (626, 332) with delta (0, 0)
Screenshot: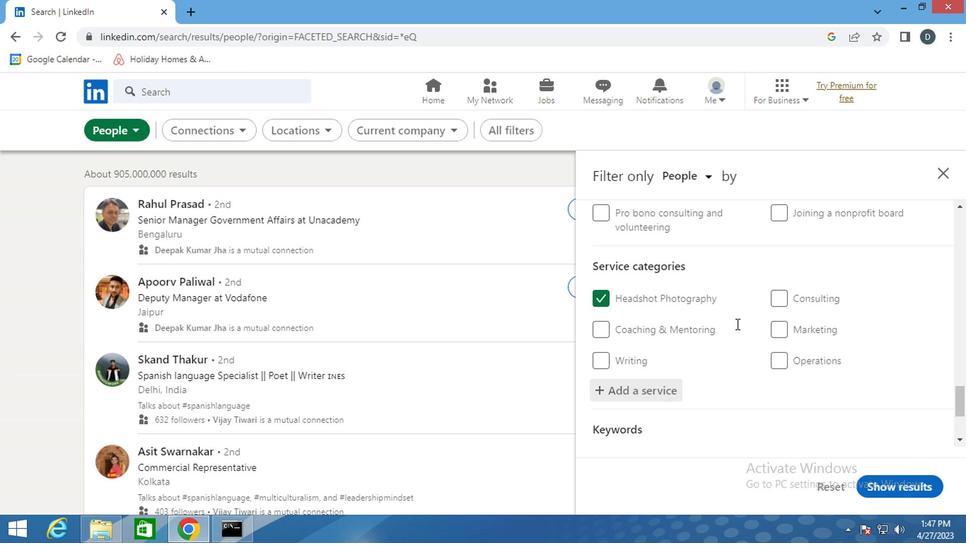 
Action: Mouse moved to (626, 333)
Screenshot: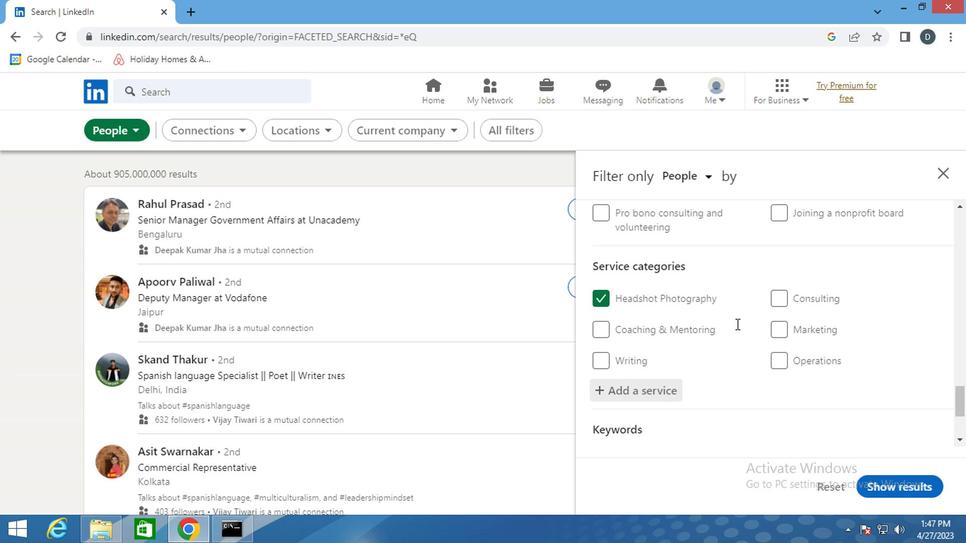 
Action: Mouse scrolled (626, 333) with delta (0, 0)
Screenshot: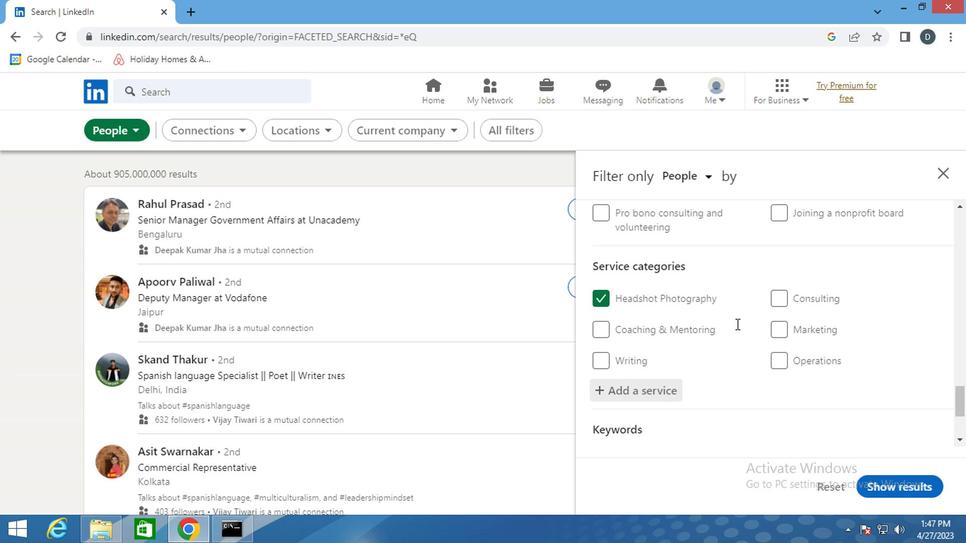 
Action: Mouse moved to (630, 352)
Screenshot: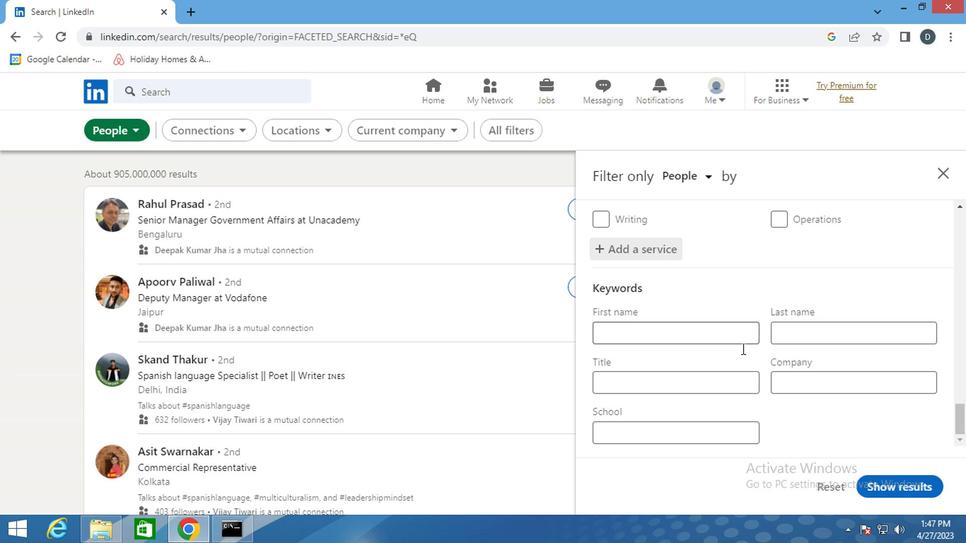
Action: Mouse pressed left at (630, 352)
Screenshot: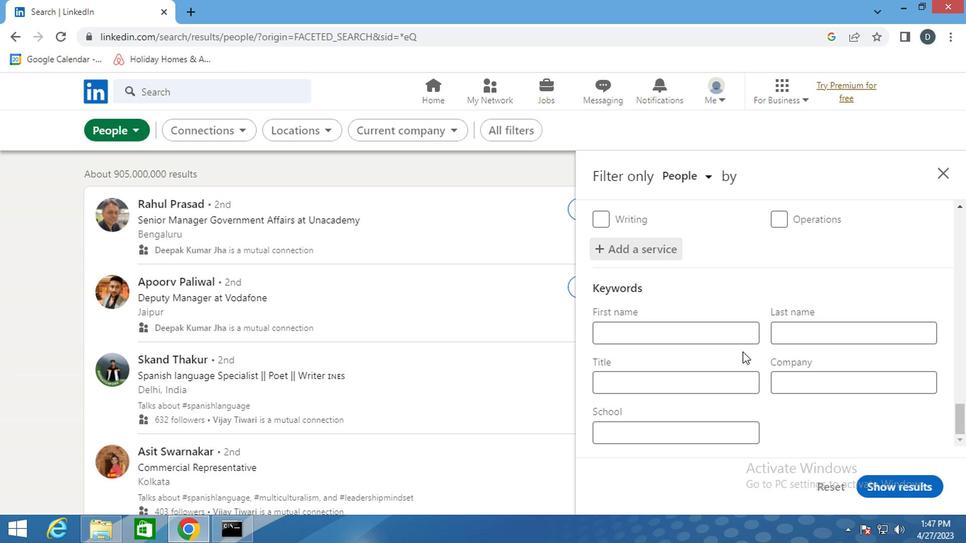 
Action: Mouse moved to (641, 371)
Screenshot: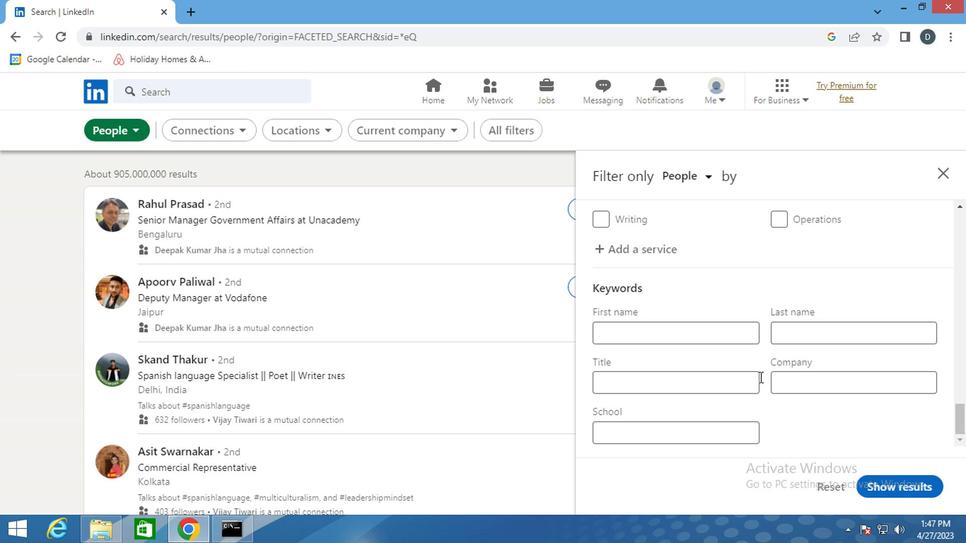 
Action: Mouse pressed left at (641, 371)
Screenshot: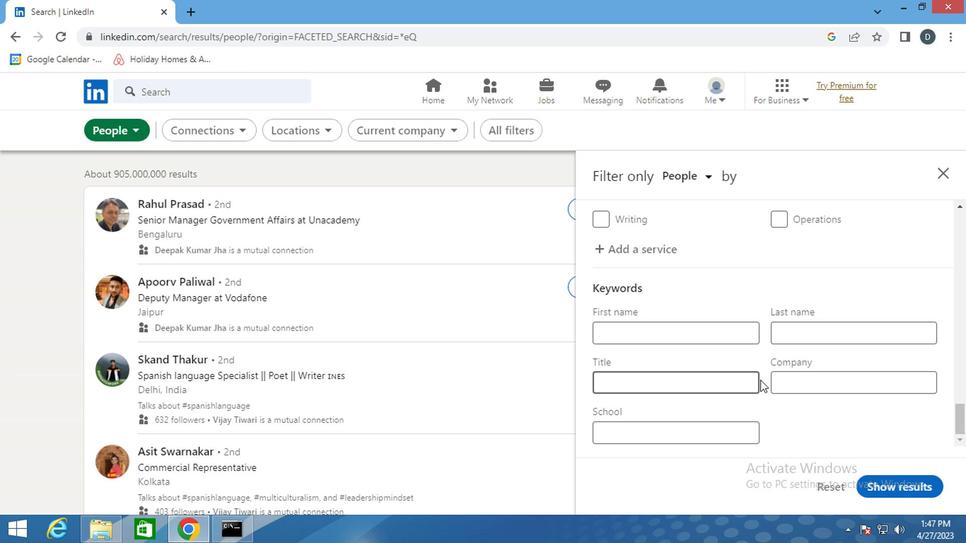 
Action: Mouse moved to (643, 372)
Screenshot: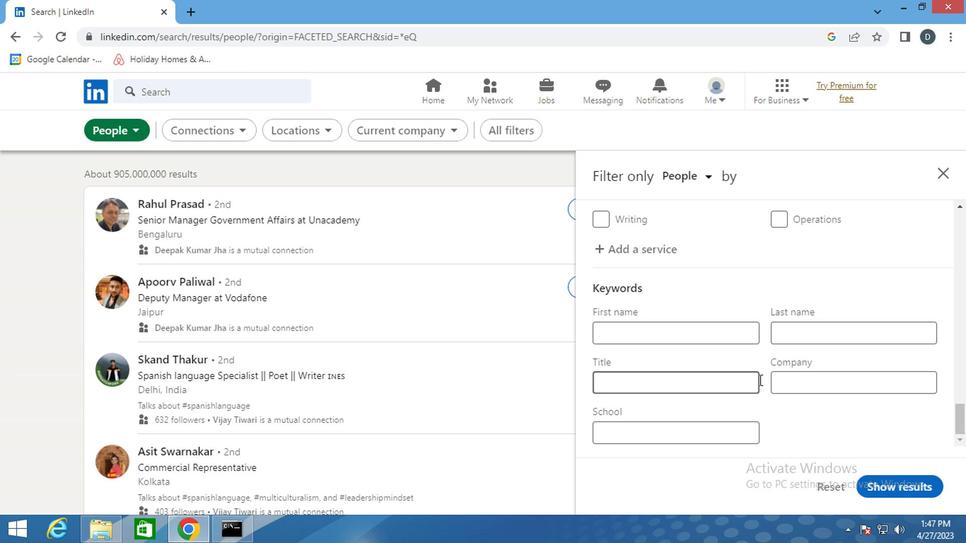 
Action: Key pressed <Key.shift><Key.shift><Key.shift><Key.shift><Key.shift><Key.shift>PERSONAL<Key.space><Key.shift><Key.shift><Key.shift><Key.shift><Key.shift><Key.shift><Key.shift>ASSISTANT
Screenshot: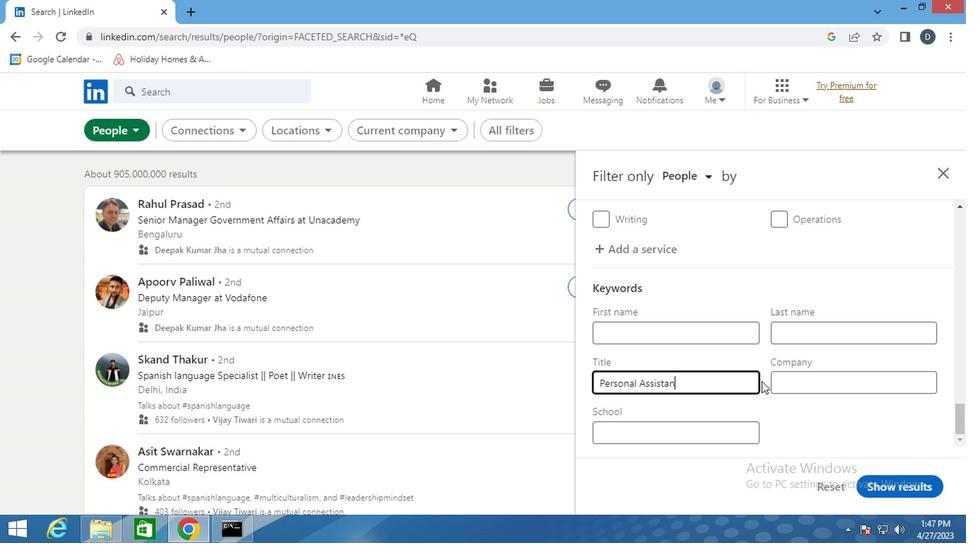 
Action: Mouse moved to (723, 441)
Screenshot: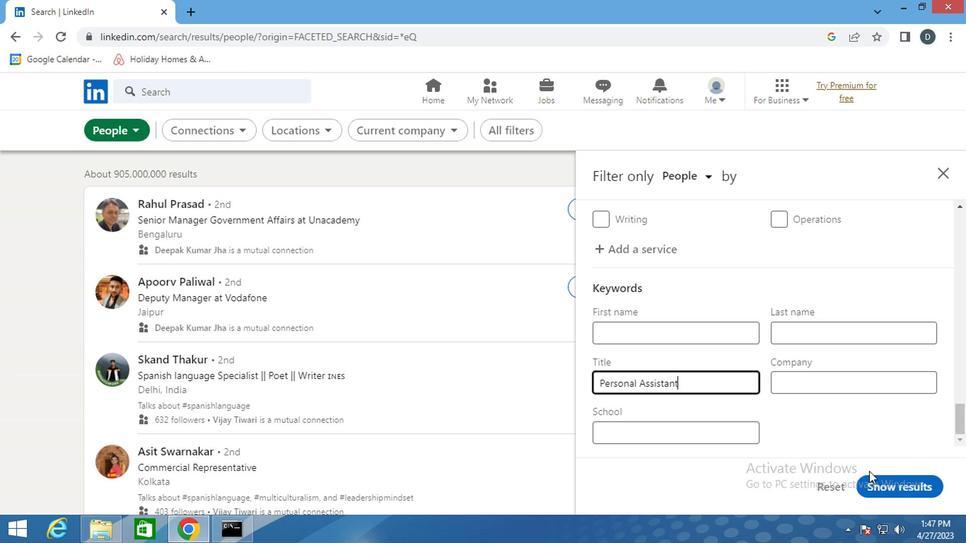 
Action: Mouse pressed left at (723, 441)
Screenshot: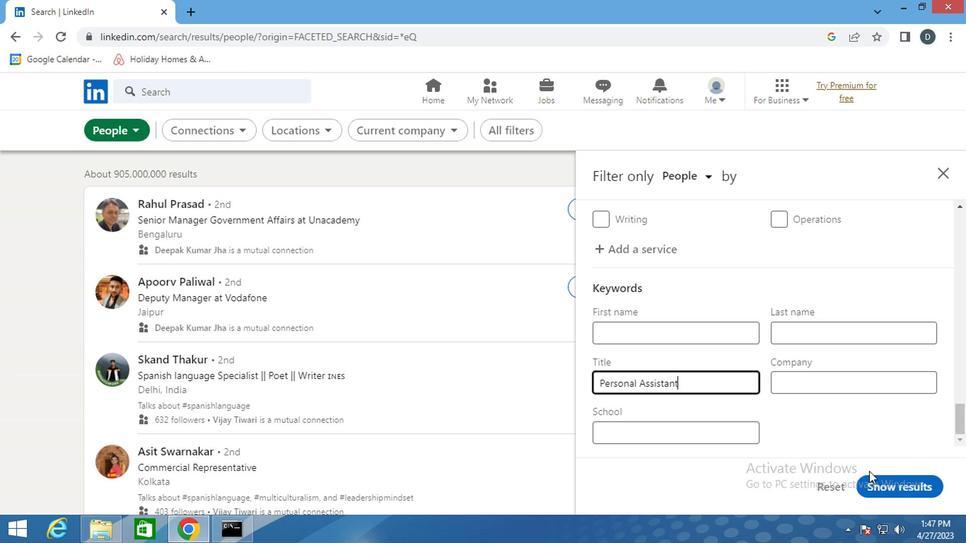 
Action: Mouse moved to (645, 345)
Screenshot: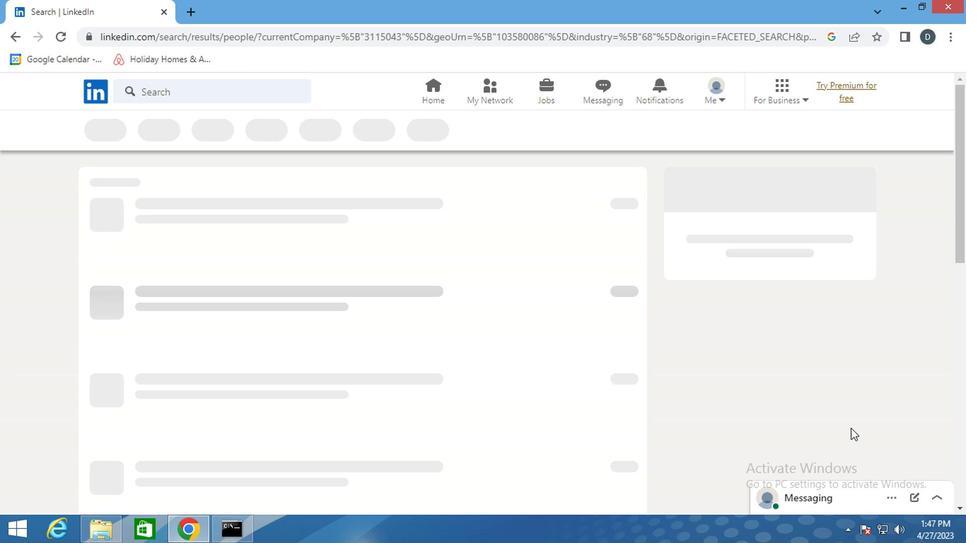 
